 Task: Find connections with filter location Gangākher with filter topic #Startuplife with filter profile language French with filter current company Xoriant with filter school Institute of Professional Education and Research (IPER), Bhopal with filter industry Health and Human Services with filter service category Mobile Marketing with filter keywords title Artificial Intelligence Engineer
Action: Mouse moved to (605, 103)
Screenshot: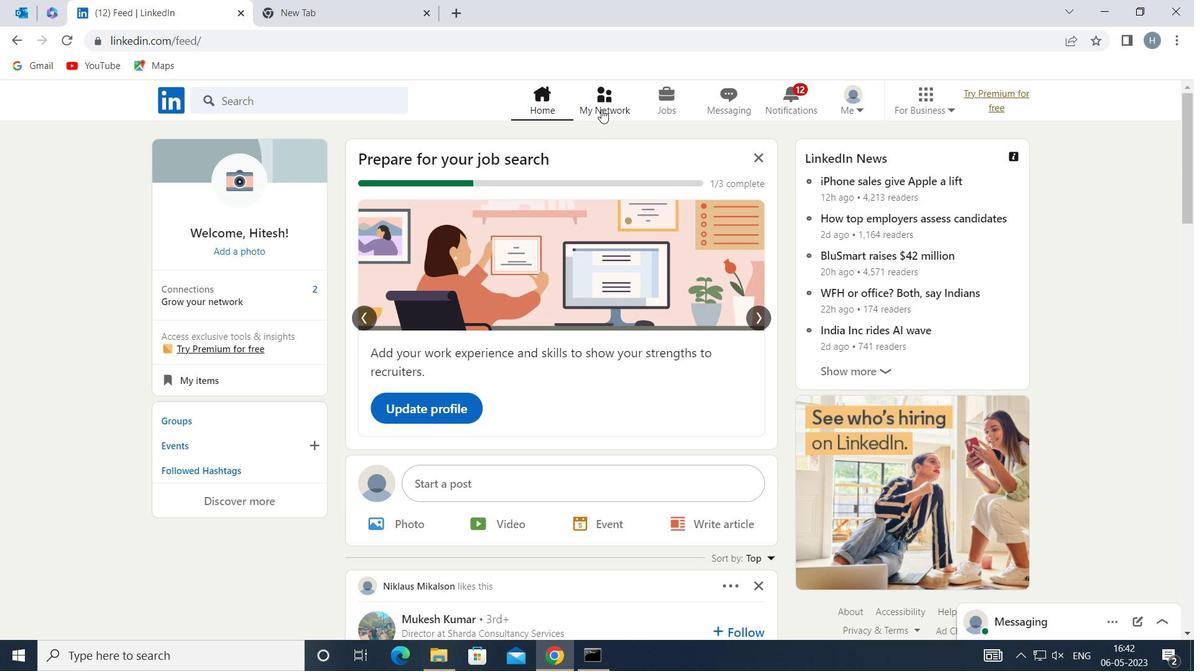 
Action: Mouse pressed left at (605, 103)
Screenshot: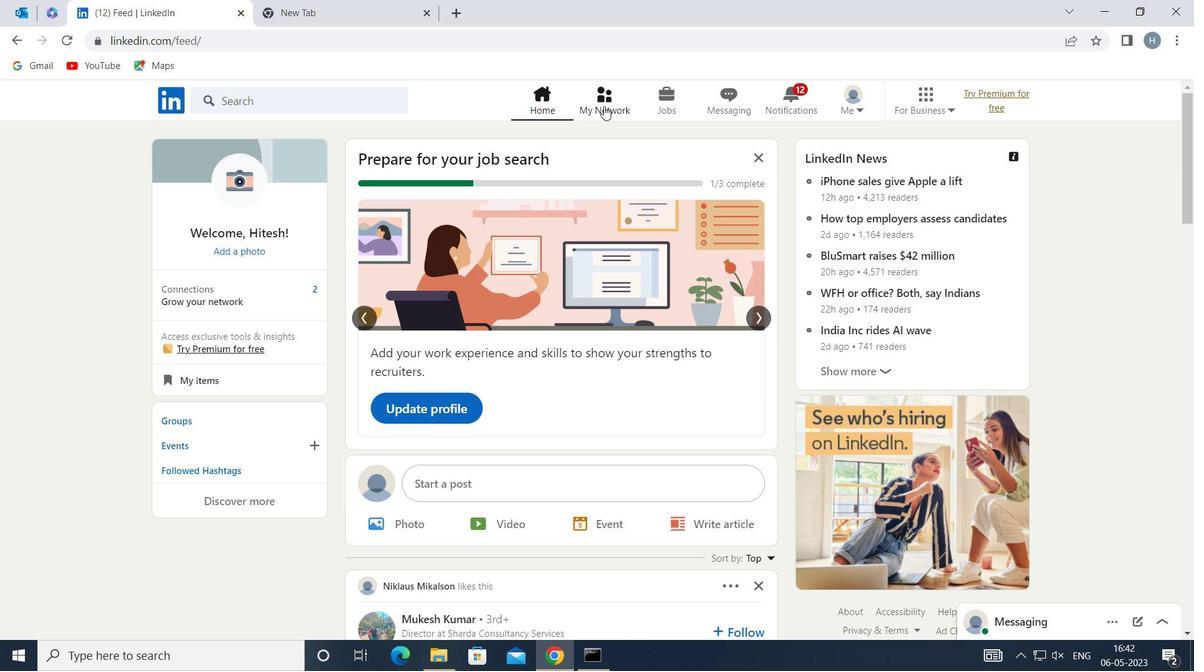 
Action: Mouse moved to (332, 182)
Screenshot: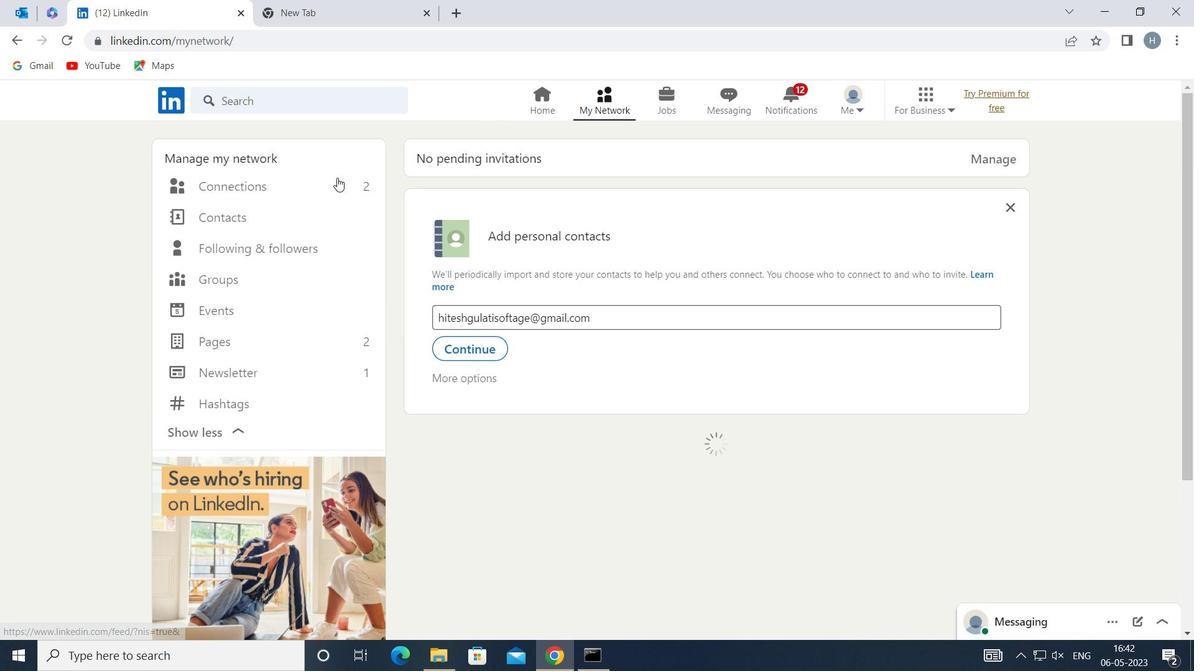 
Action: Mouse pressed left at (332, 182)
Screenshot: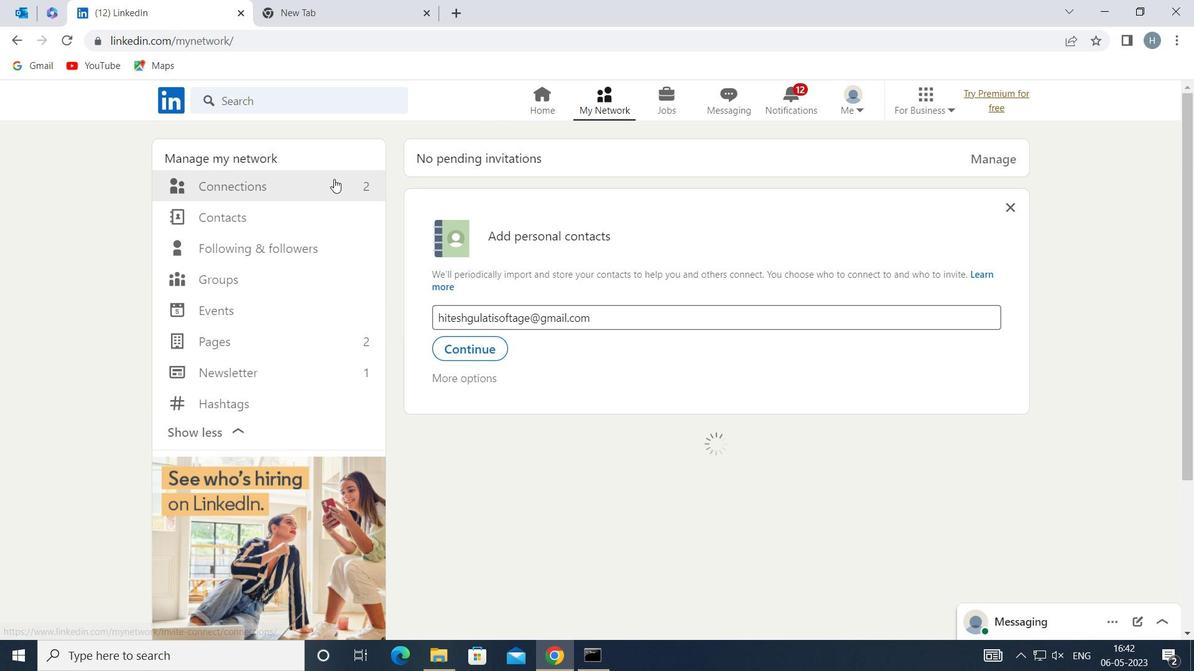 
Action: Mouse moved to (725, 187)
Screenshot: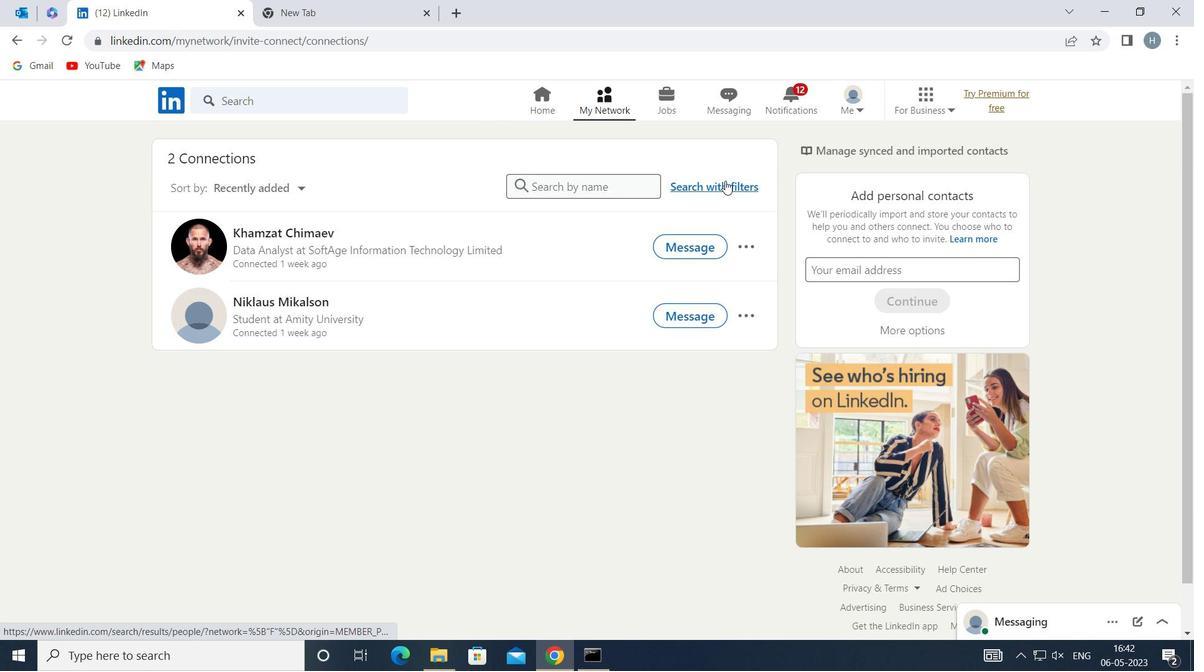 
Action: Mouse pressed left at (725, 187)
Screenshot: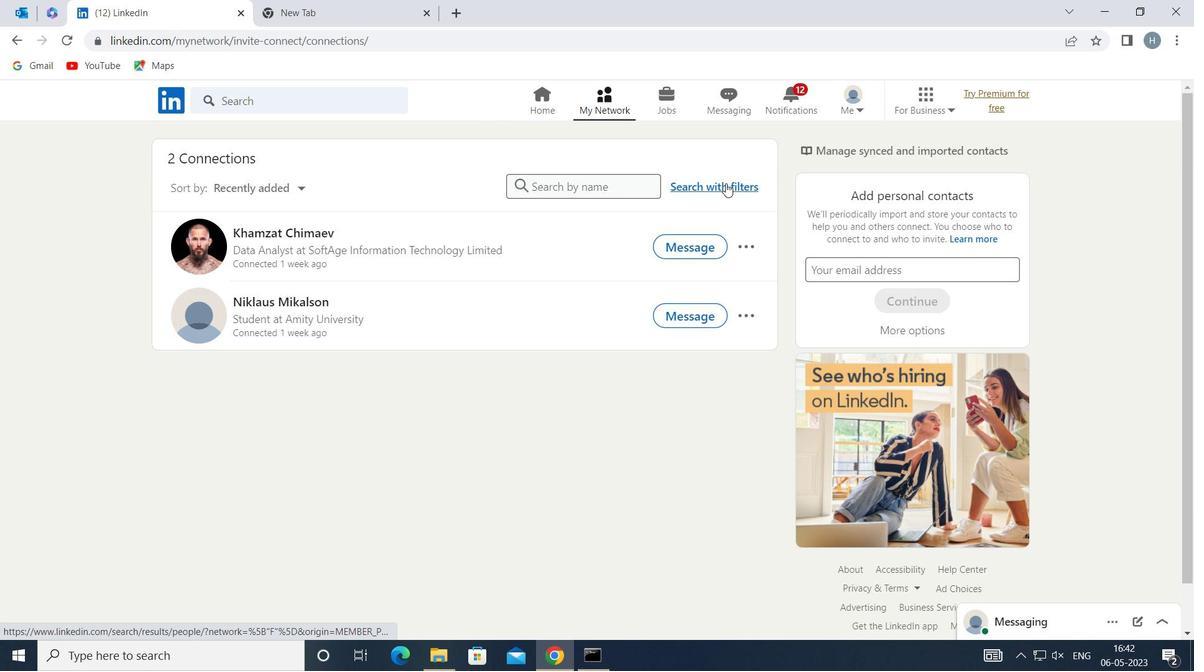 
Action: Mouse moved to (649, 143)
Screenshot: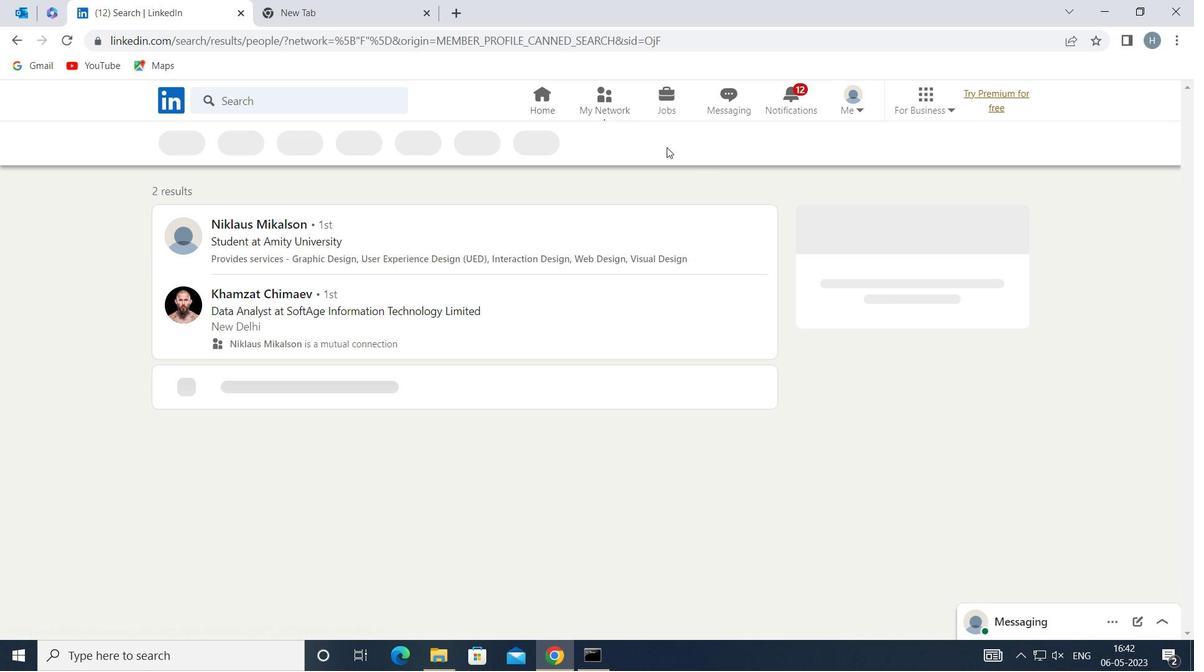 
Action: Mouse pressed left at (649, 143)
Screenshot: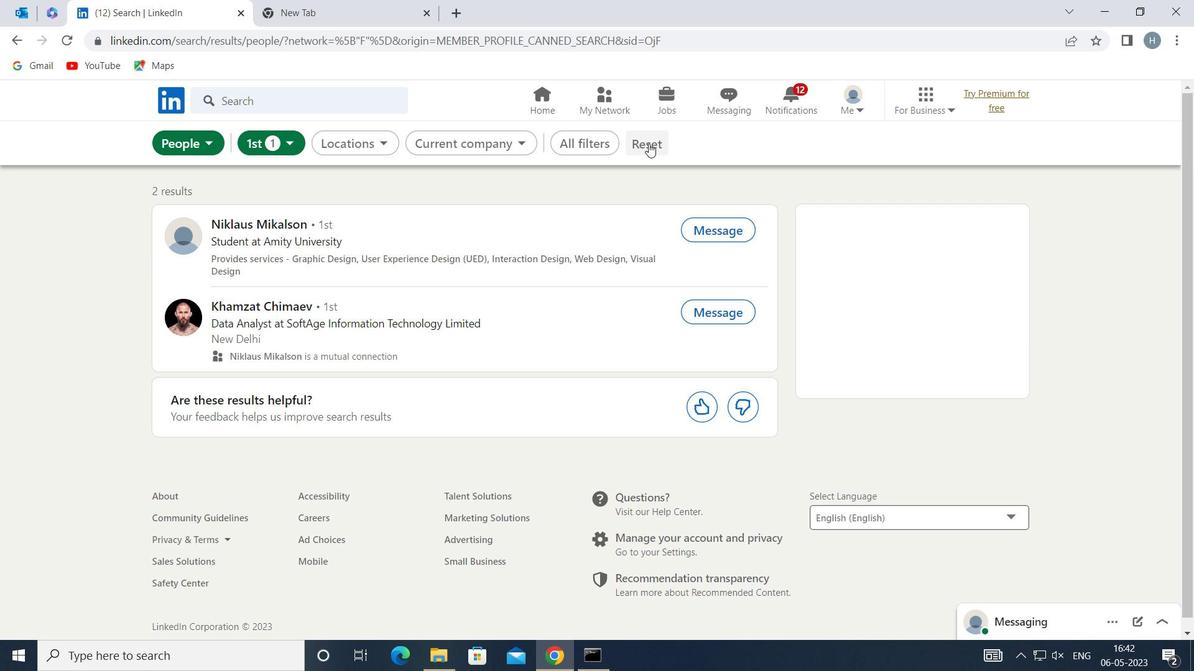 
Action: Mouse moved to (647, 141)
Screenshot: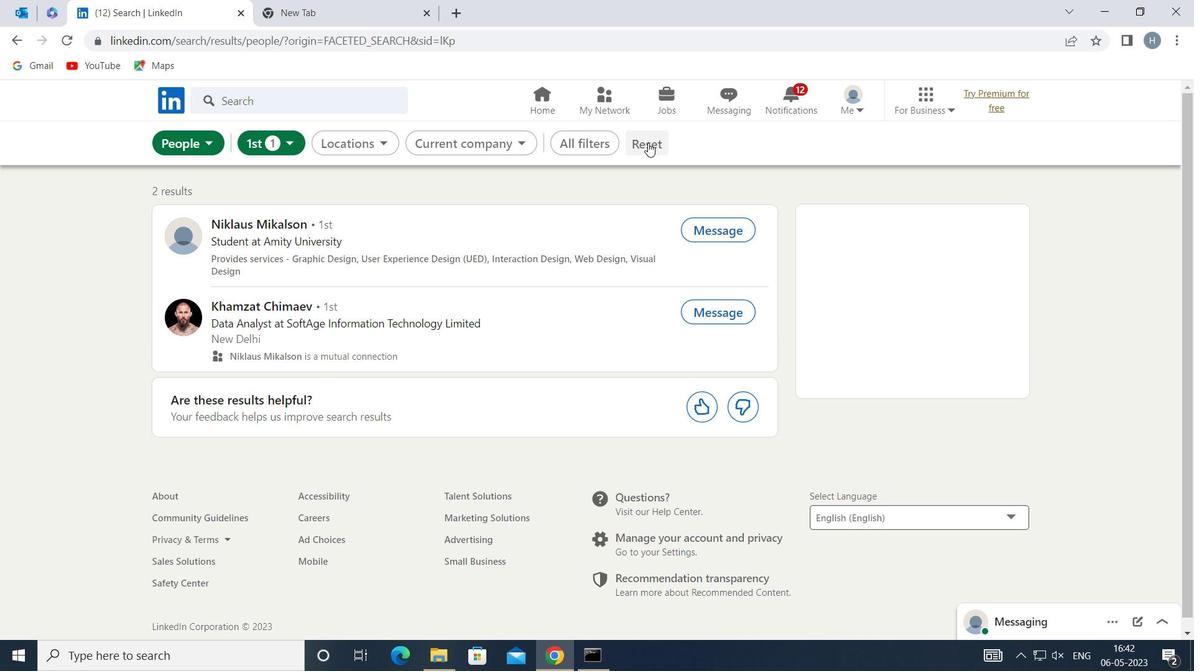 
Action: Mouse pressed left at (647, 141)
Screenshot: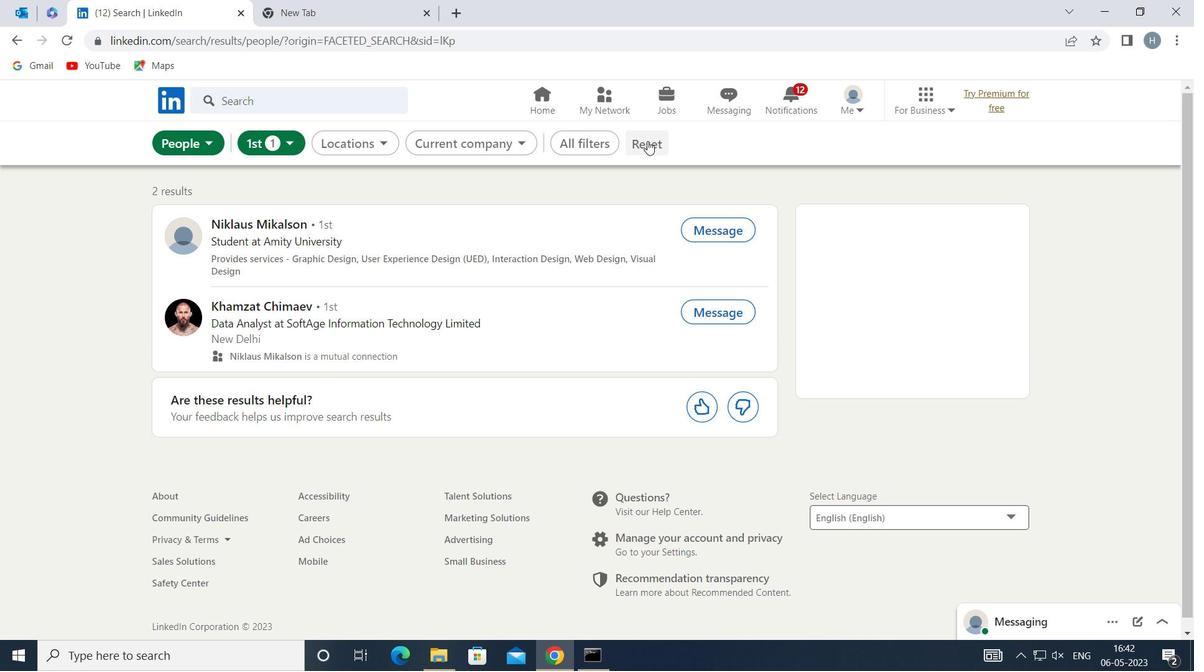 
Action: Mouse moved to (625, 140)
Screenshot: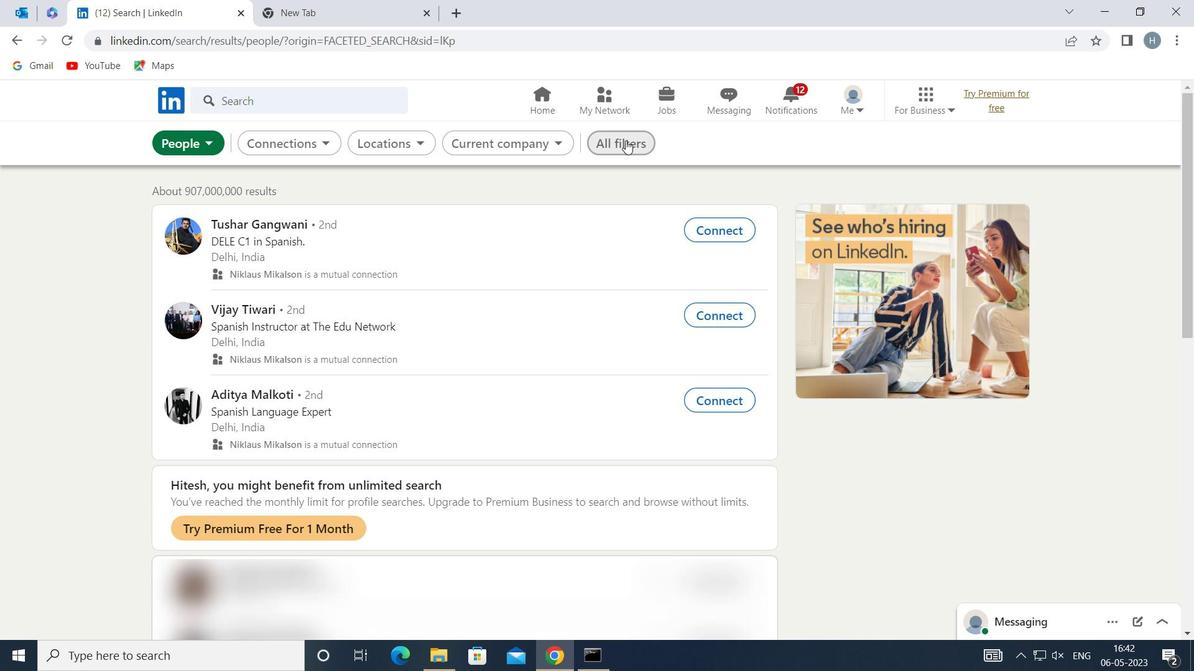 
Action: Mouse pressed left at (625, 140)
Screenshot: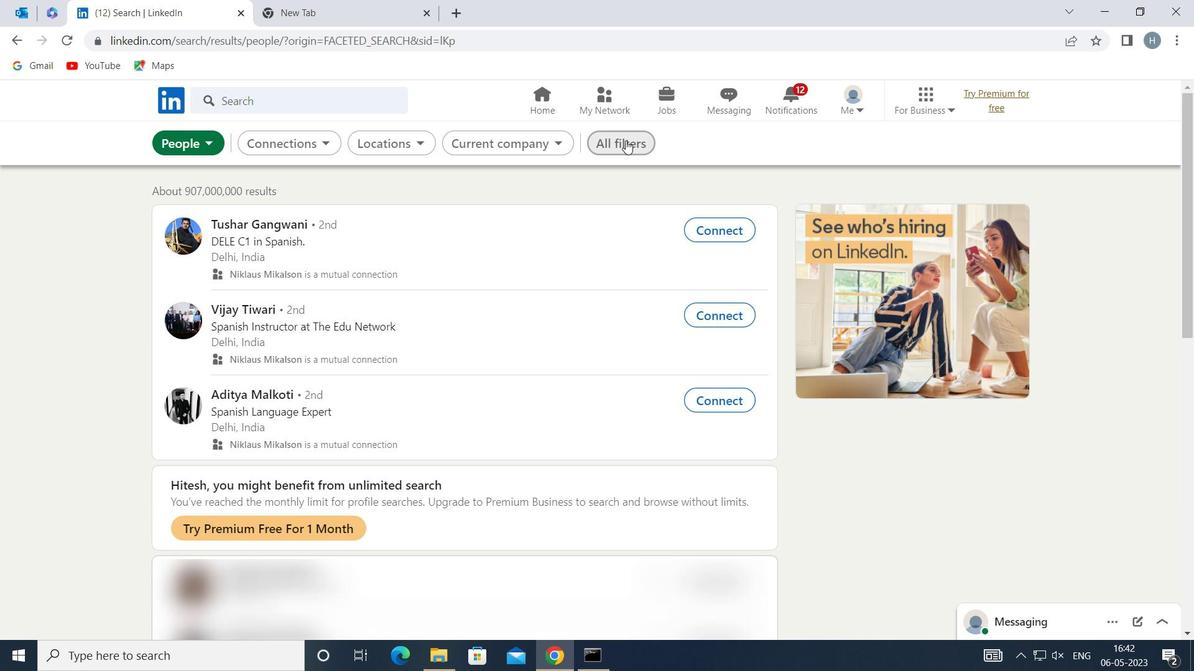 
Action: Mouse moved to (907, 289)
Screenshot: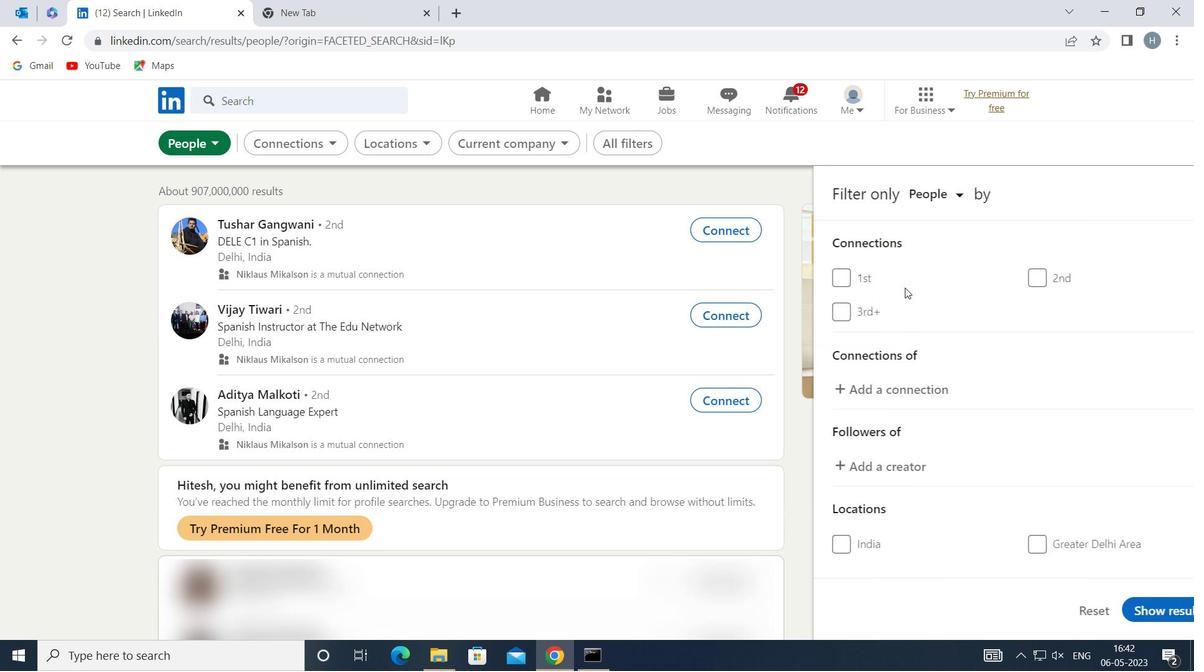 
Action: Mouse scrolled (907, 288) with delta (0, 0)
Screenshot: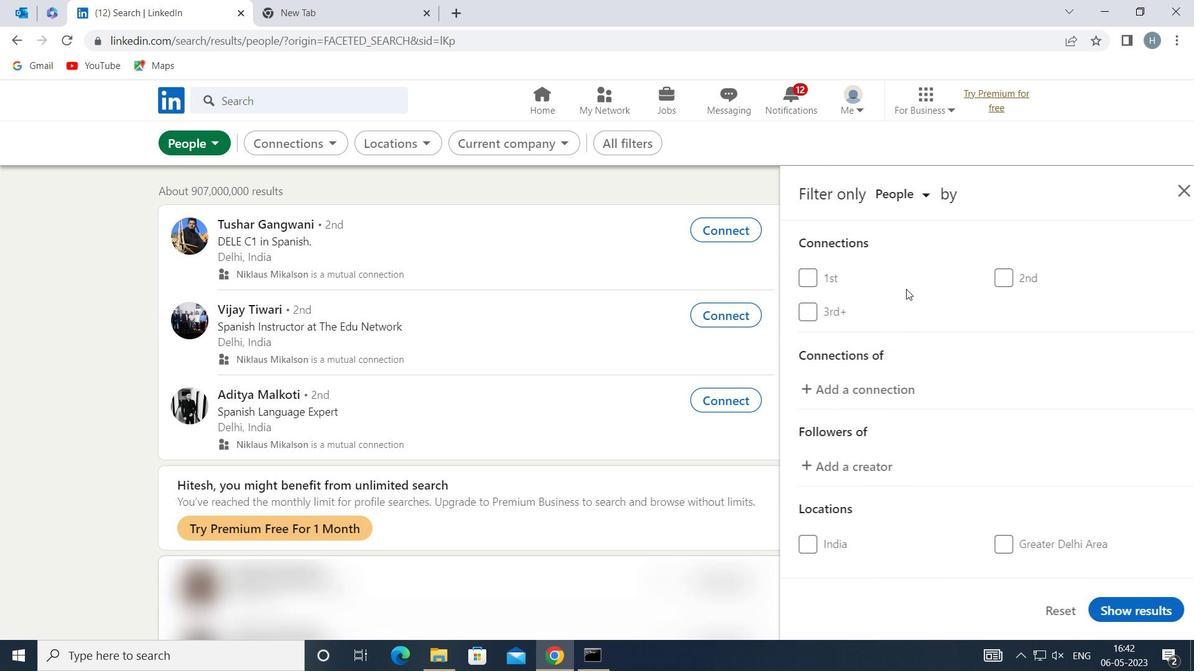 
Action: Mouse scrolled (907, 288) with delta (0, 0)
Screenshot: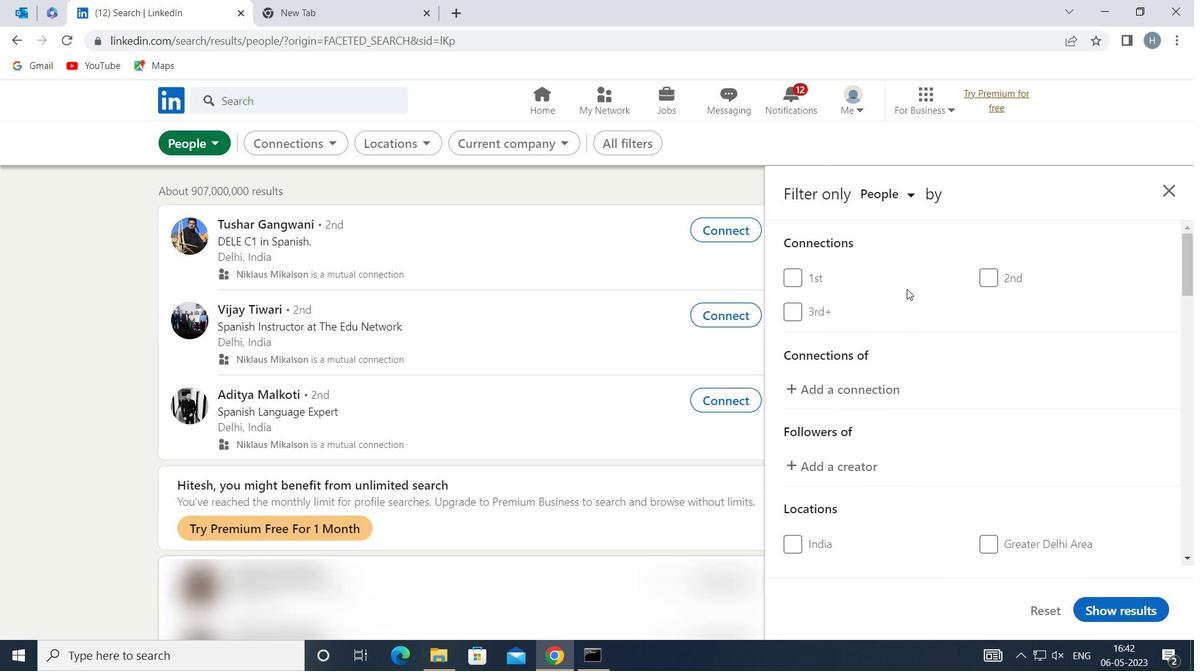 
Action: Mouse moved to (906, 292)
Screenshot: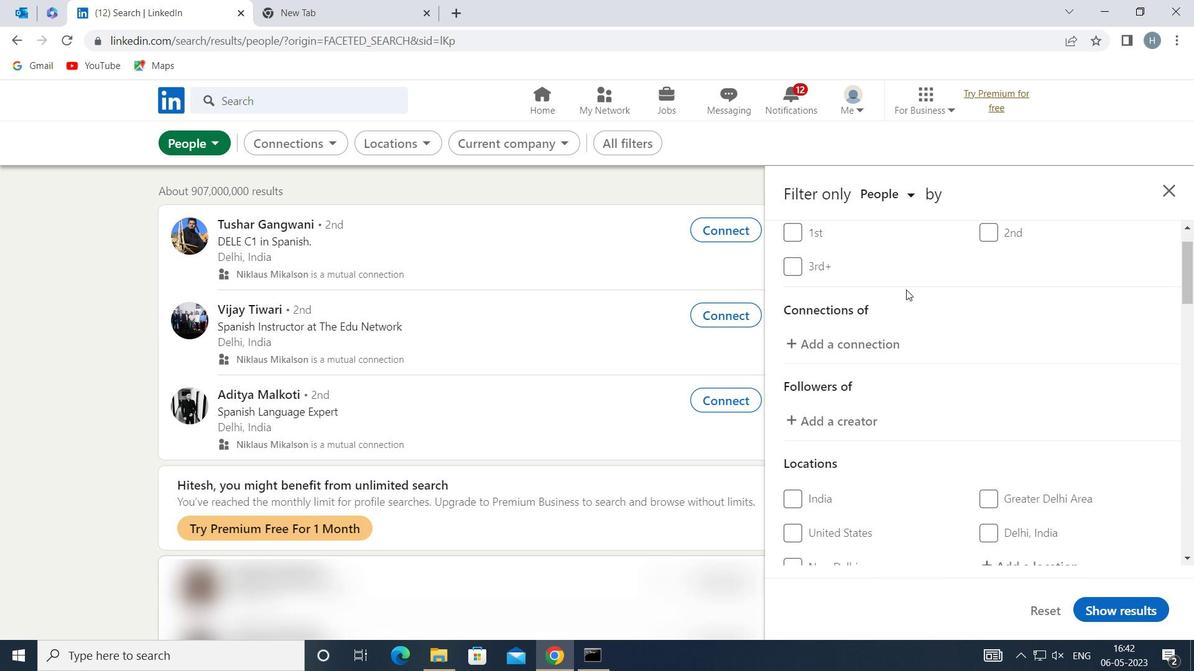 
Action: Mouse scrolled (906, 291) with delta (0, 0)
Screenshot: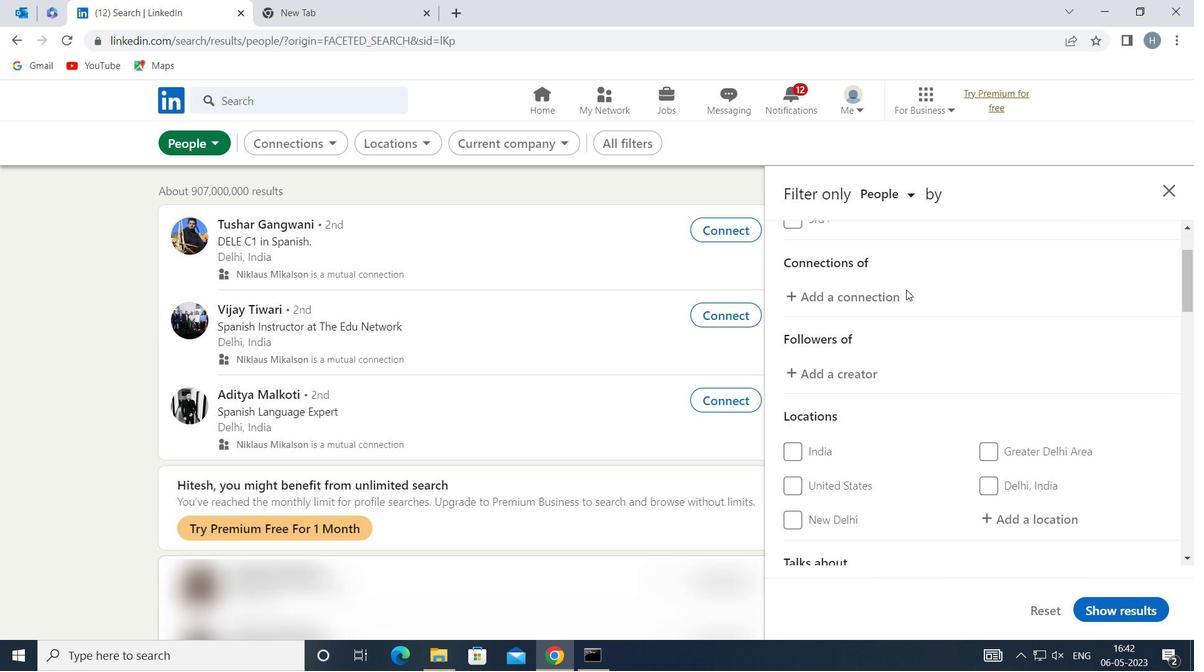 
Action: Mouse moved to (992, 382)
Screenshot: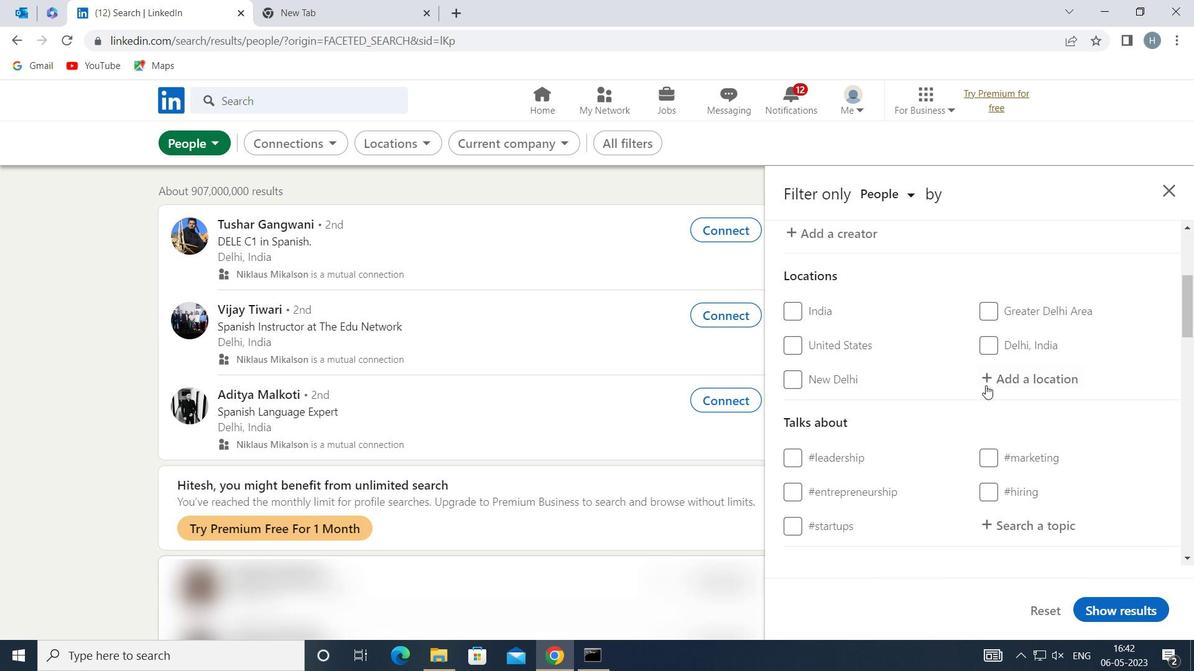 
Action: Mouse pressed left at (992, 382)
Screenshot: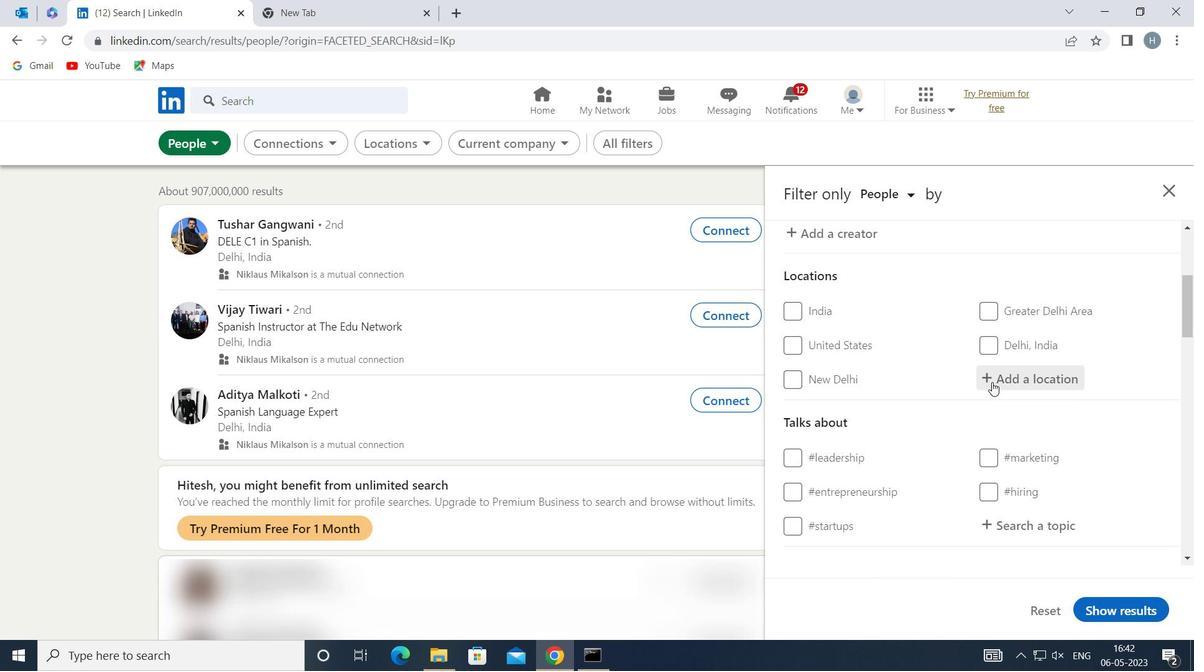 
Action: Mouse moved to (982, 383)
Screenshot: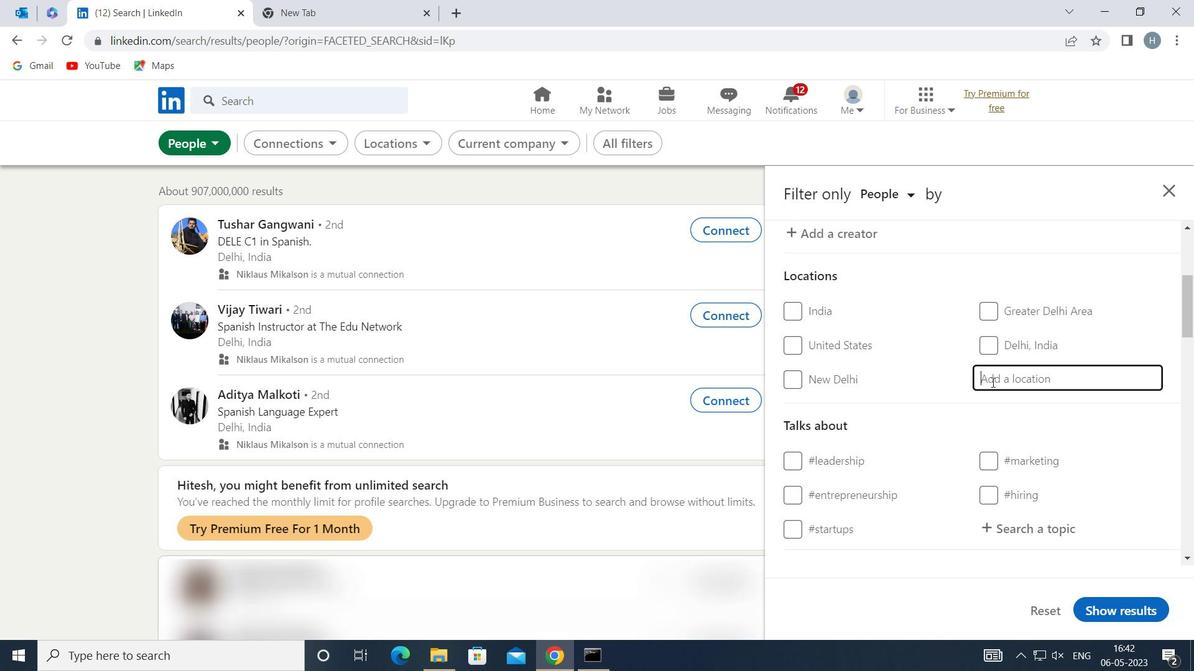 
Action: Key pressed <Key.shift>
Screenshot: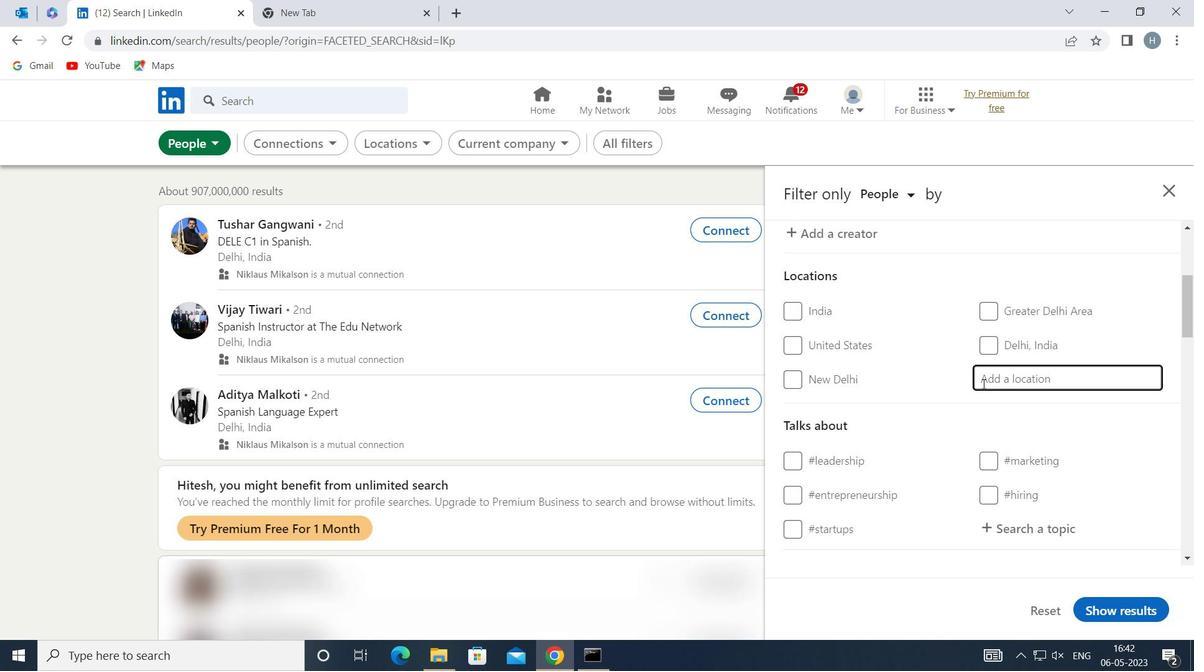 
Action: Mouse moved to (982, 383)
Screenshot: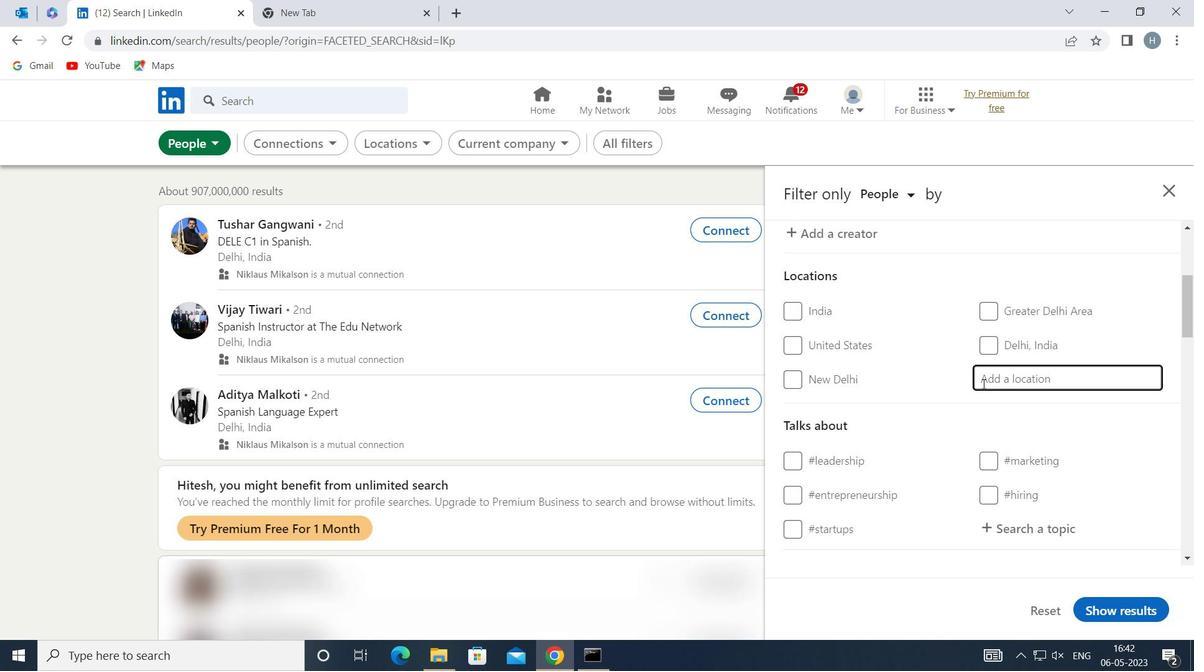 
Action: Key pressed GANGAKHER
Screenshot: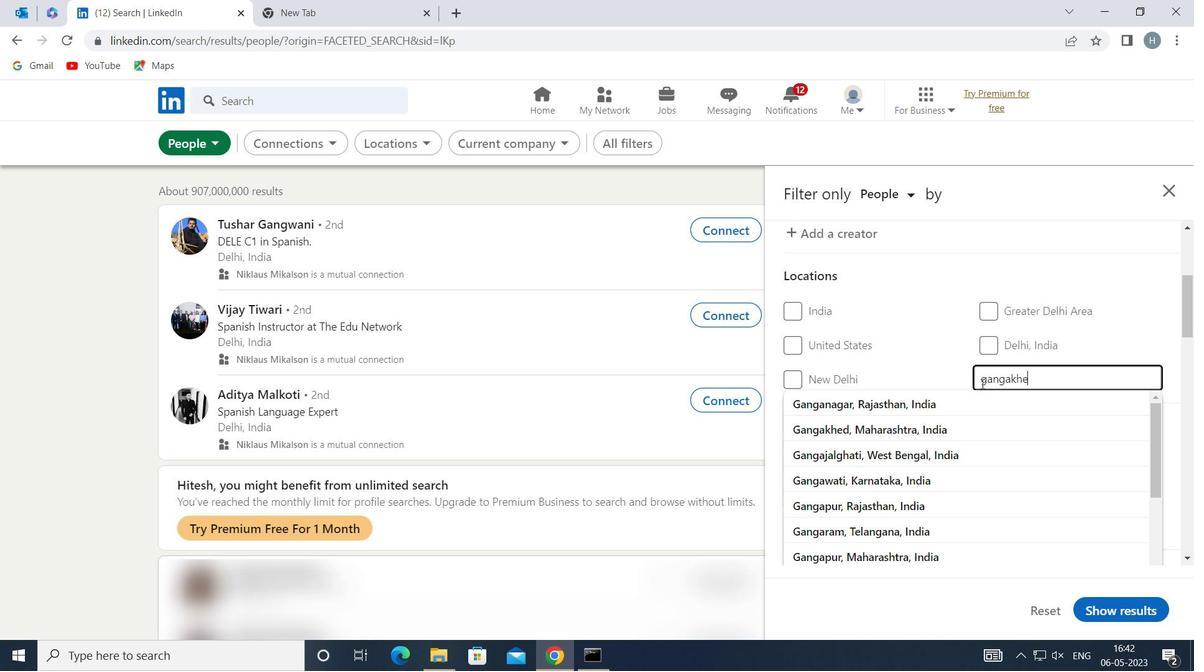 
Action: Mouse moved to (1066, 418)
Screenshot: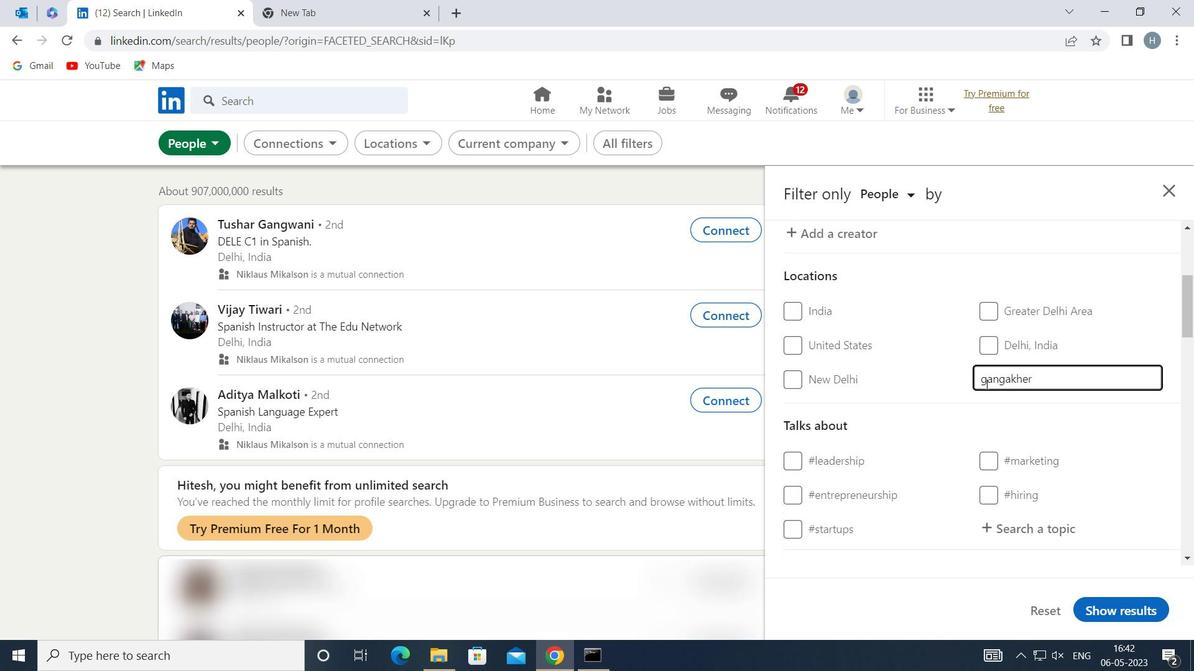 
Action: Mouse pressed left at (1066, 418)
Screenshot: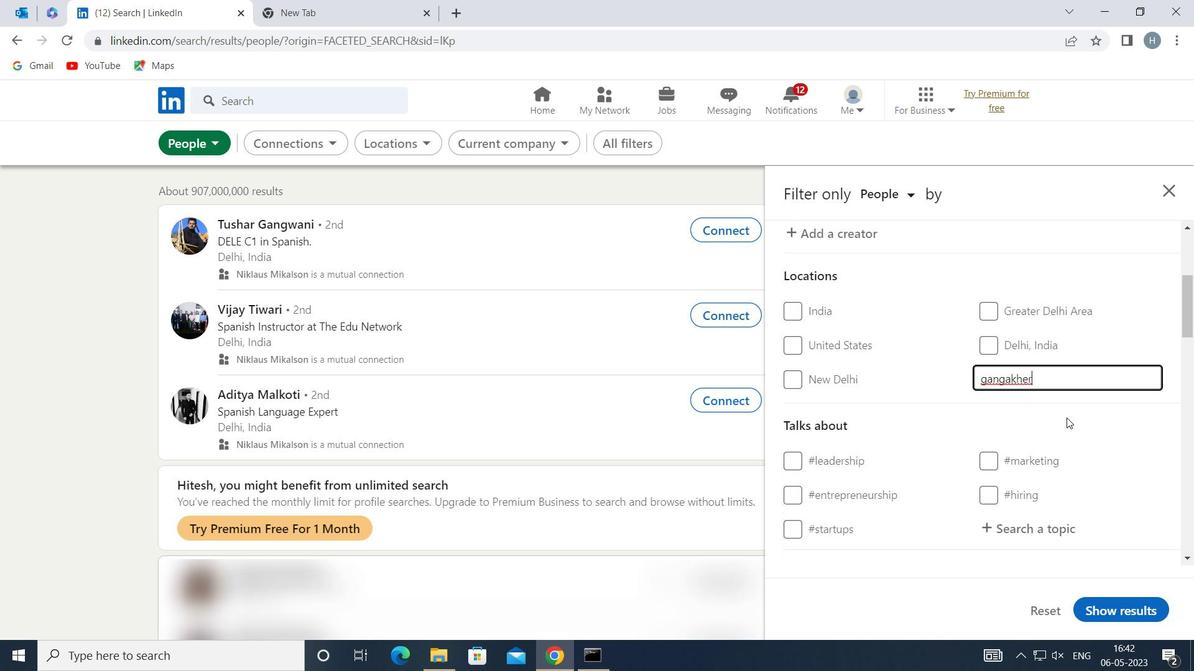 
Action: Mouse moved to (1068, 418)
Screenshot: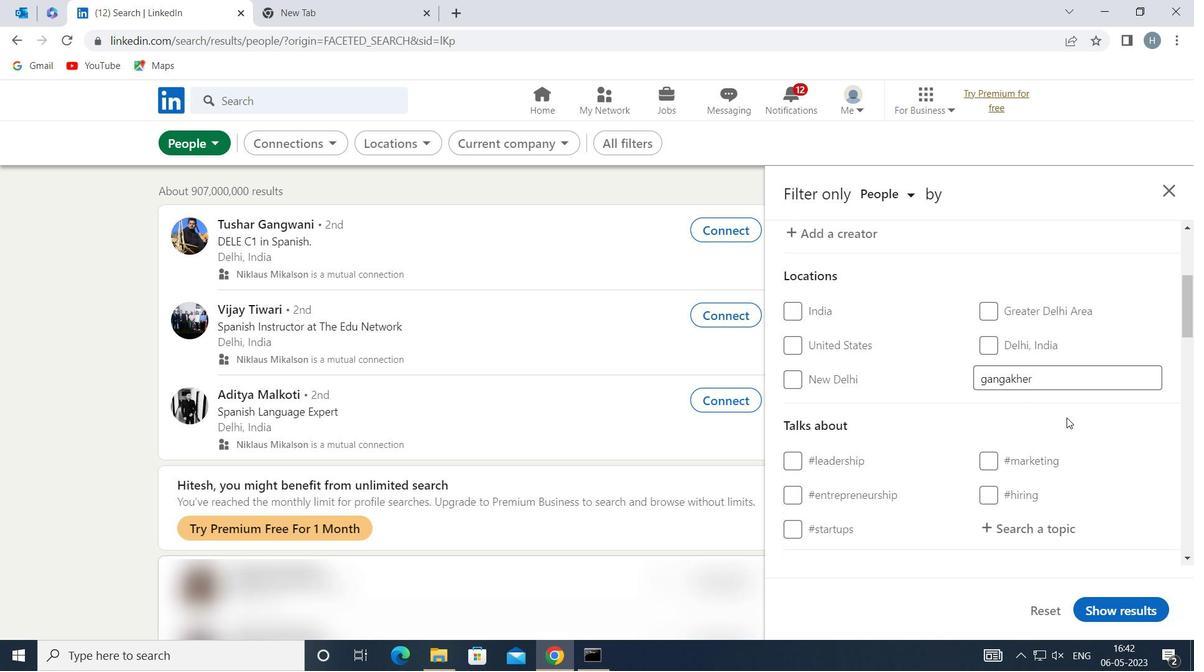 
Action: Mouse scrolled (1068, 417) with delta (0, 0)
Screenshot: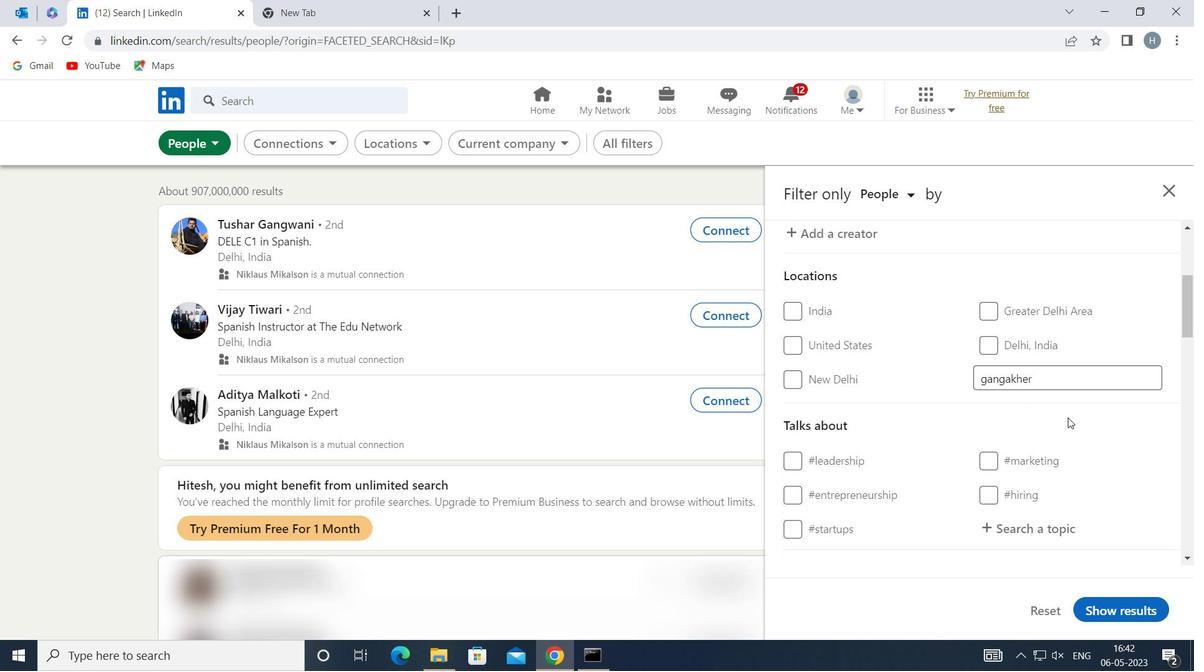 
Action: Mouse moved to (1037, 445)
Screenshot: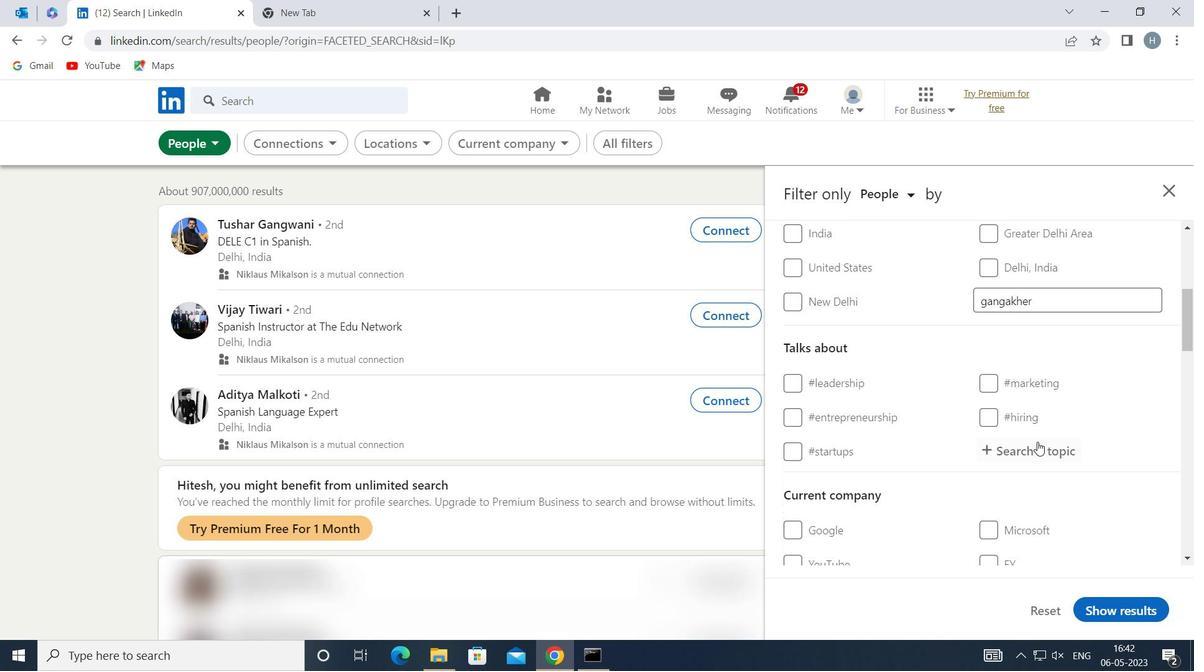 
Action: Mouse pressed left at (1037, 445)
Screenshot: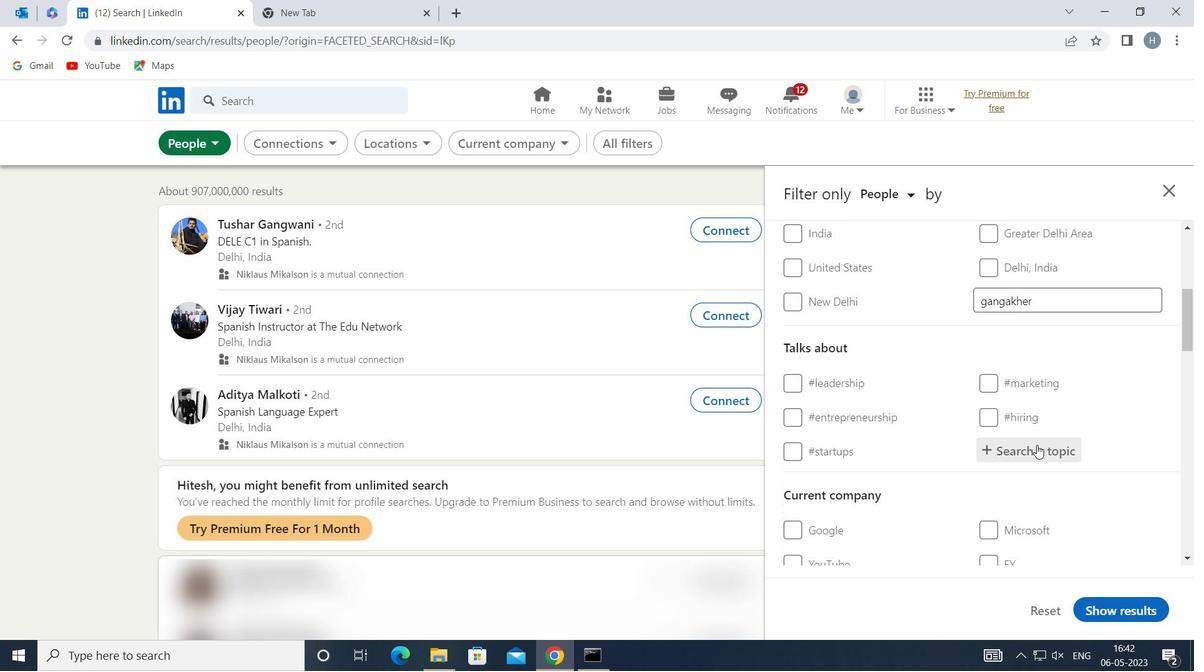 
Action: Key pressed <Key.shift>STARTUPLIFE
Screenshot: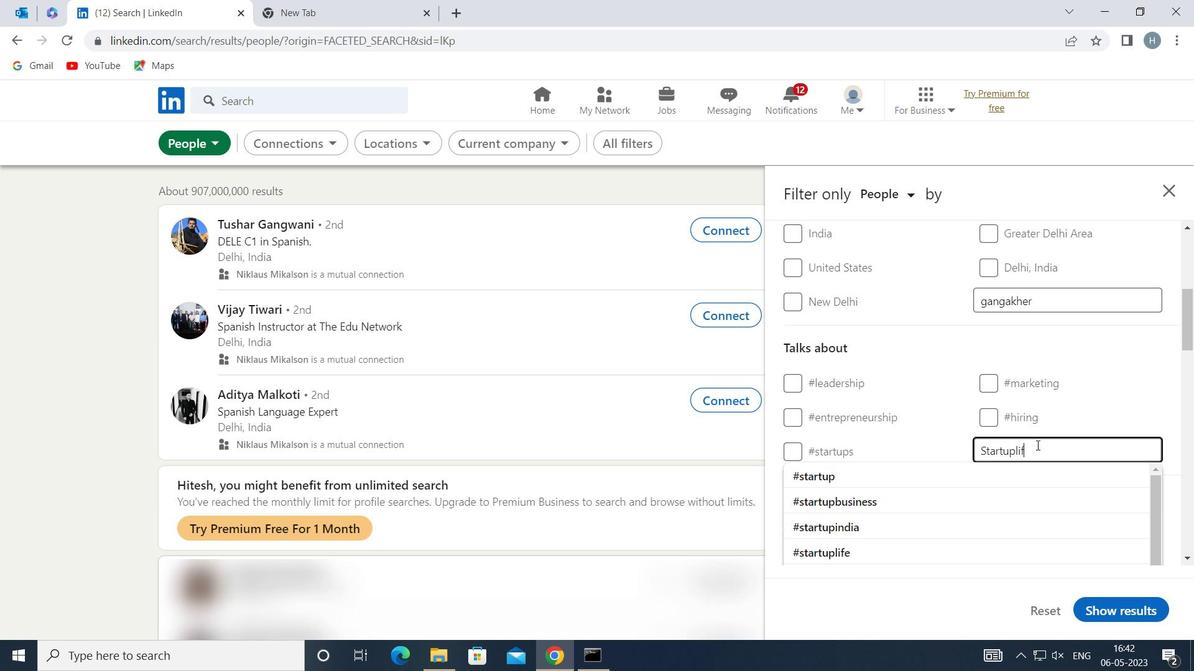 
Action: Mouse moved to (943, 472)
Screenshot: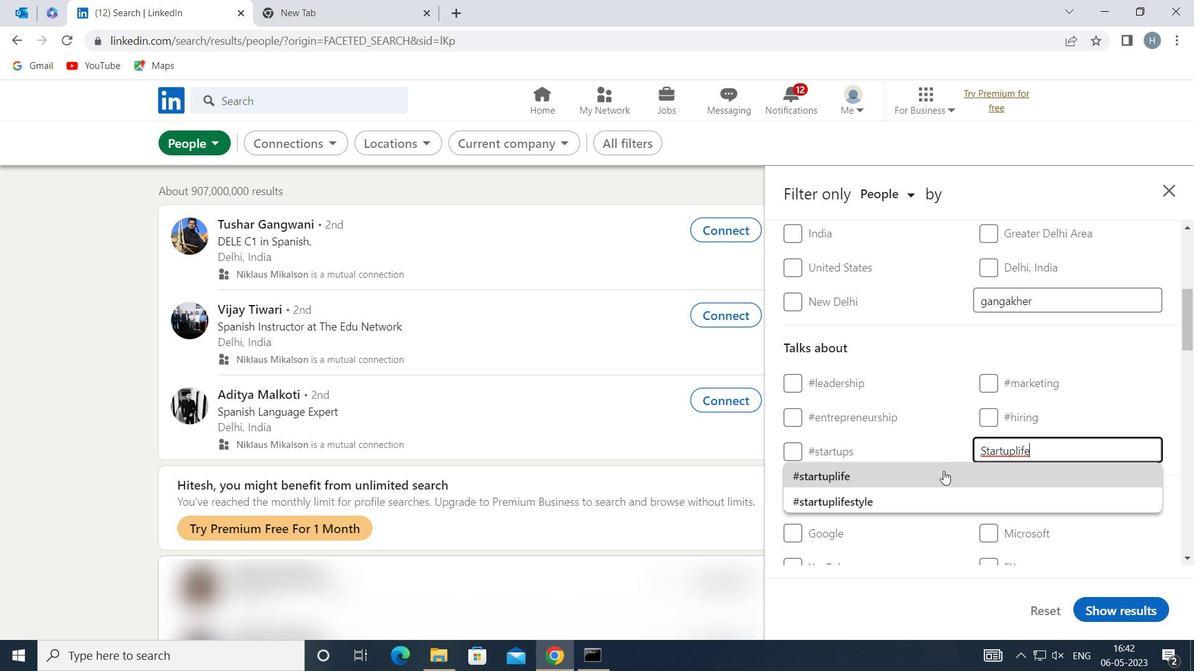 
Action: Mouse pressed left at (943, 472)
Screenshot: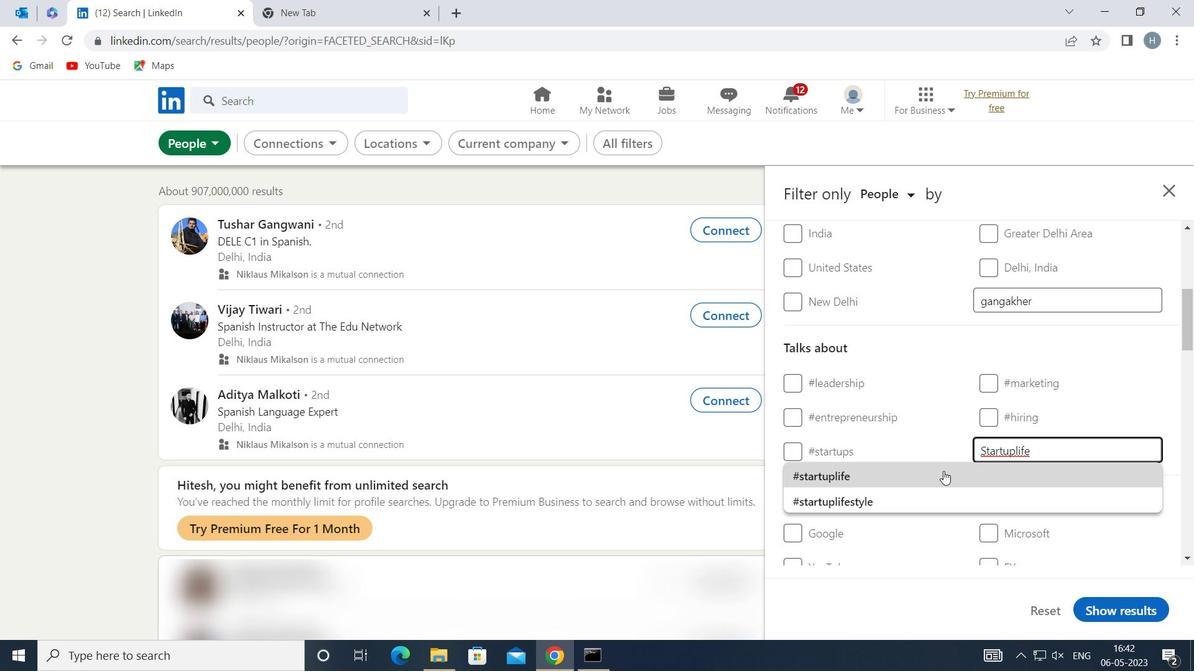 
Action: Mouse scrolled (943, 471) with delta (0, 0)
Screenshot: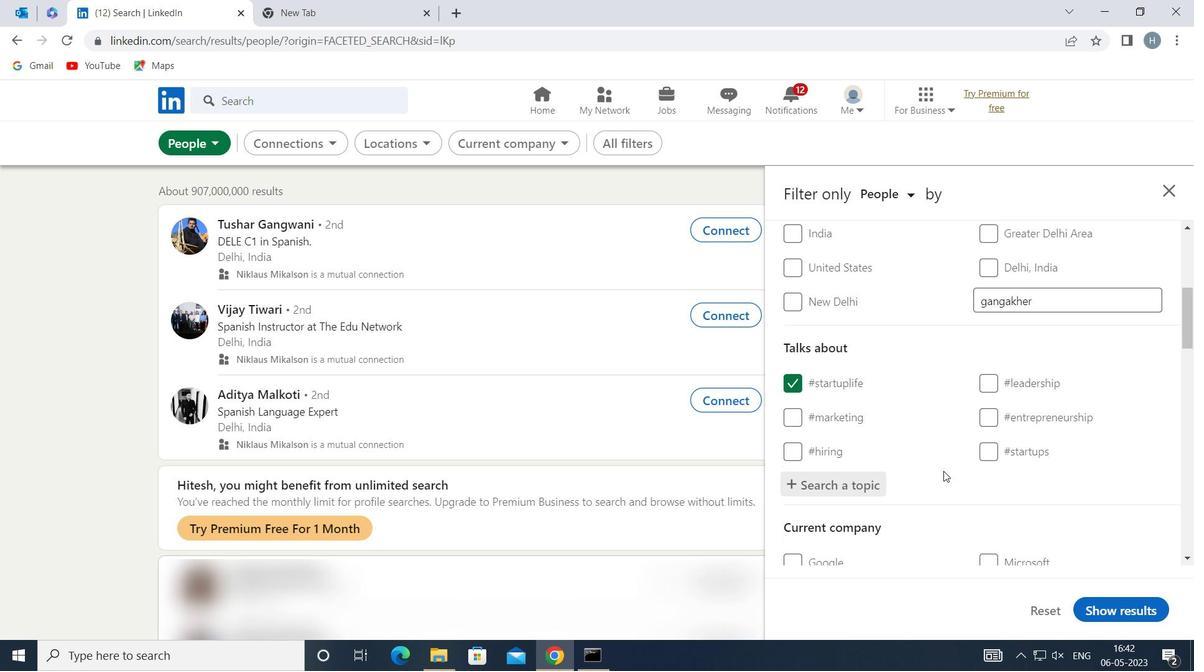 
Action: Mouse scrolled (943, 471) with delta (0, 0)
Screenshot: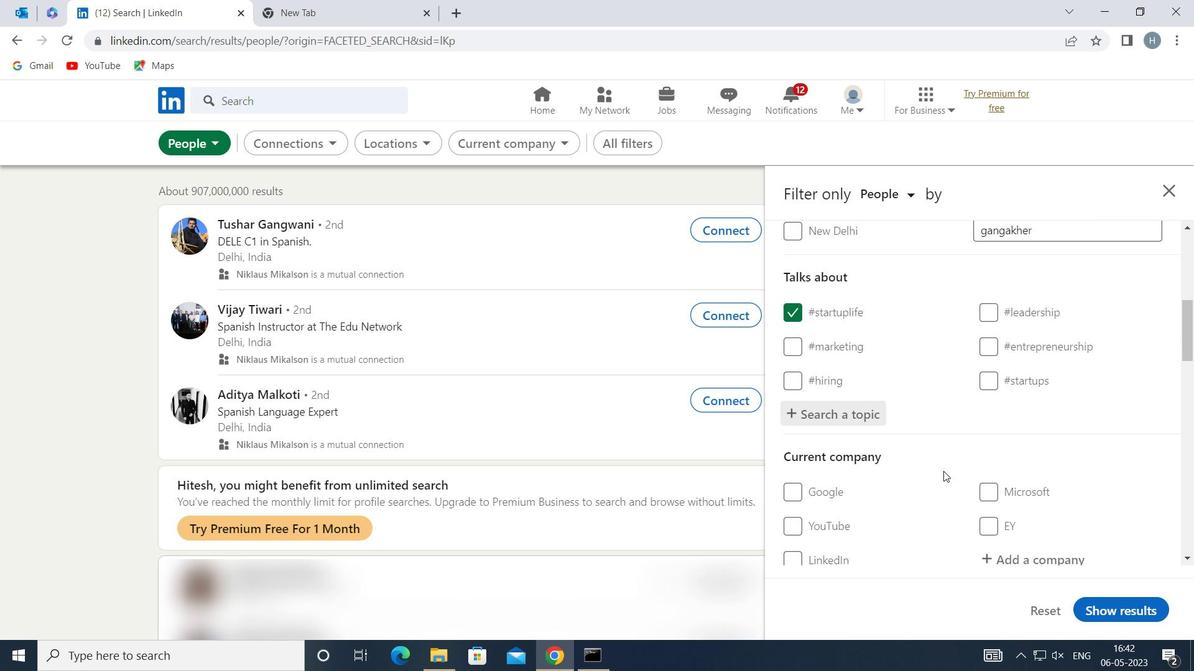 
Action: Mouse scrolled (943, 471) with delta (0, 0)
Screenshot: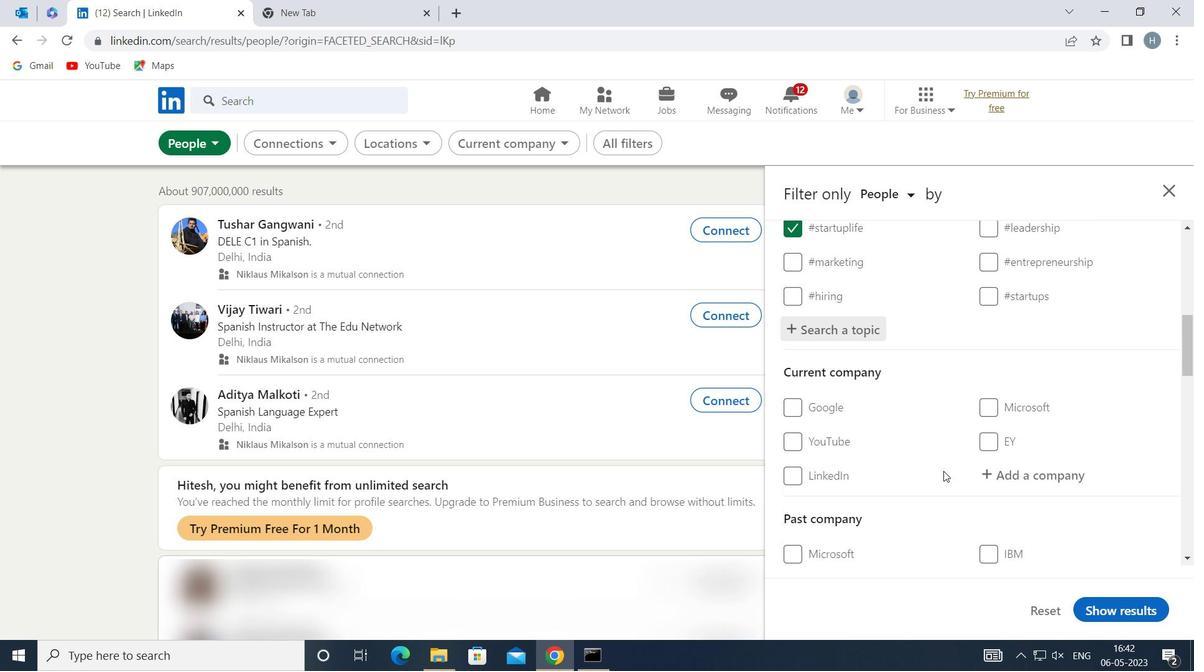 
Action: Mouse scrolled (943, 471) with delta (0, 0)
Screenshot: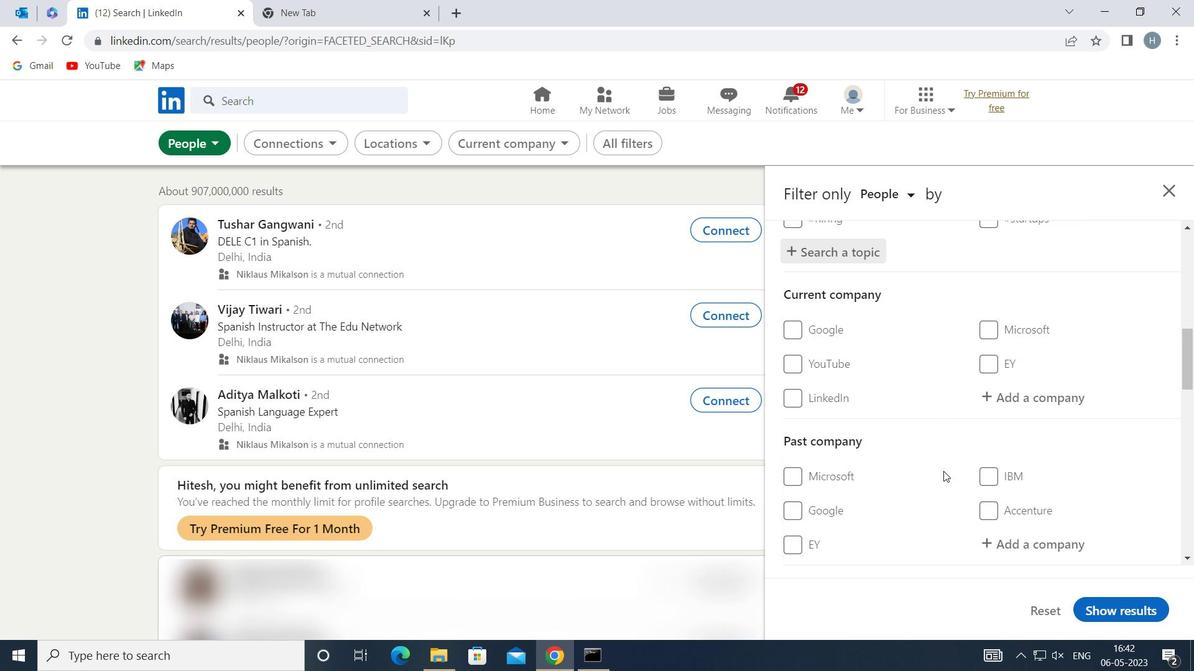 
Action: Mouse scrolled (943, 471) with delta (0, 0)
Screenshot: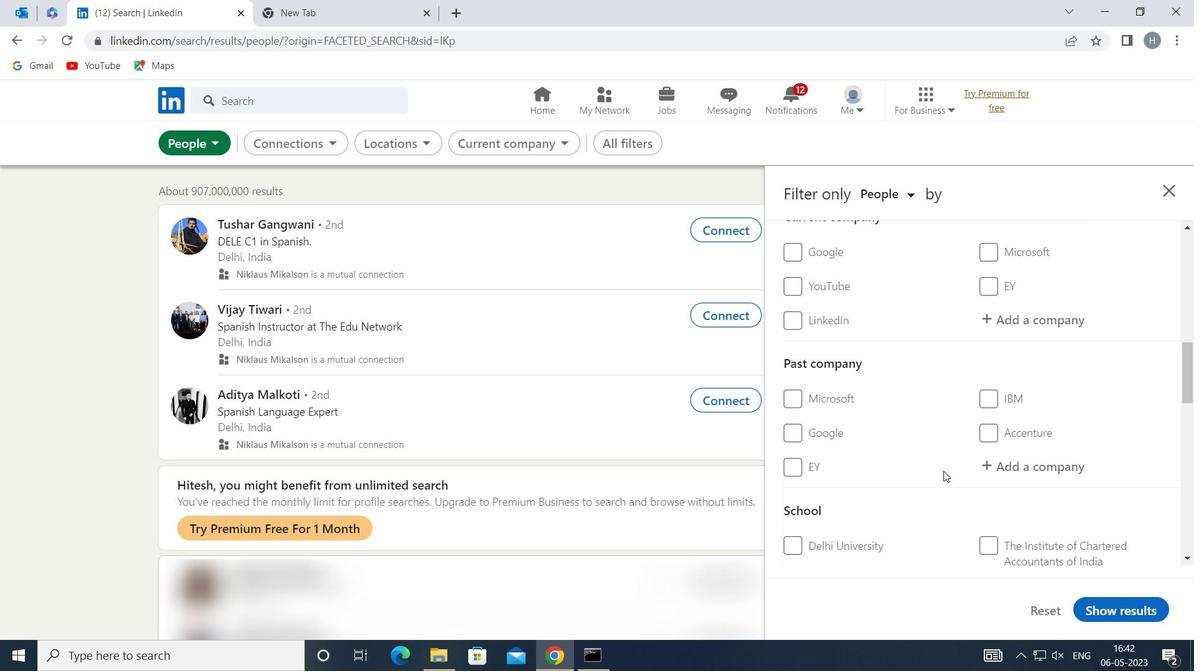 
Action: Mouse scrolled (943, 471) with delta (0, 0)
Screenshot: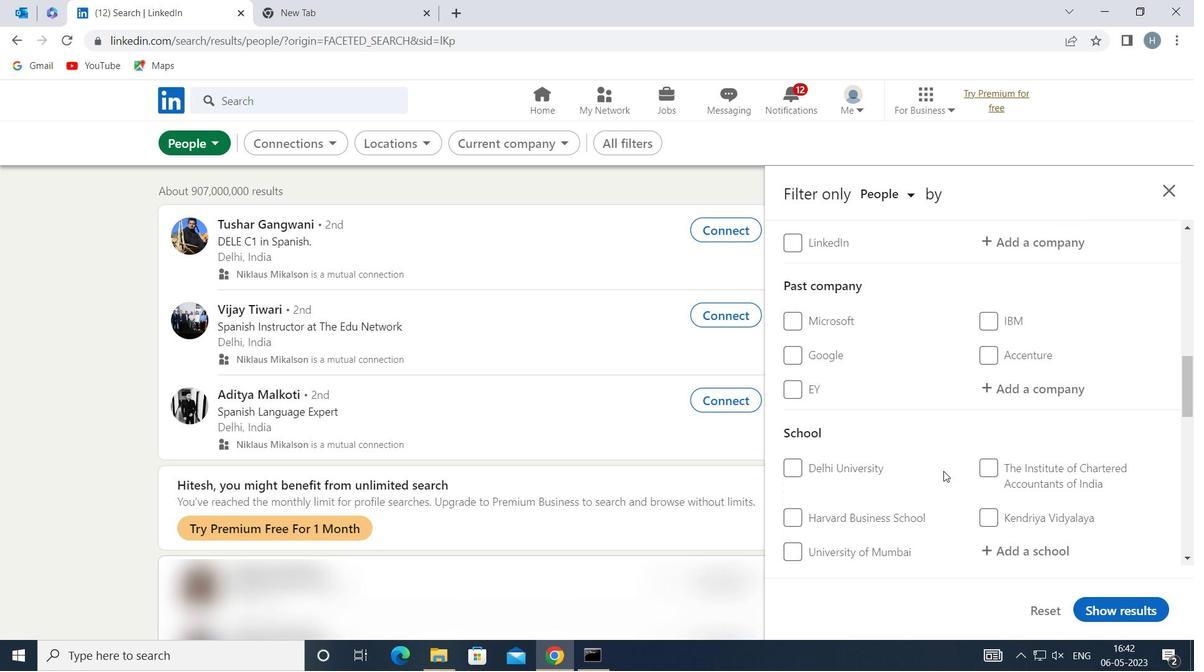 
Action: Mouse scrolled (943, 471) with delta (0, 0)
Screenshot: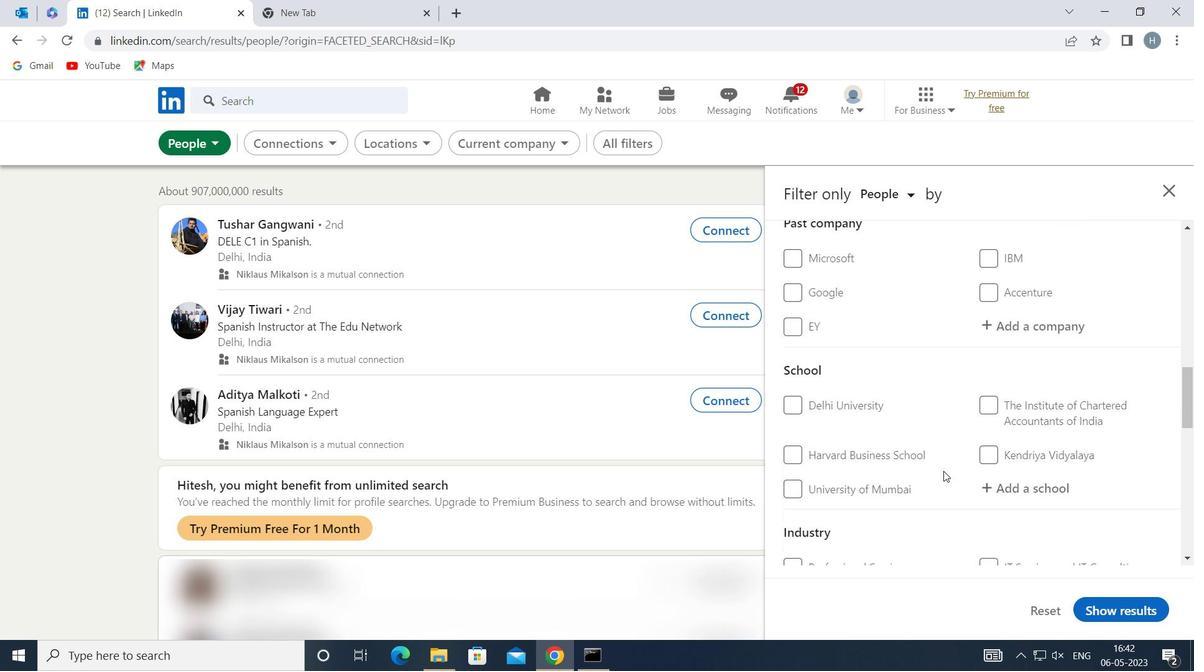 
Action: Mouse scrolled (943, 471) with delta (0, 0)
Screenshot: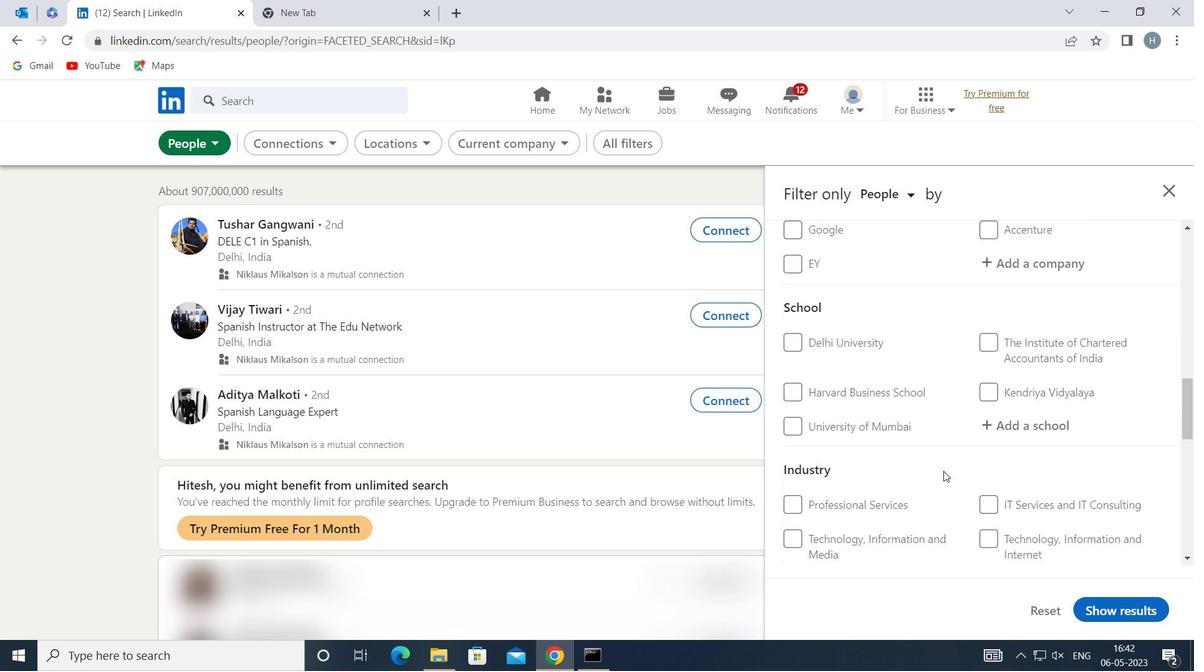 
Action: Mouse scrolled (943, 471) with delta (0, 0)
Screenshot: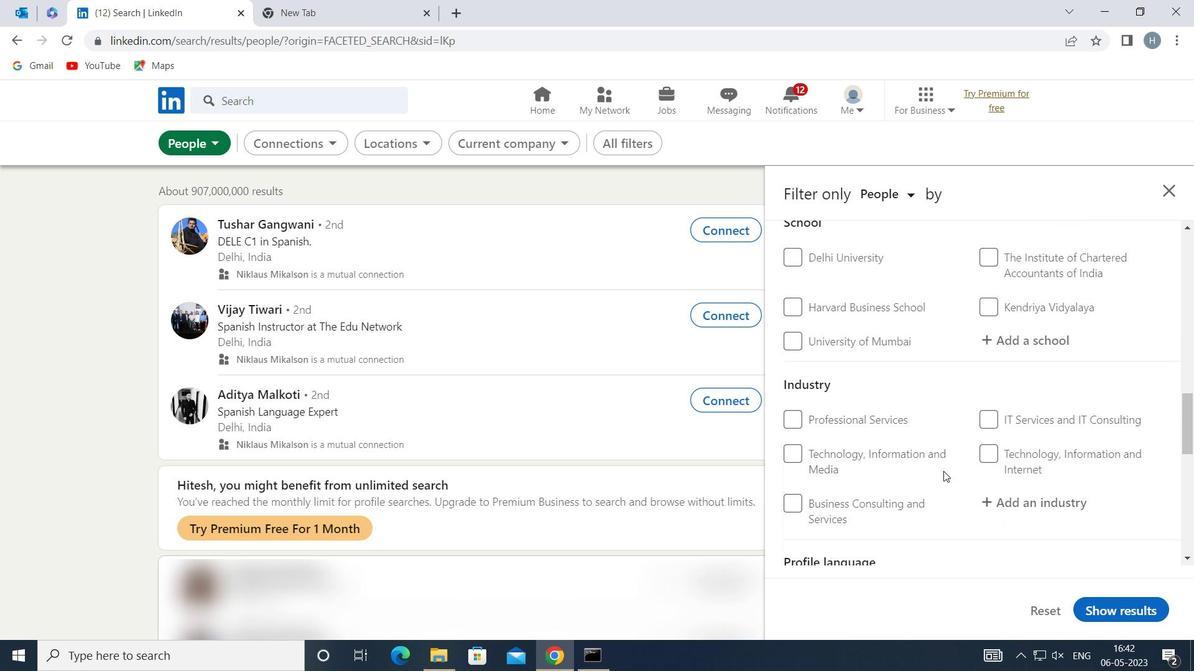 
Action: Mouse moved to (987, 491)
Screenshot: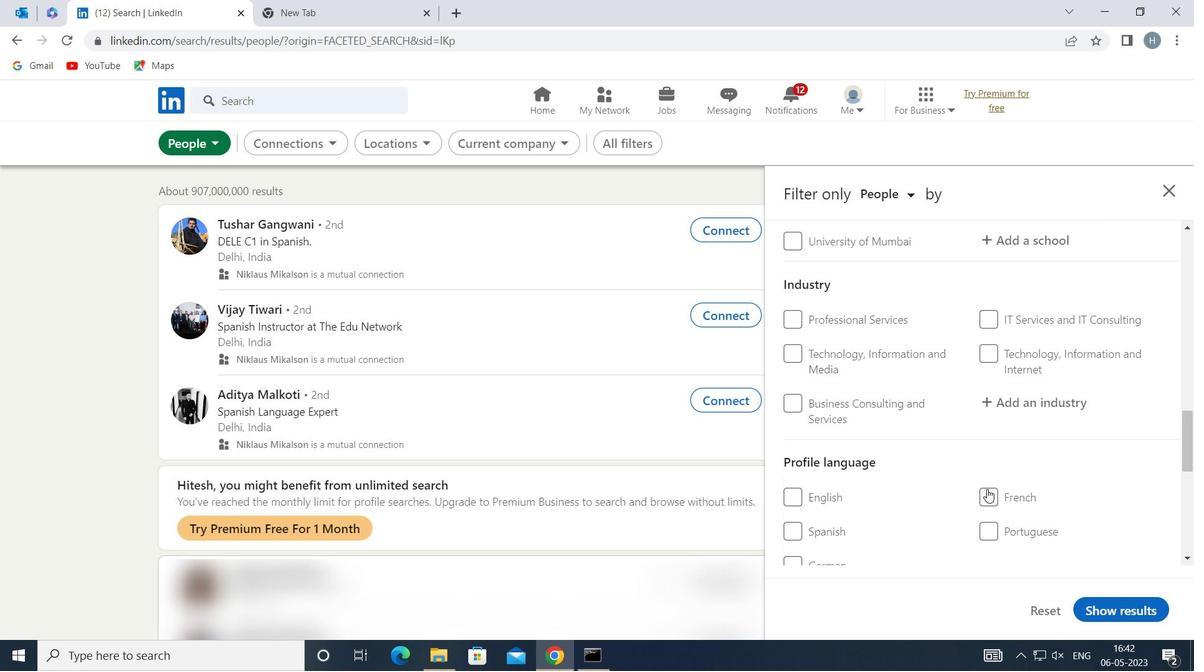 
Action: Mouse pressed left at (987, 491)
Screenshot: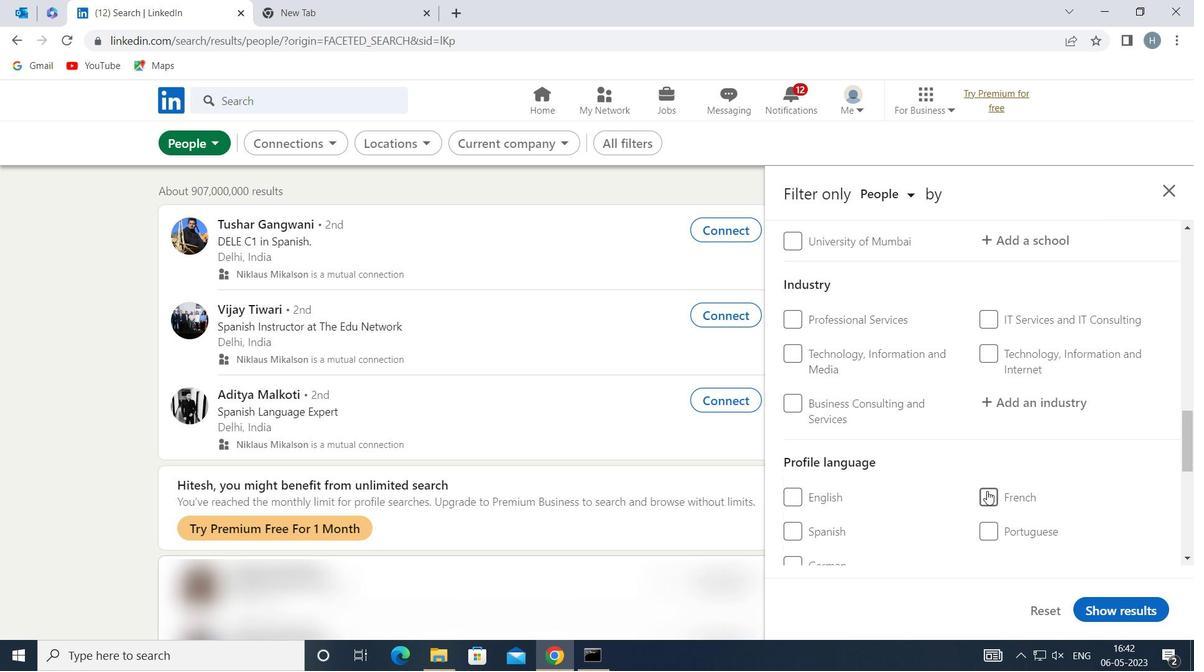 
Action: Mouse moved to (936, 500)
Screenshot: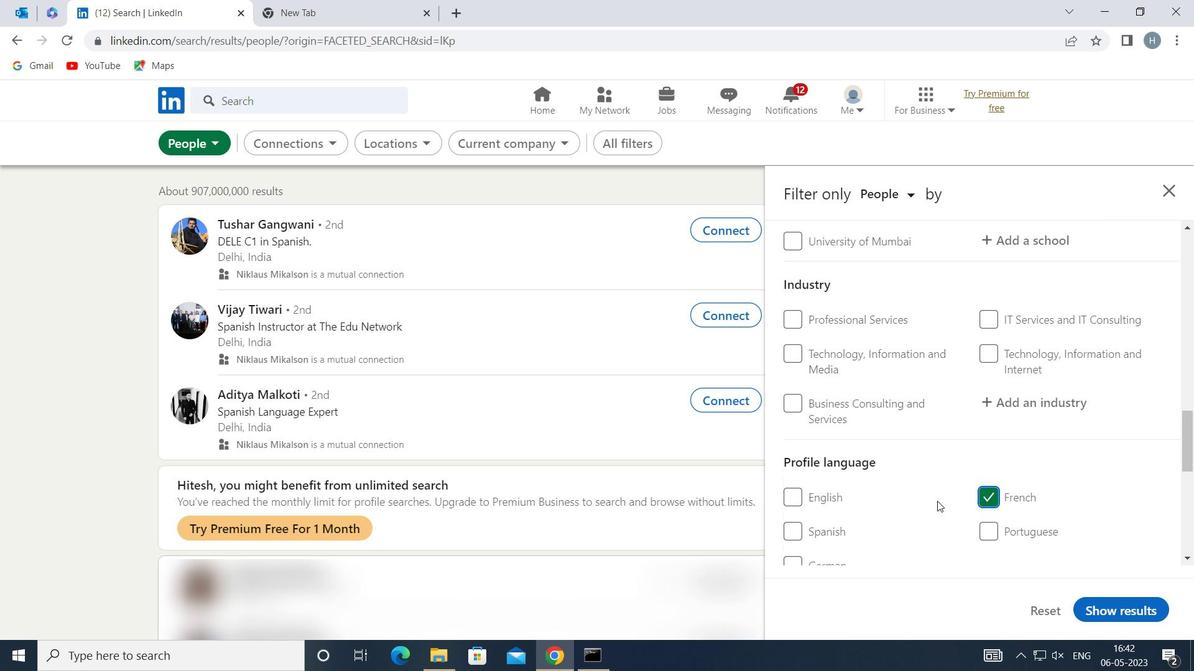 
Action: Mouse scrolled (936, 501) with delta (0, 0)
Screenshot: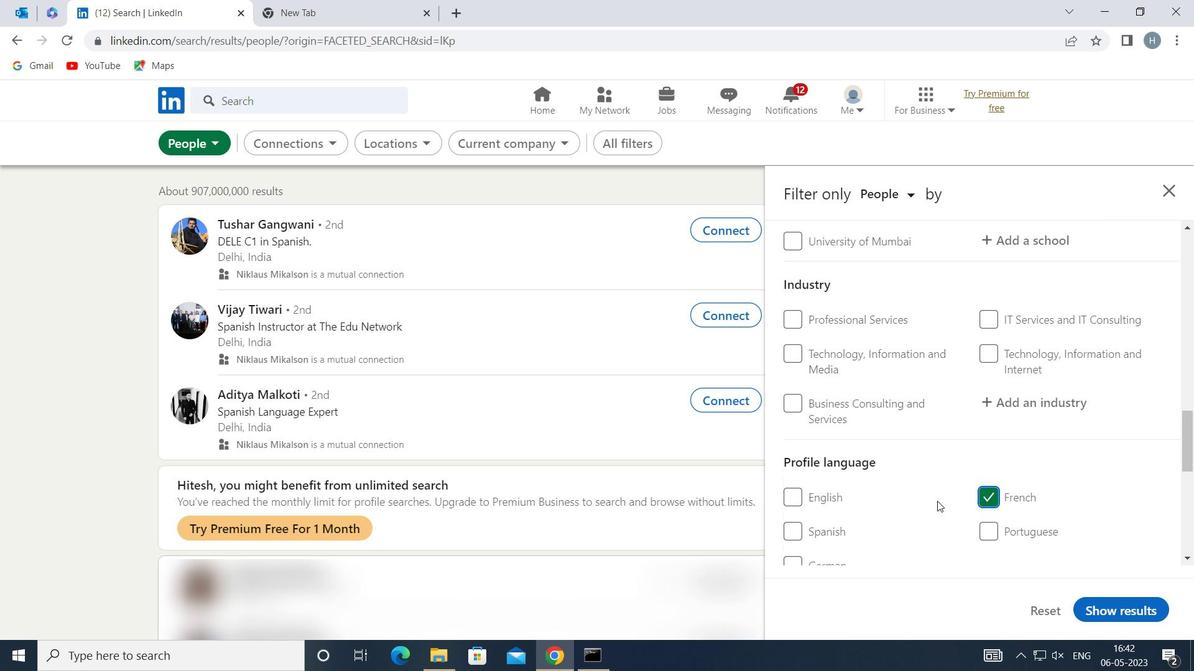 
Action: Mouse moved to (936, 500)
Screenshot: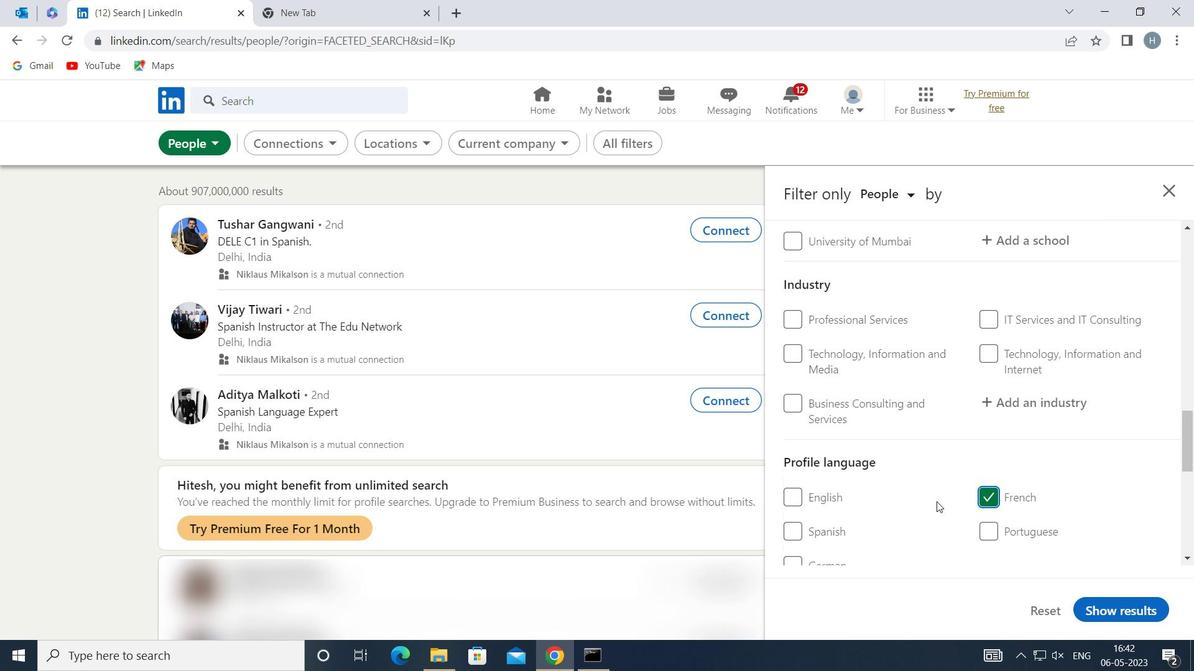 
Action: Mouse scrolled (936, 501) with delta (0, 0)
Screenshot: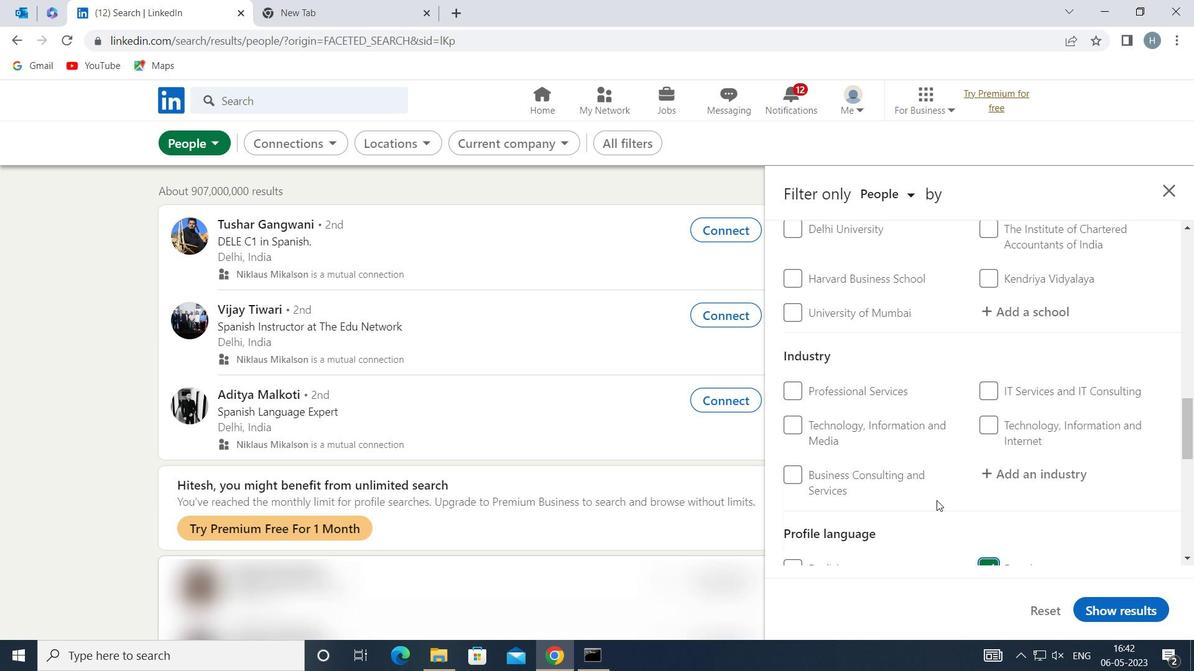 
Action: Mouse scrolled (936, 501) with delta (0, 0)
Screenshot: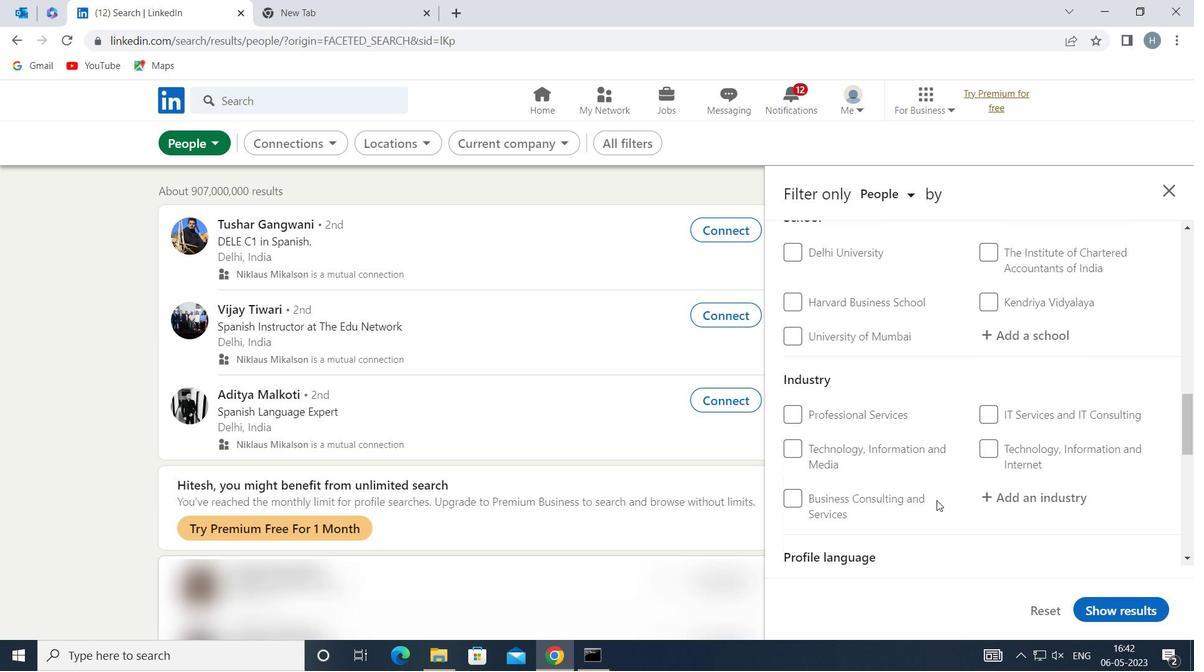 
Action: Mouse scrolled (936, 501) with delta (0, 0)
Screenshot: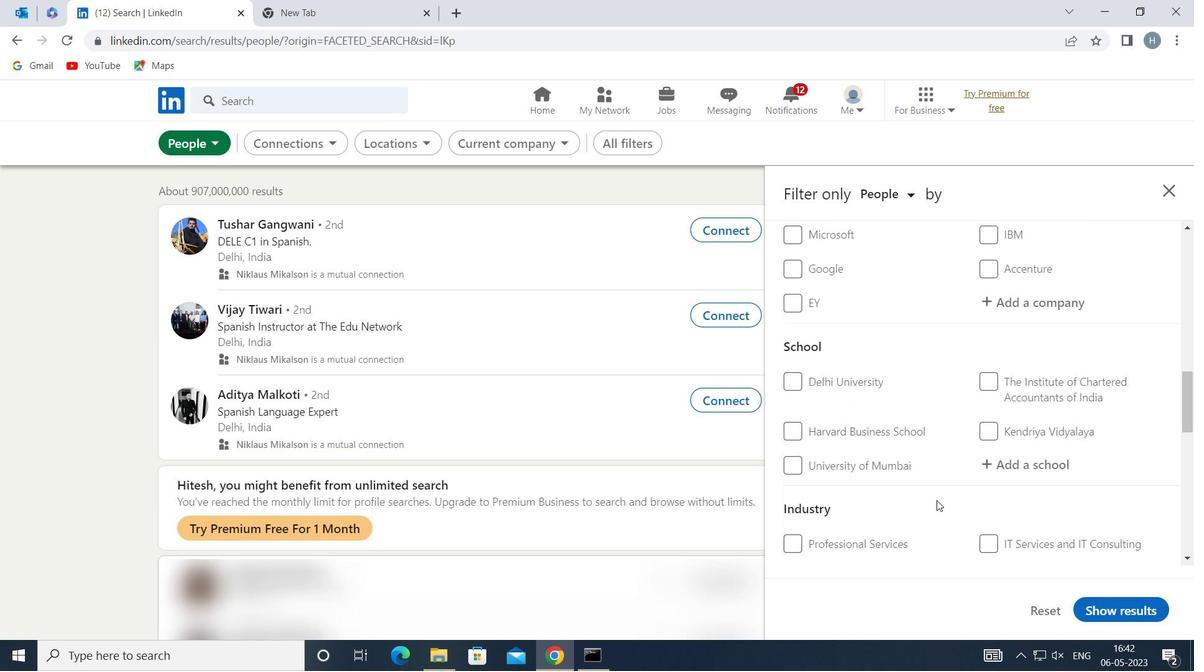 
Action: Mouse scrolled (936, 501) with delta (0, 0)
Screenshot: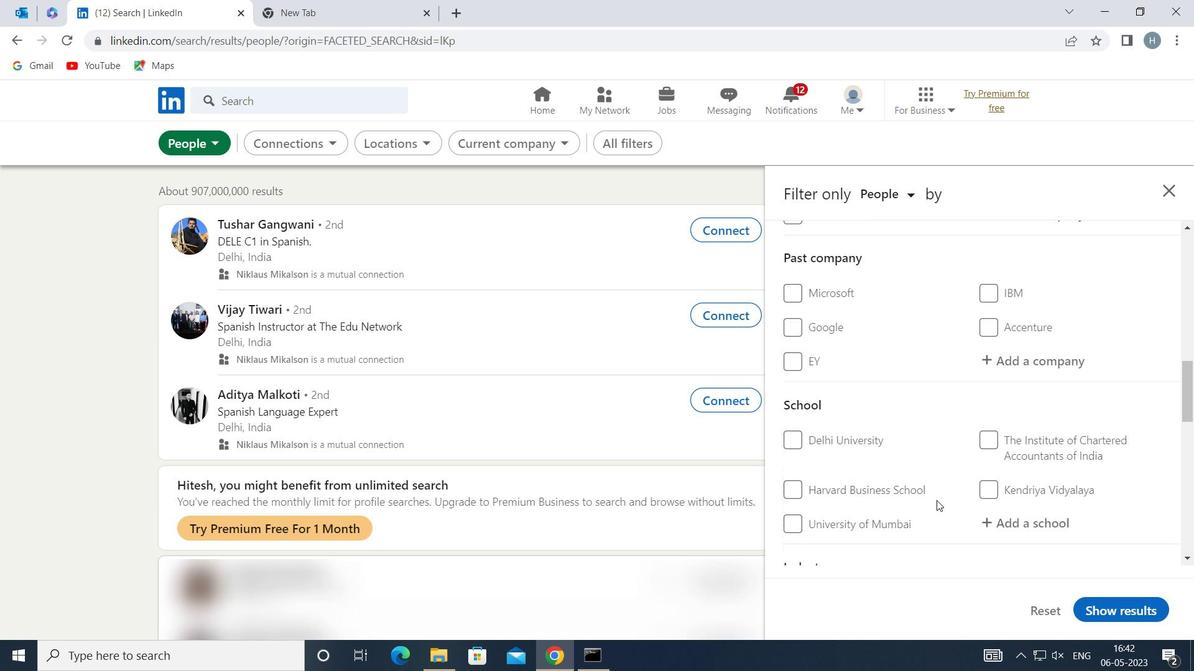 
Action: Mouse scrolled (936, 501) with delta (0, 0)
Screenshot: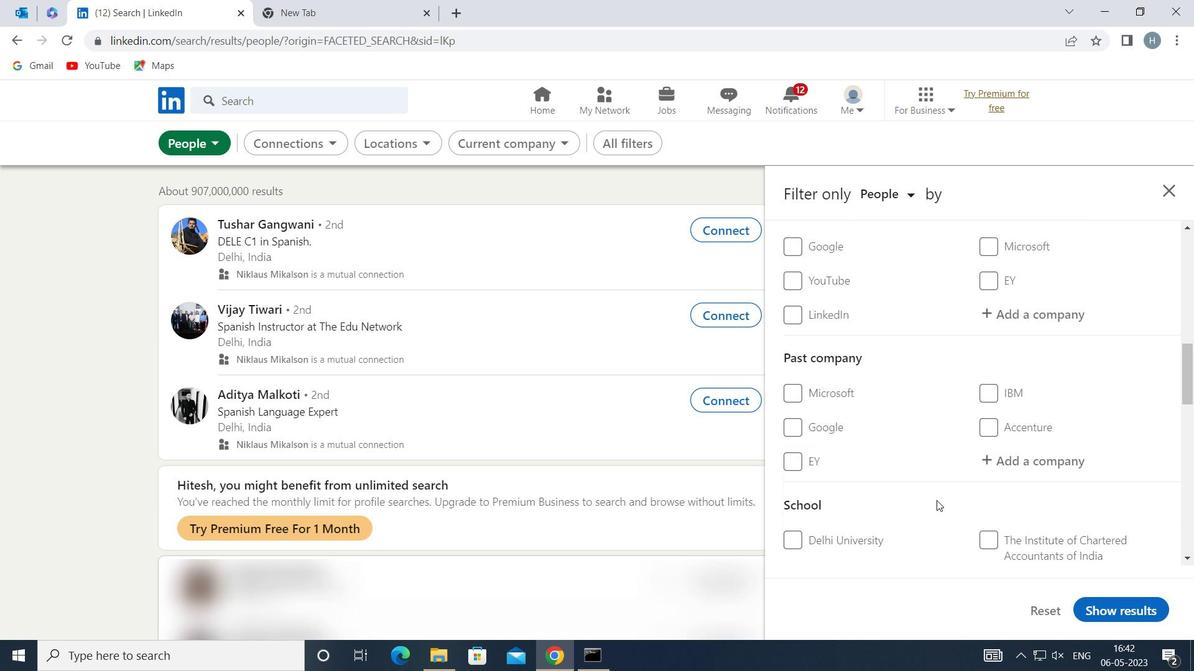 
Action: Mouse moved to (1043, 395)
Screenshot: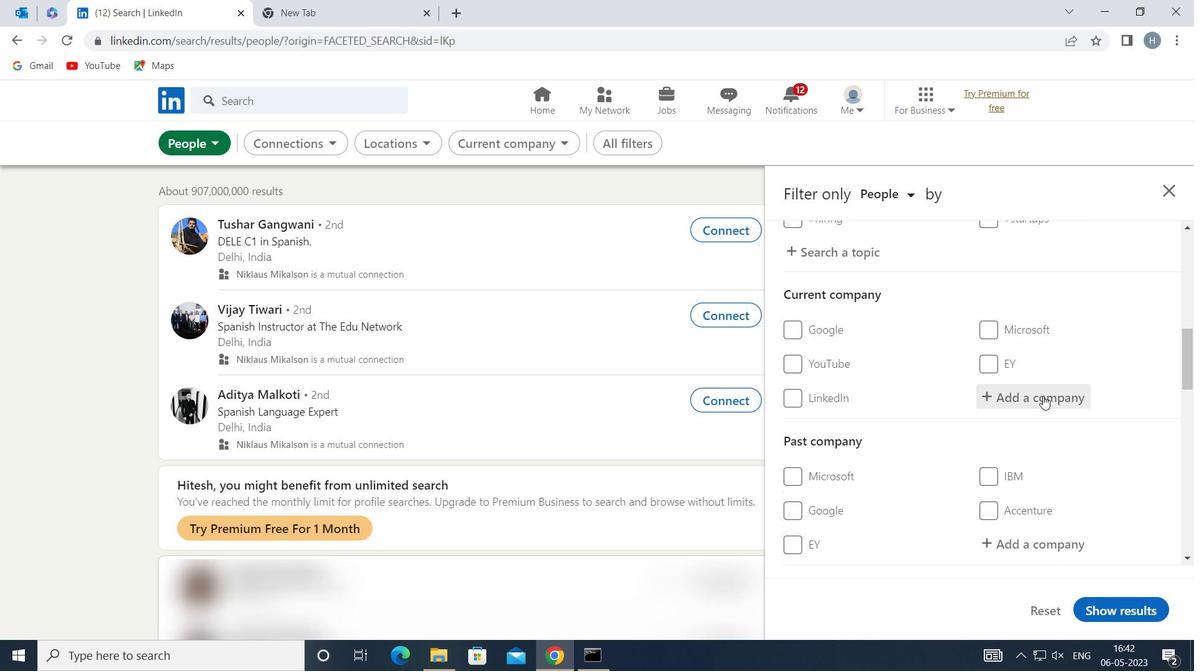
Action: Mouse pressed left at (1043, 395)
Screenshot: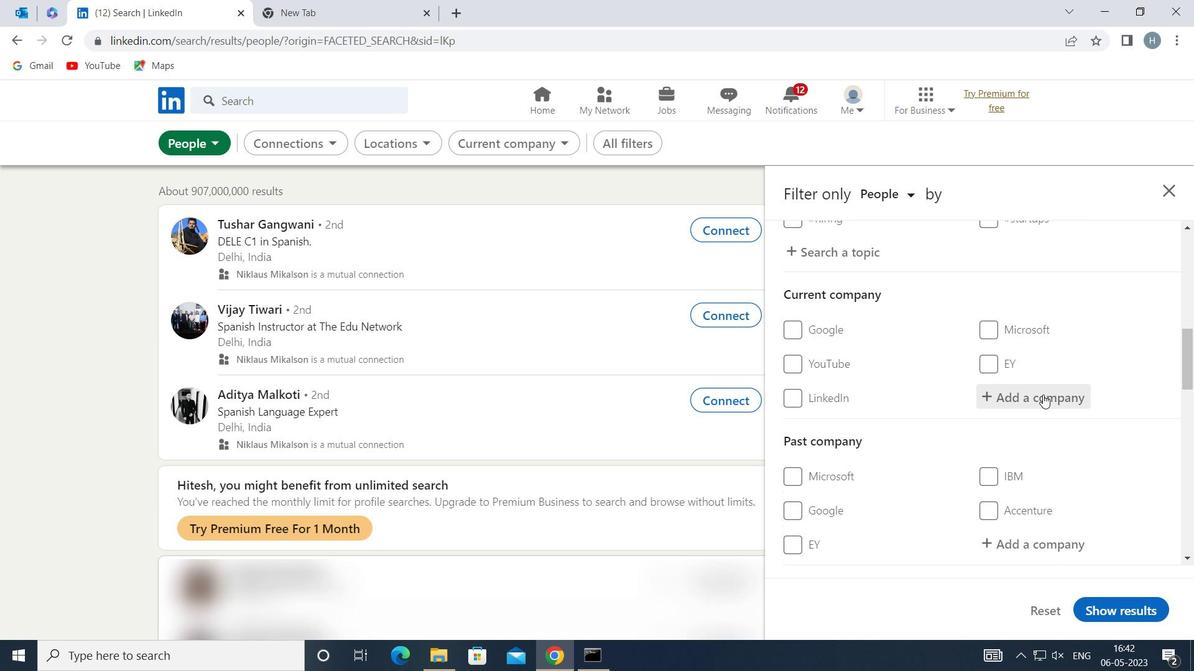 
Action: Mouse moved to (1043, 395)
Screenshot: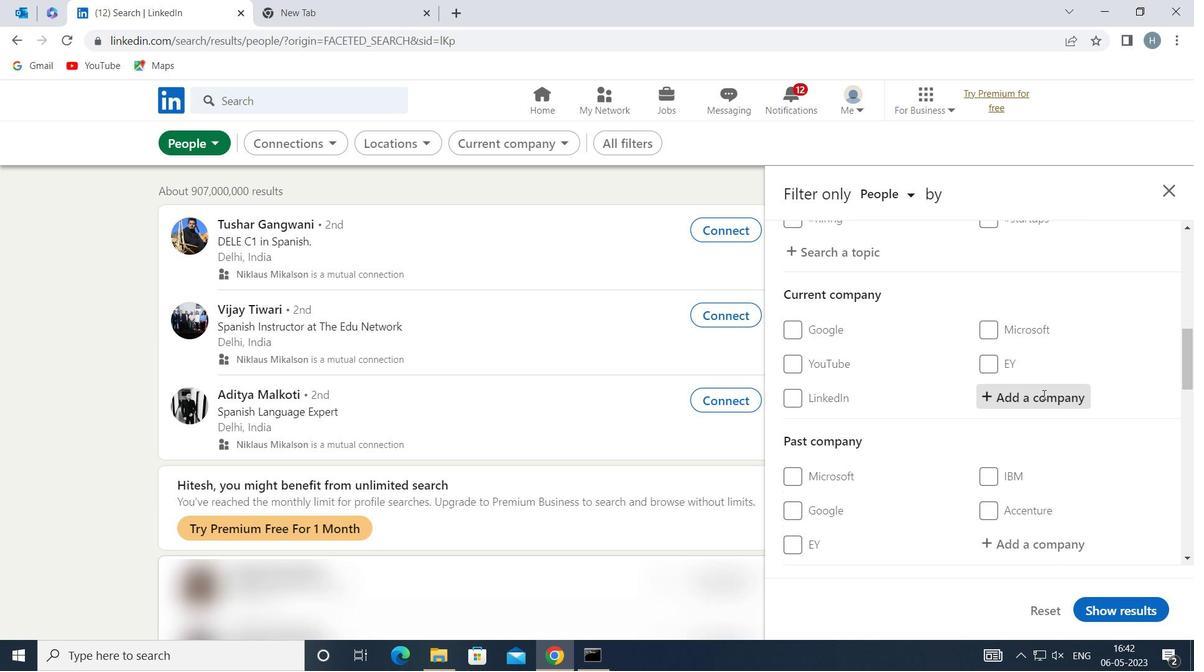 
Action: Key pressed <Key.shift>XORIANT
Screenshot: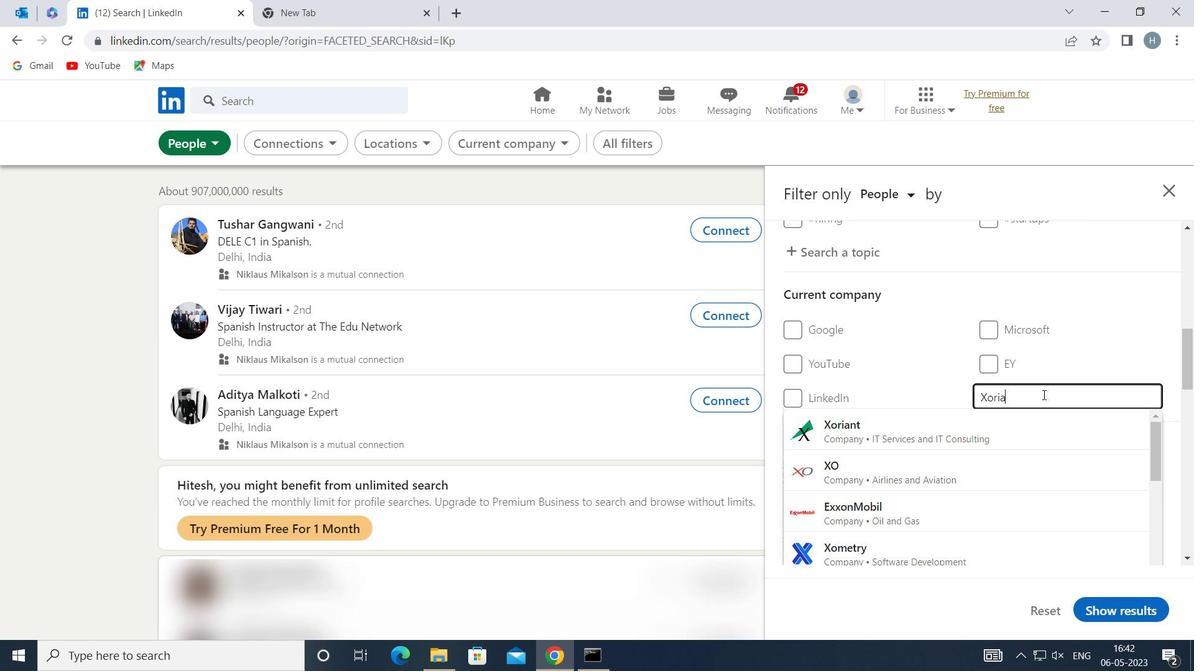 
Action: Mouse moved to (967, 430)
Screenshot: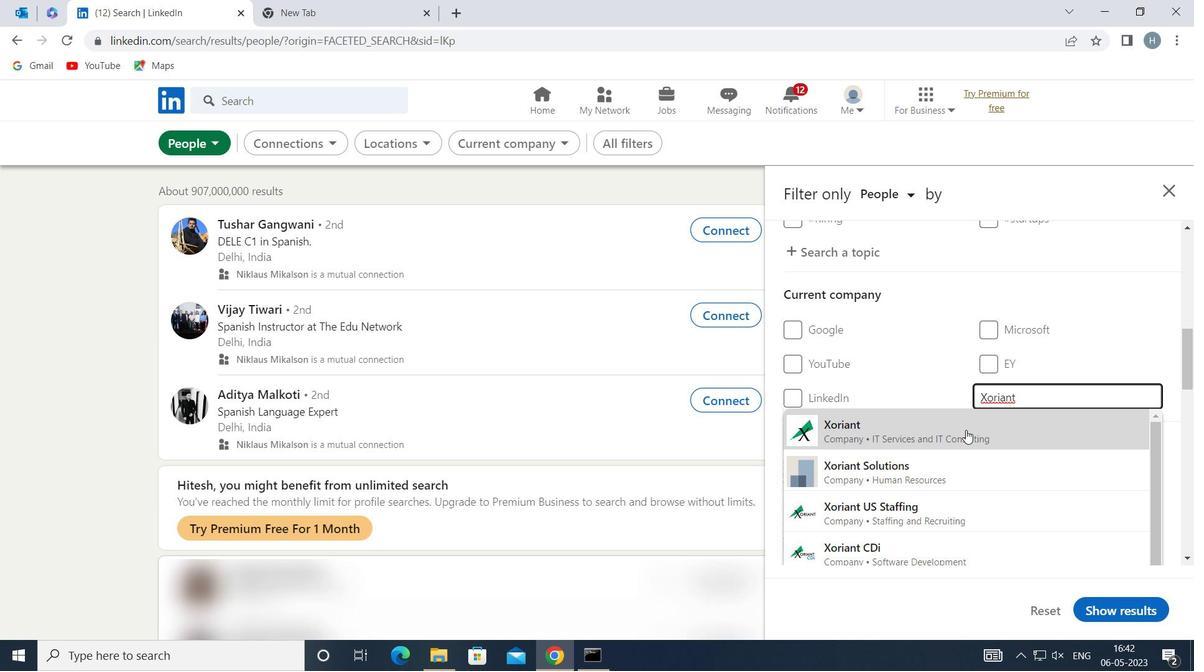 
Action: Mouse pressed left at (967, 430)
Screenshot: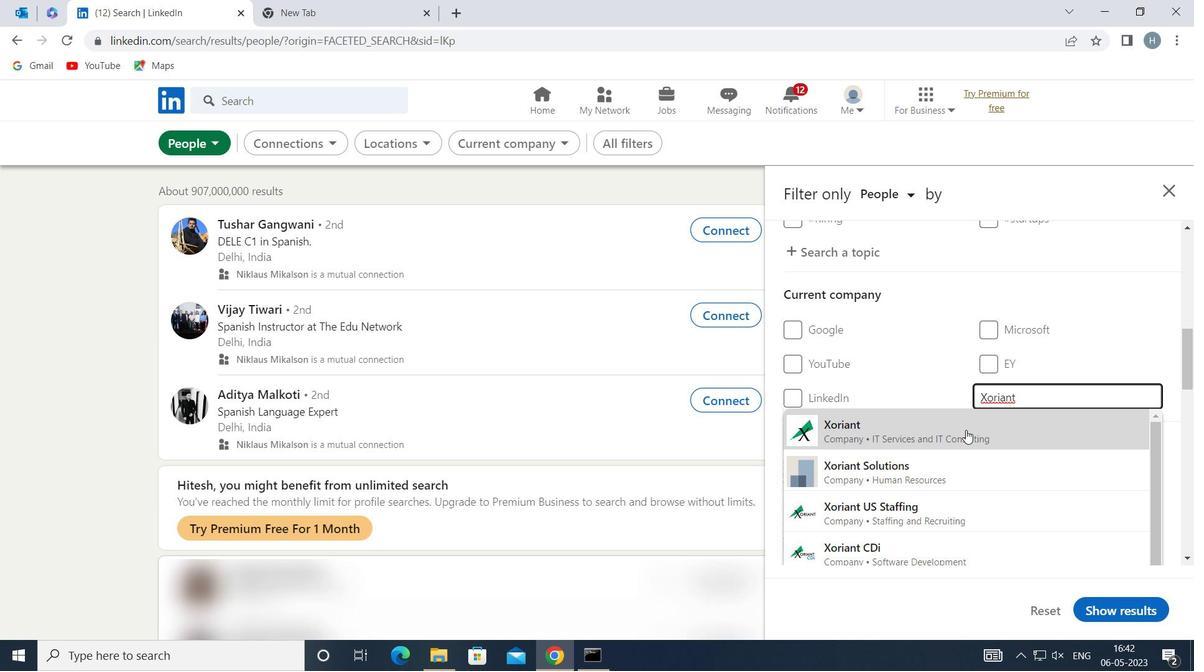 
Action: Mouse moved to (921, 426)
Screenshot: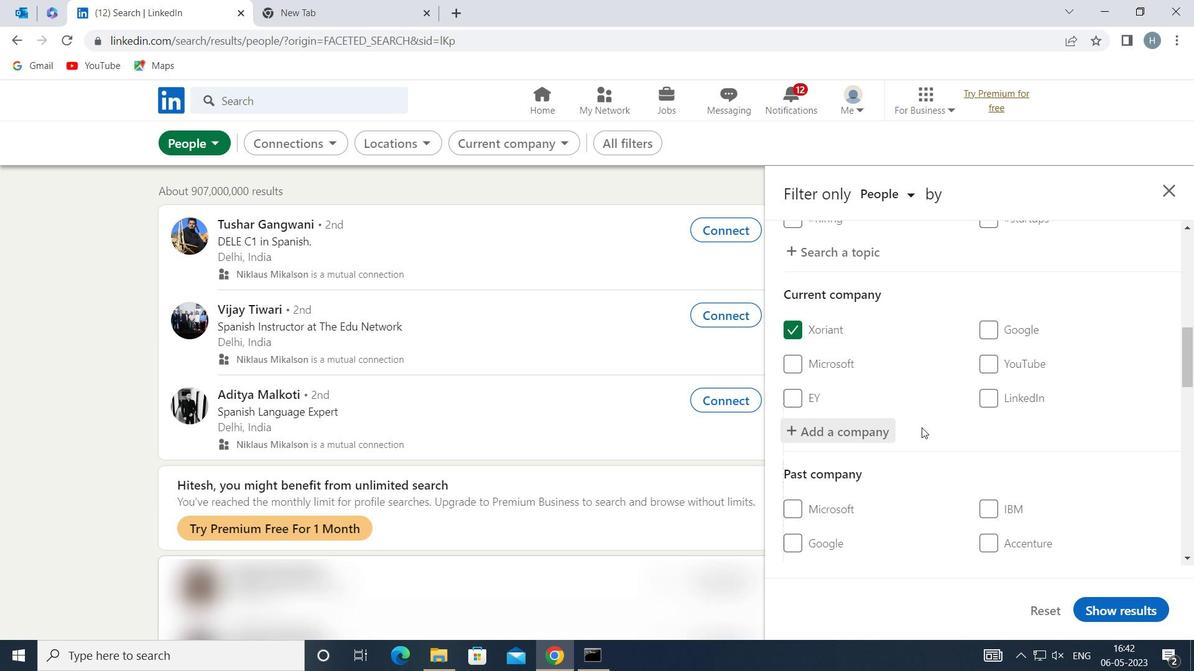 
Action: Mouse scrolled (921, 425) with delta (0, 0)
Screenshot: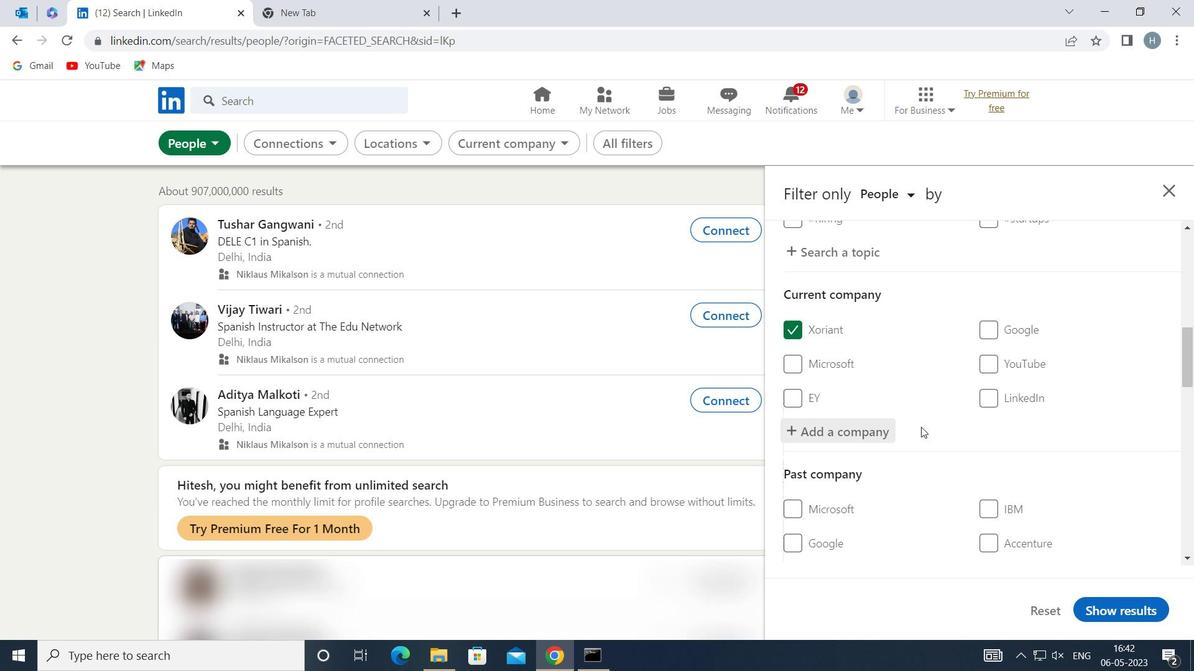 
Action: Mouse moved to (921, 422)
Screenshot: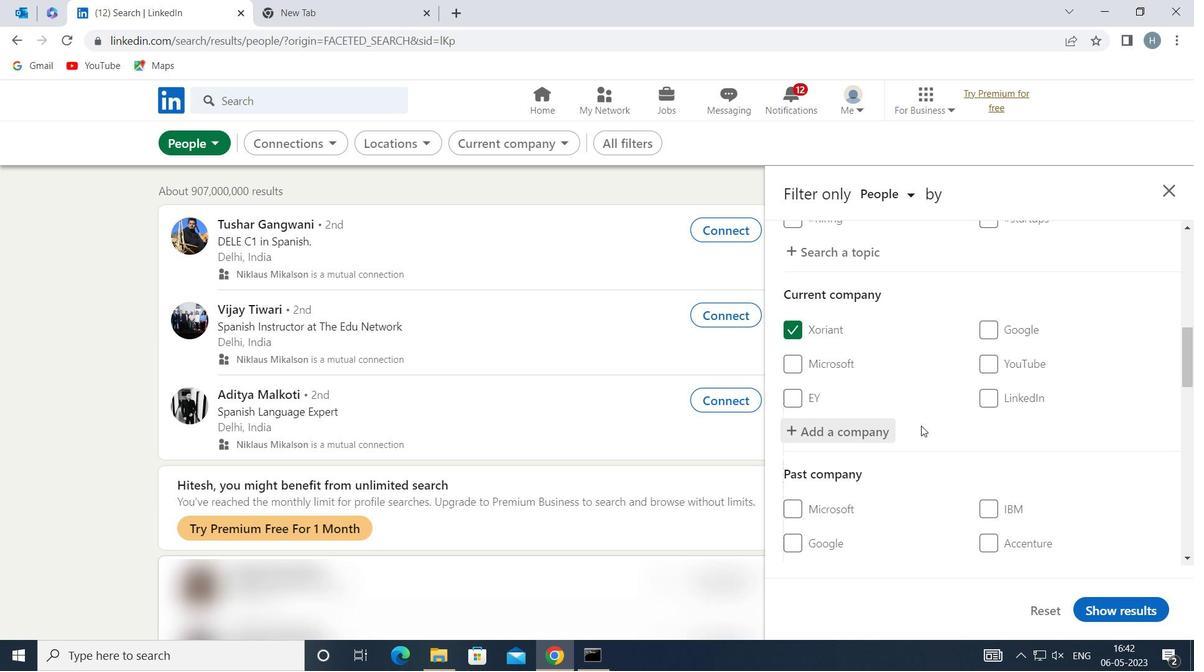 
Action: Mouse scrolled (921, 421) with delta (0, 0)
Screenshot: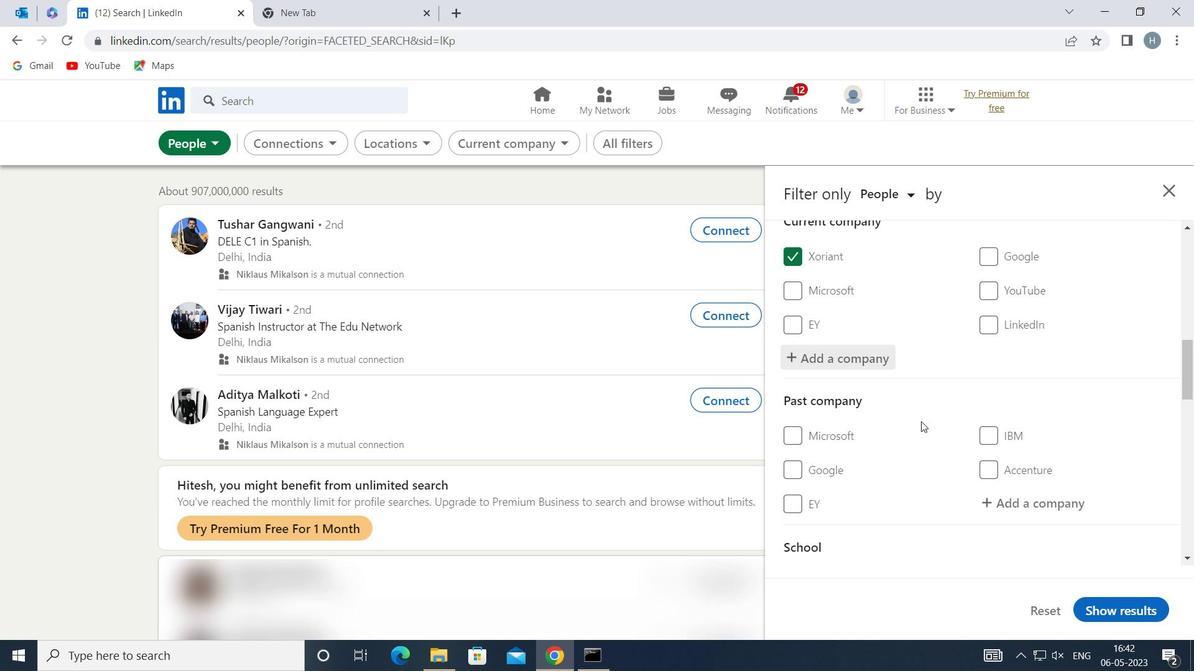 
Action: Mouse moved to (921, 421)
Screenshot: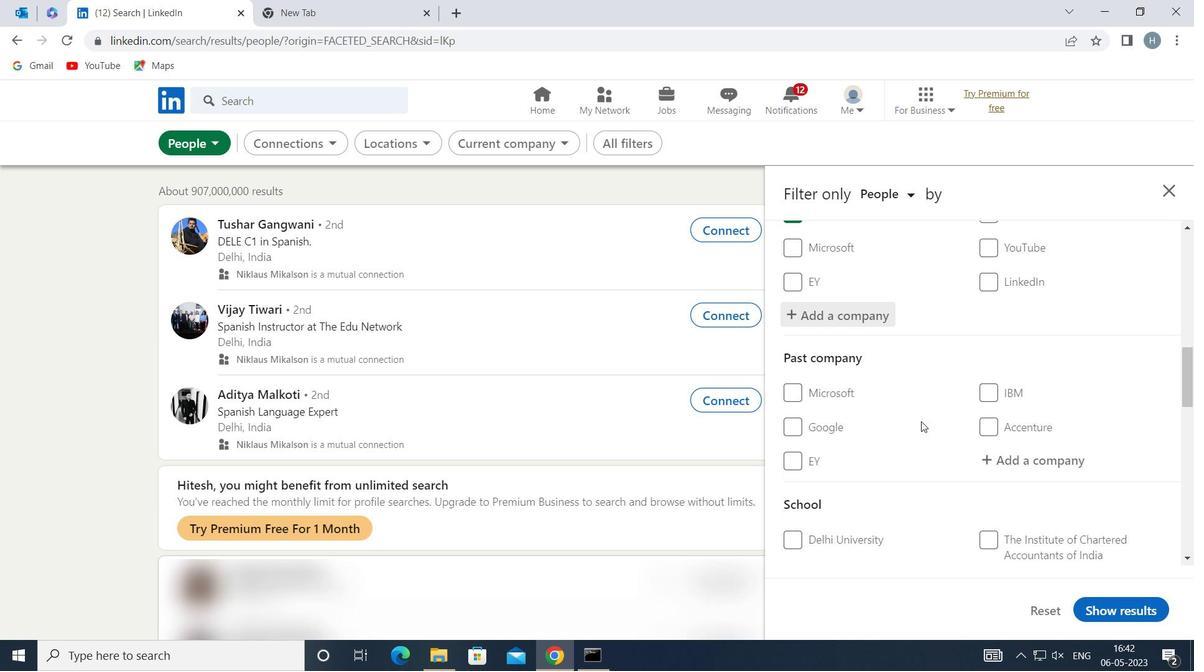 
Action: Mouse scrolled (921, 420) with delta (0, 0)
Screenshot: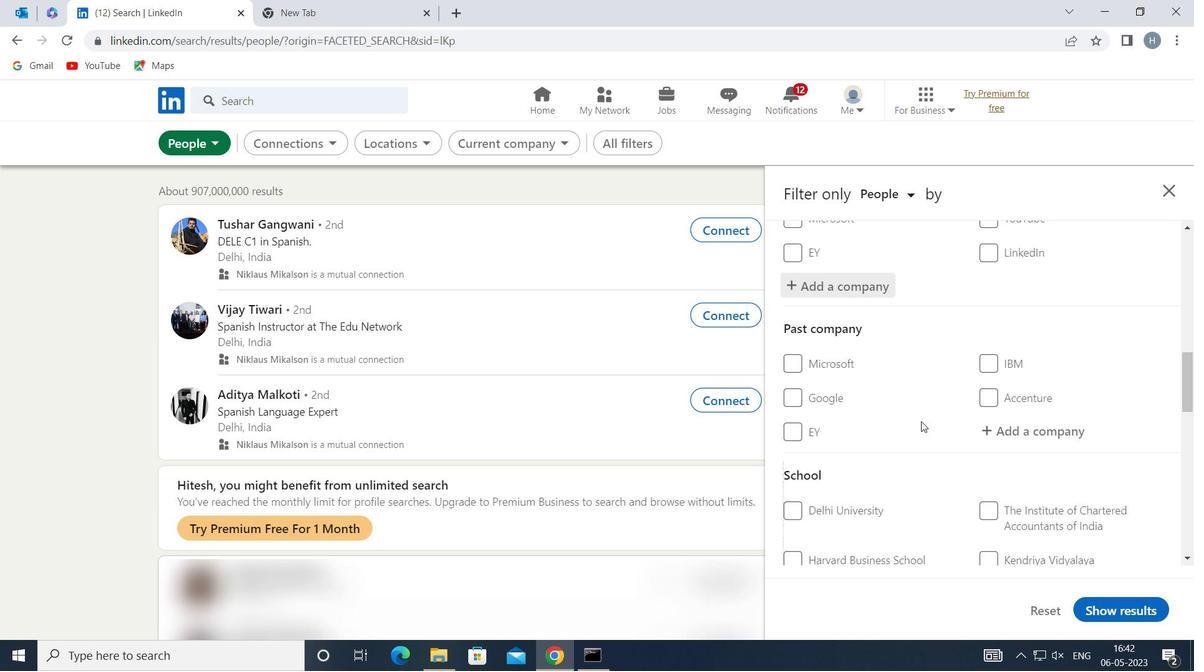
Action: Mouse moved to (1028, 507)
Screenshot: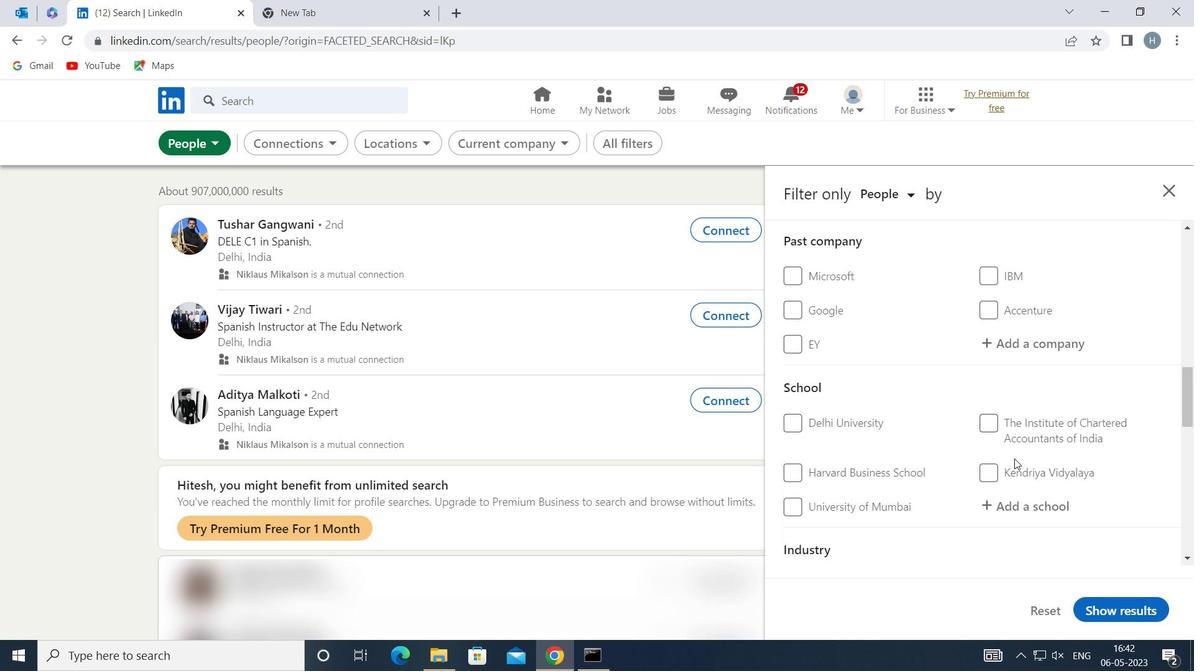 
Action: Mouse pressed left at (1028, 507)
Screenshot: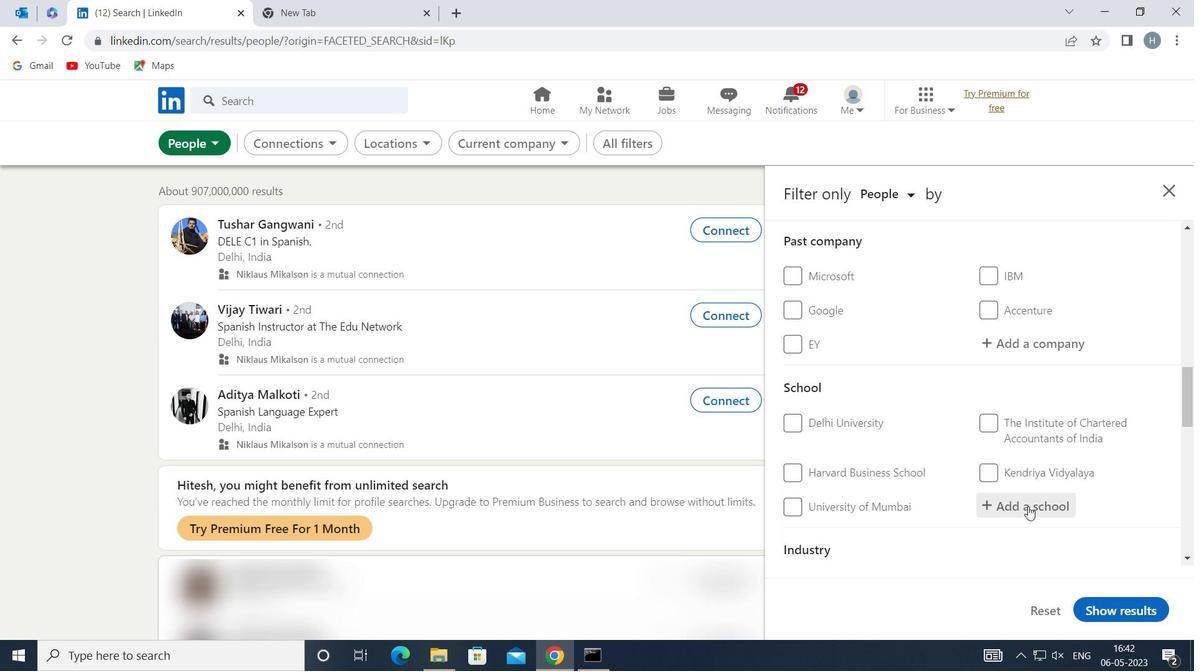 
Action: Key pressed <Key.shift>INSTITUTE<Key.space>OF<Key.space><Key.shift>PROFESSIONAL<Key.space>
Screenshot: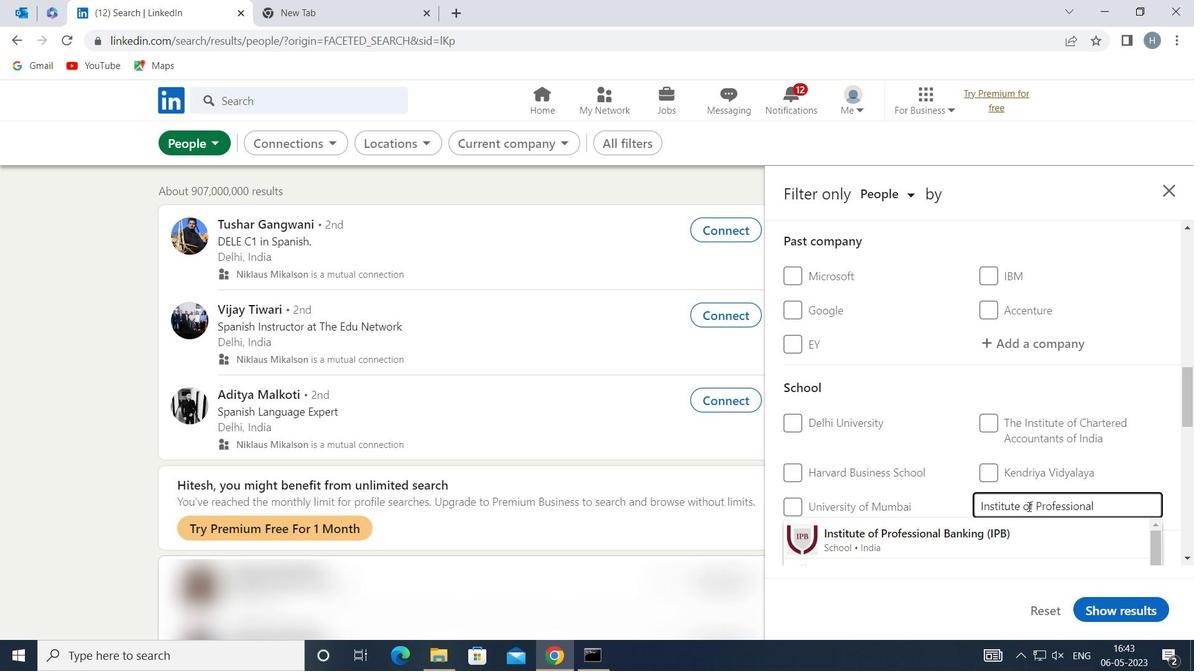 
Action: Mouse moved to (1014, 527)
Screenshot: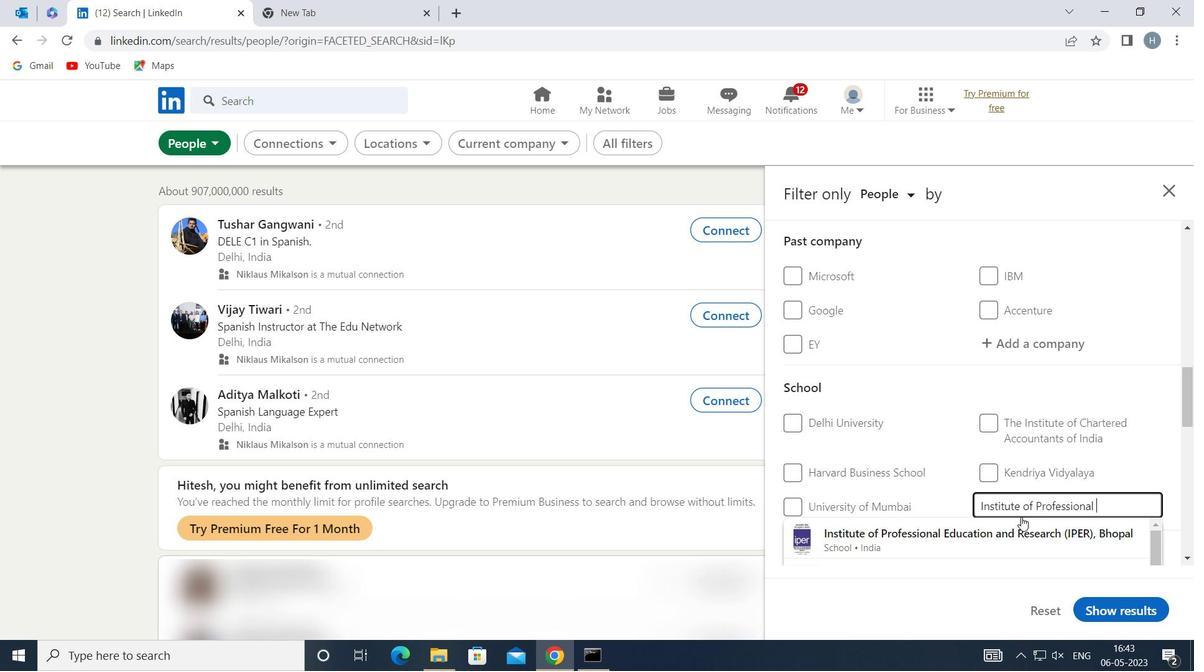 
Action: Mouse pressed left at (1014, 527)
Screenshot: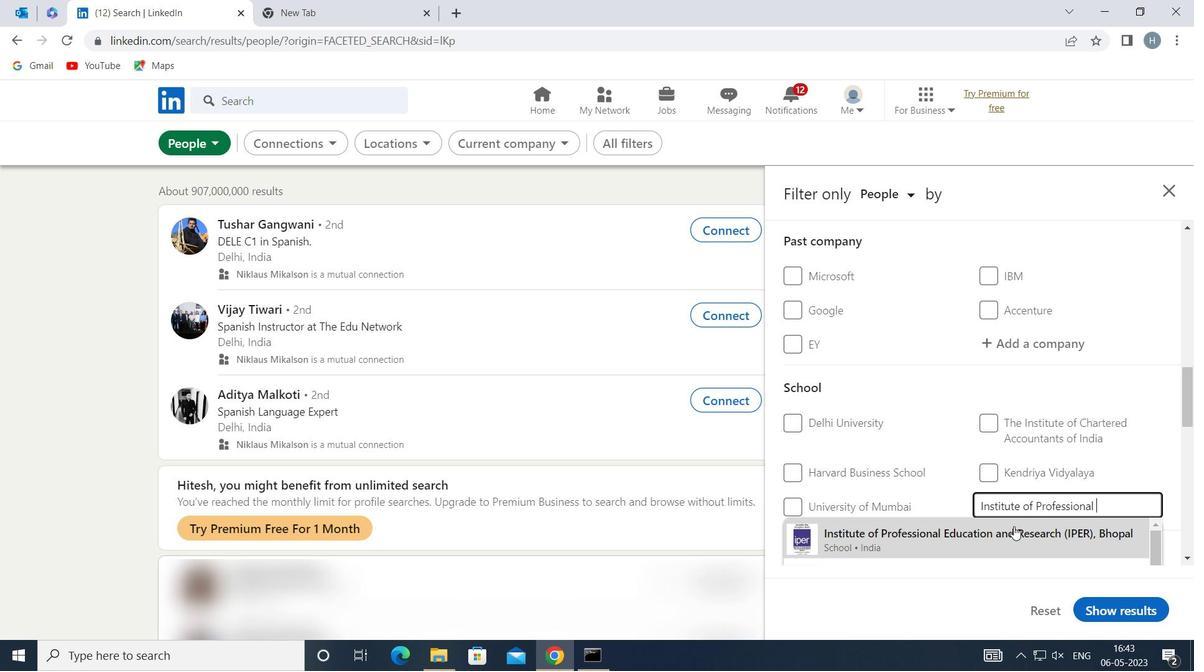 
Action: Mouse moved to (988, 454)
Screenshot: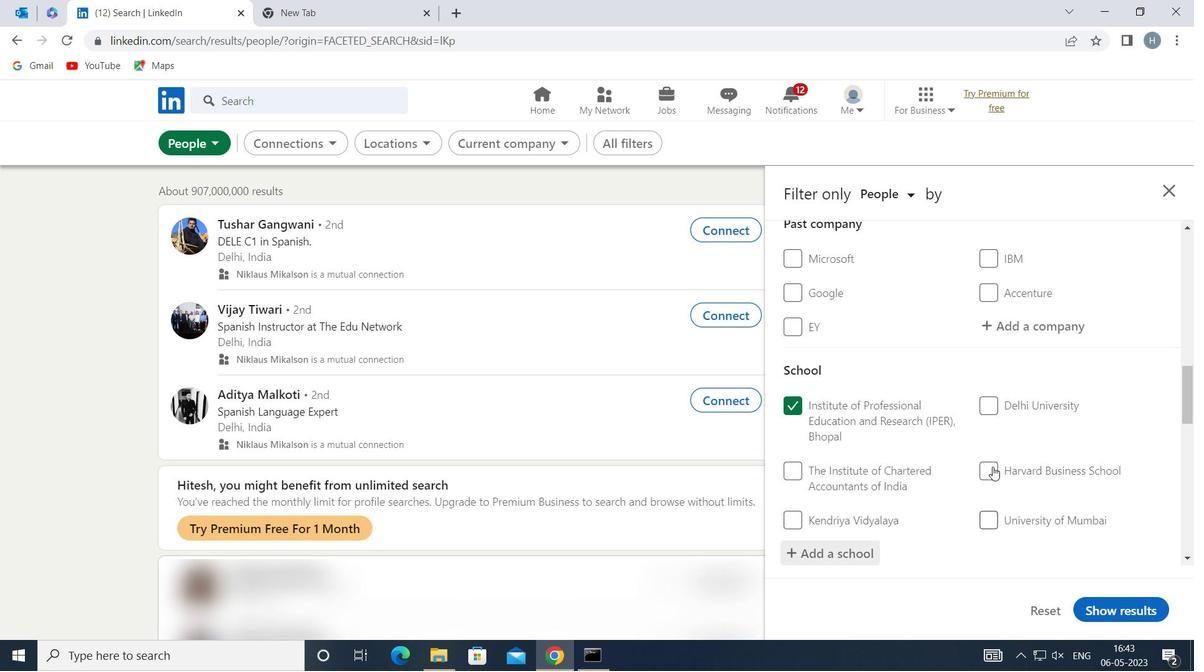 
Action: Mouse scrolled (988, 453) with delta (0, 0)
Screenshot: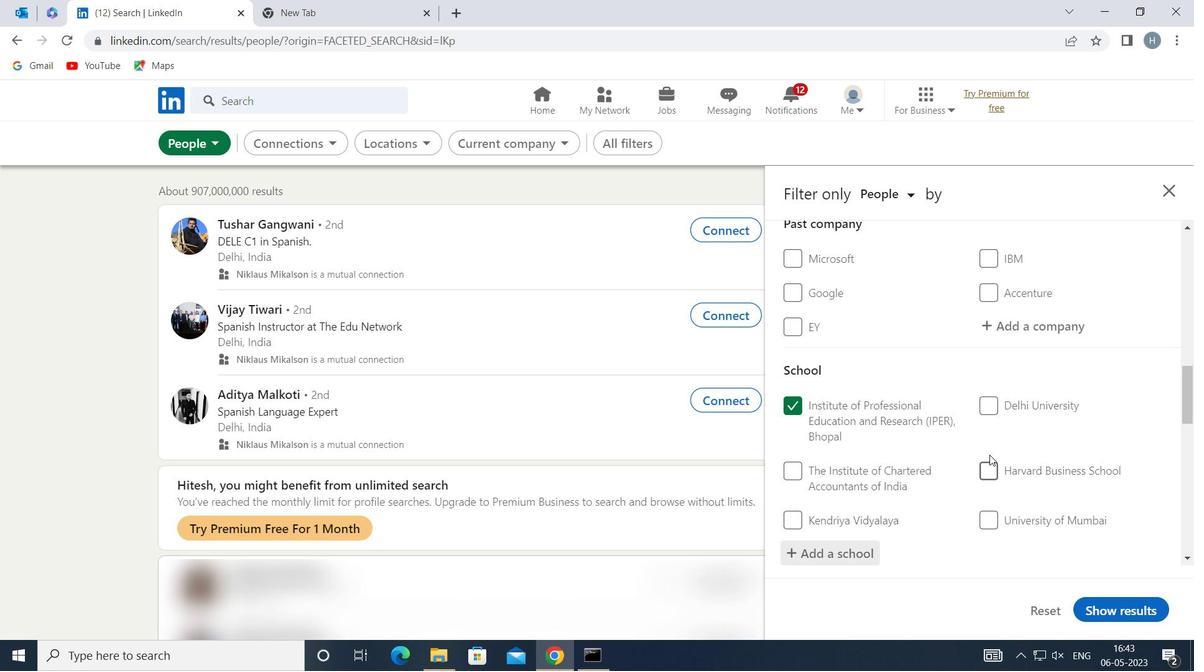 
Action: Mouse moved to (987, 450)
Screenshot: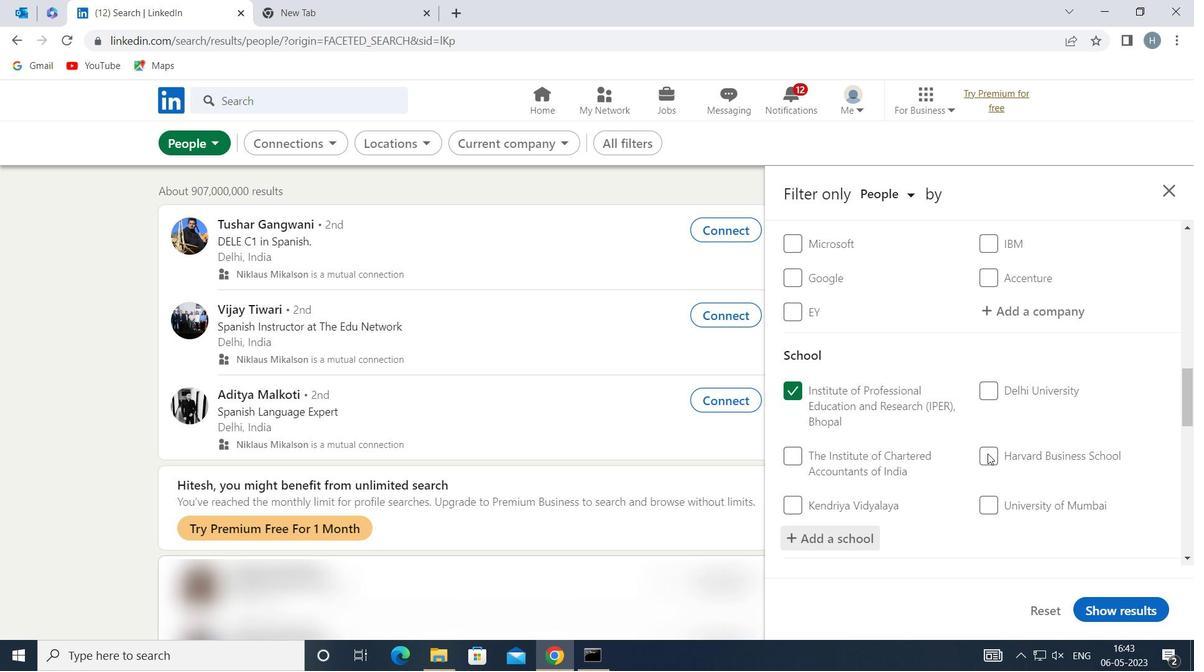 
Action: Mouse scrolled (987, 449) with delta (0, 0)
Screenshot: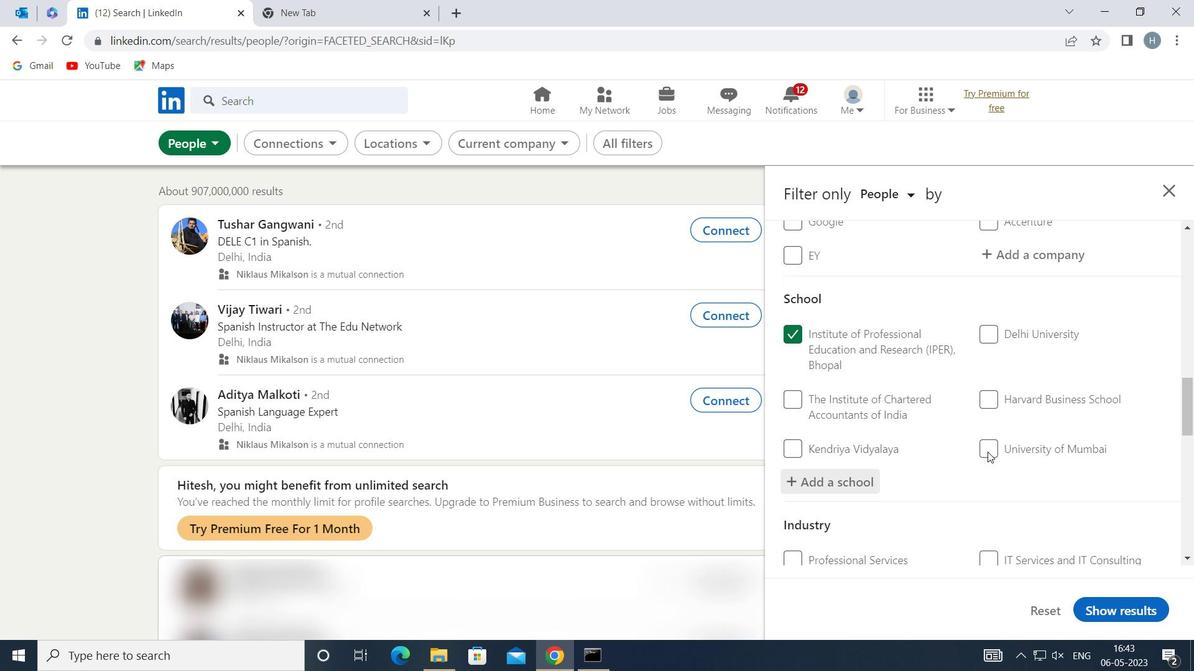 
Action: Mouse scrolled (987, 449) with delta (0, 0)
Screenshot: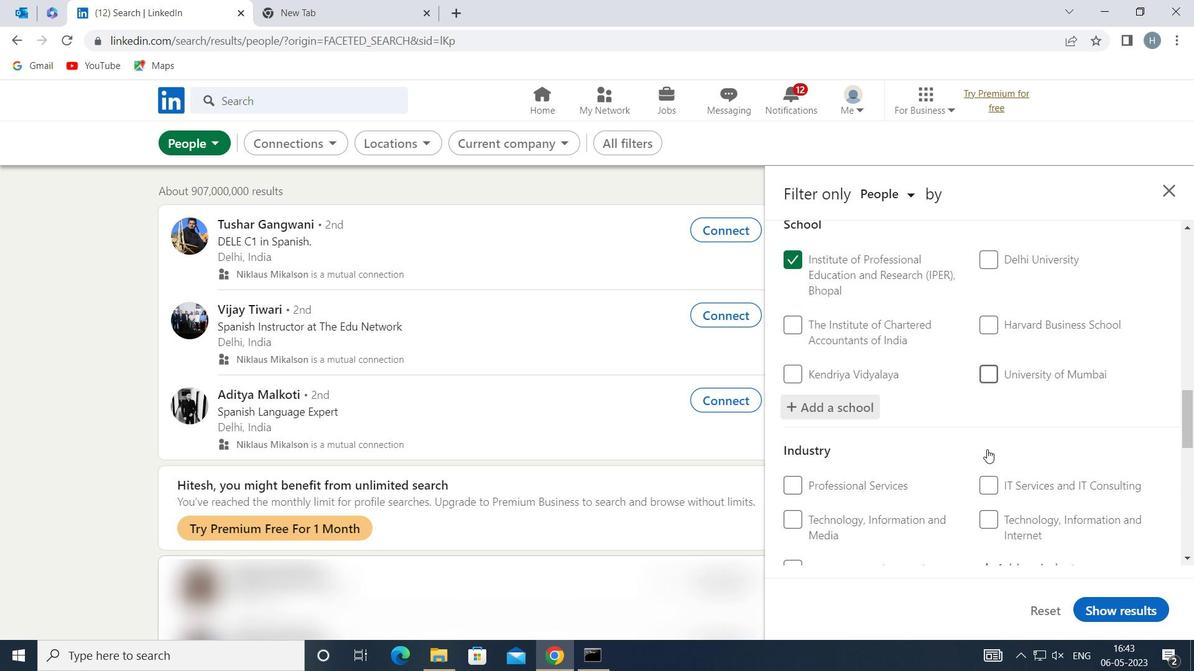 
Action: Mouse moved to (1022, 474)
Screenshot: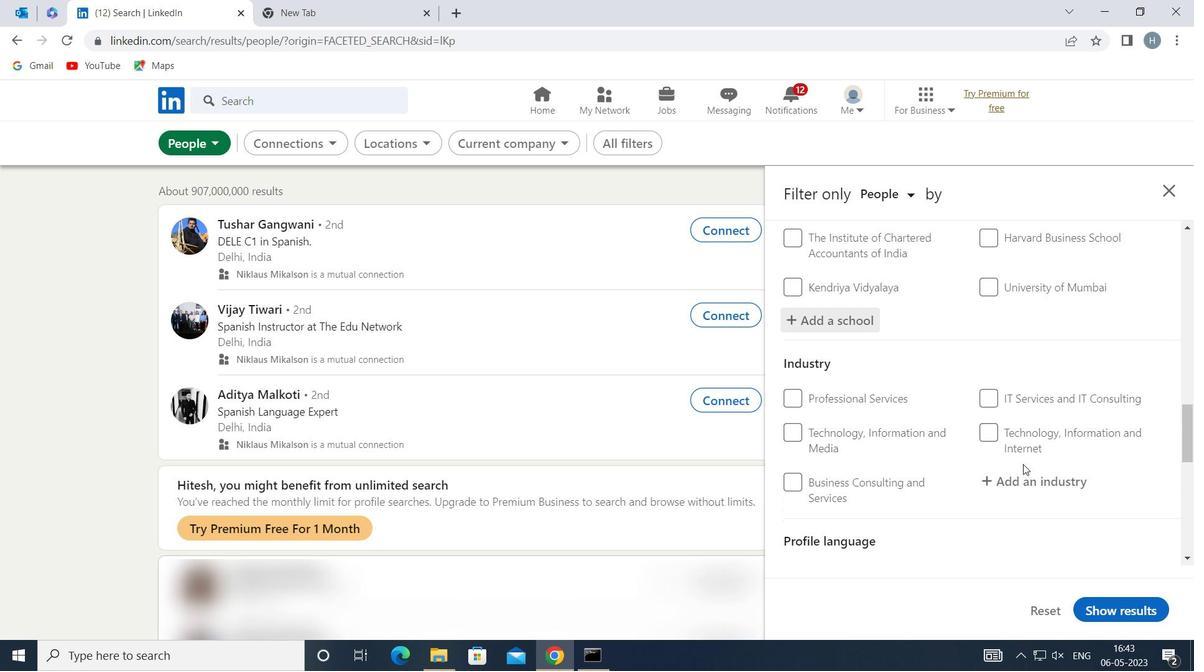 
Action: Mouse pressed left at (1022, 474)
Screenshot: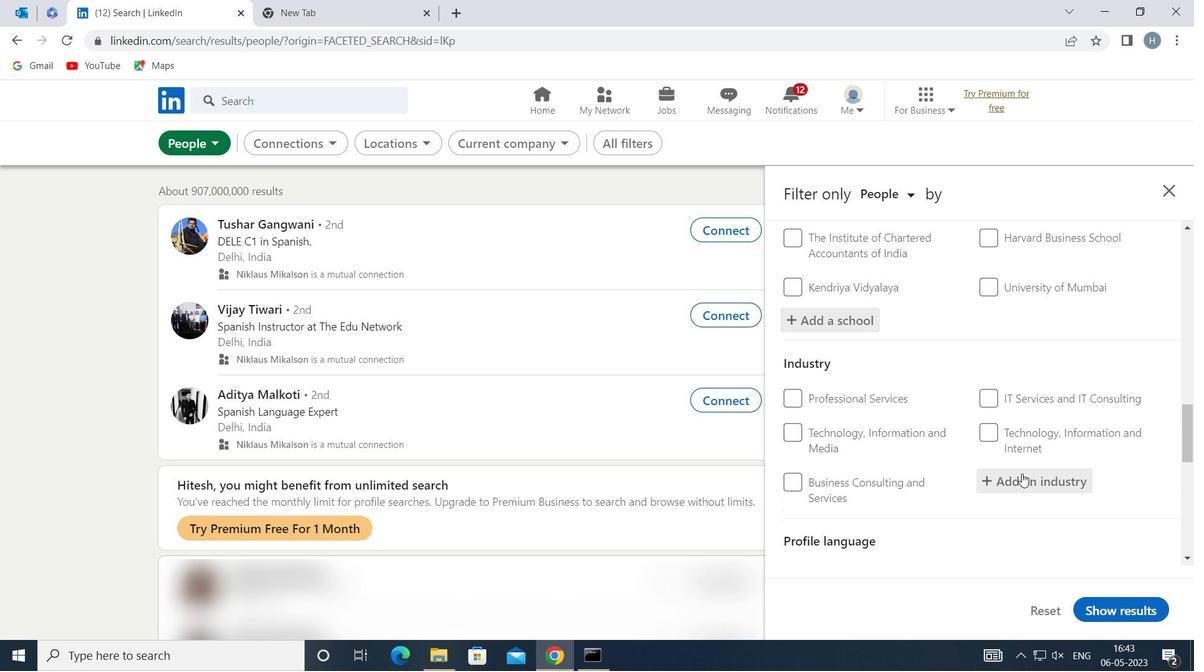 
Action: Mouse moved to (1025, 473)
Screenshot: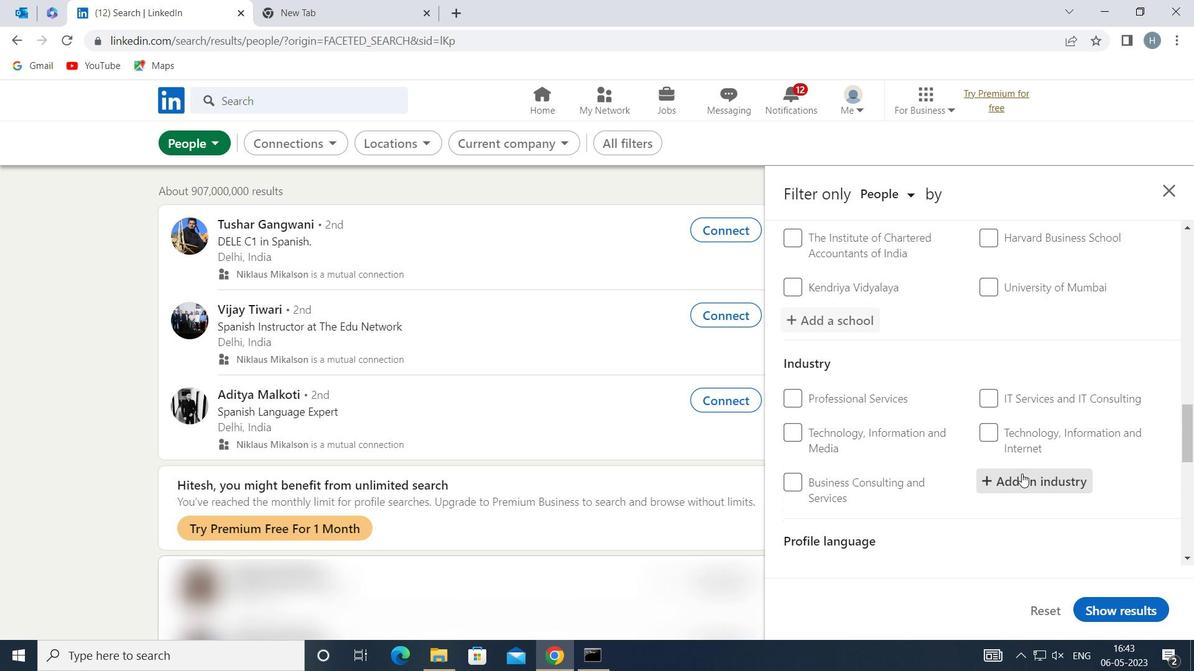 
Action: Key pressed <Key.shift>HEALTH<Key.space><Key.shift>SER
Screenshot: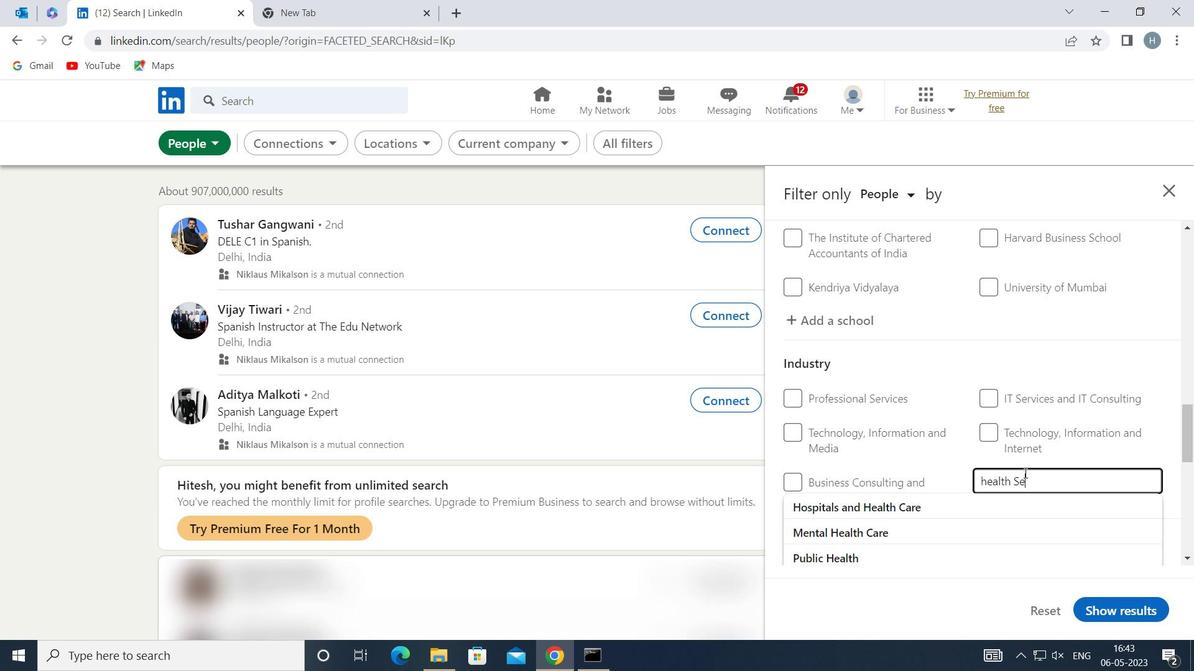
Action: Mouse moved to (977, 502)
Screenshot: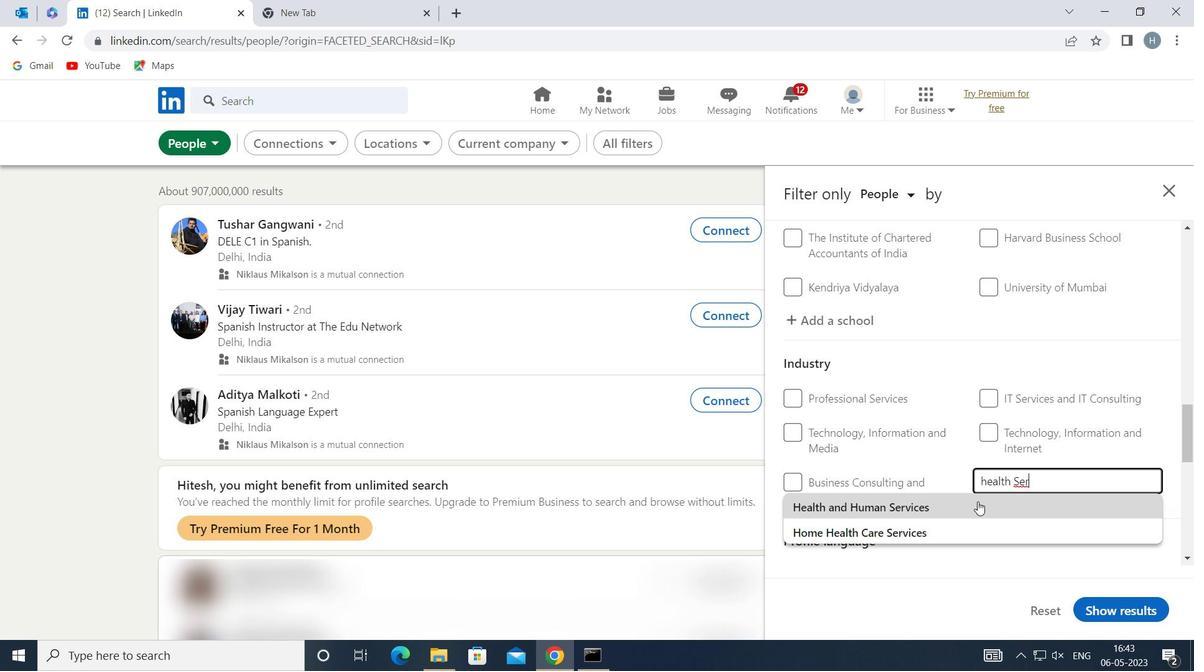 
Action: Key pressed <Key.backspace><Key.backspace><Key.backspace>AND<Key.space><Key.shift>HUMAN
Screenshot: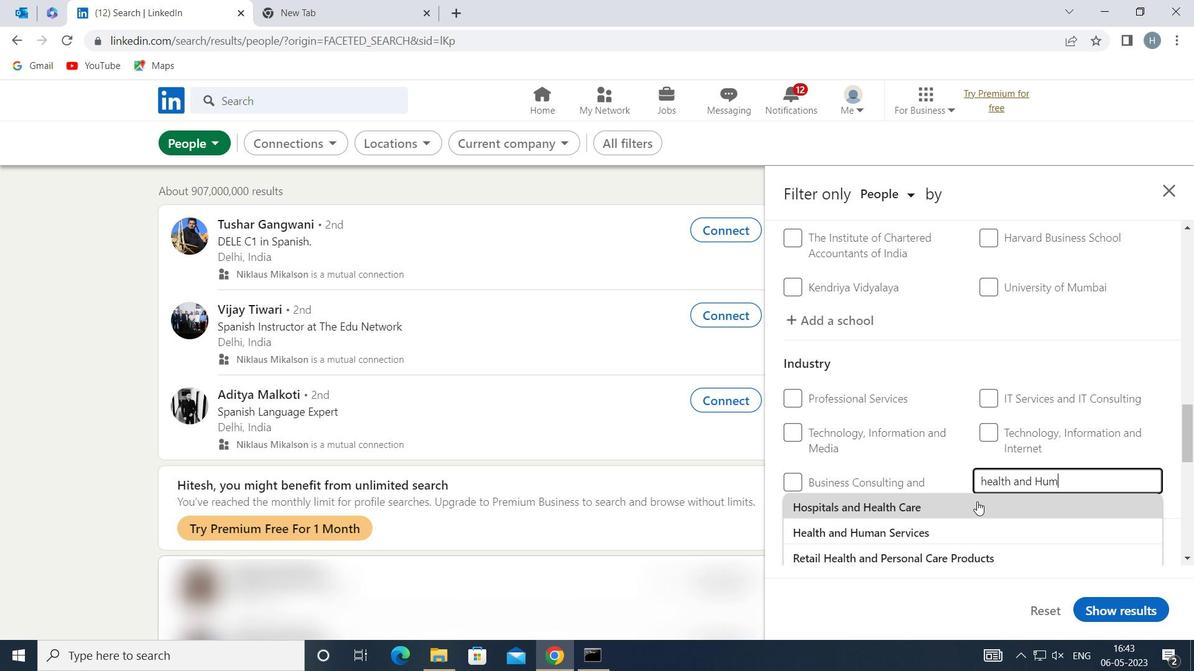 
Action: Mouse moved to (989, 503)
Screenshot: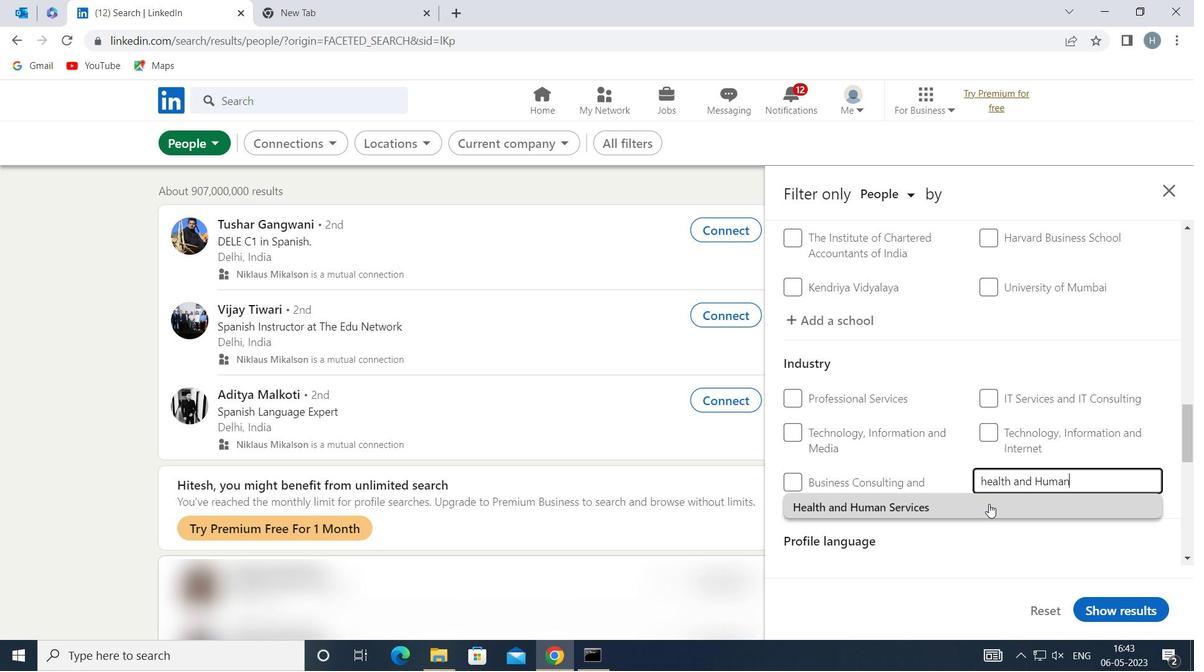 
Action: Mouse pressed left at (989, 503)
Screenshot: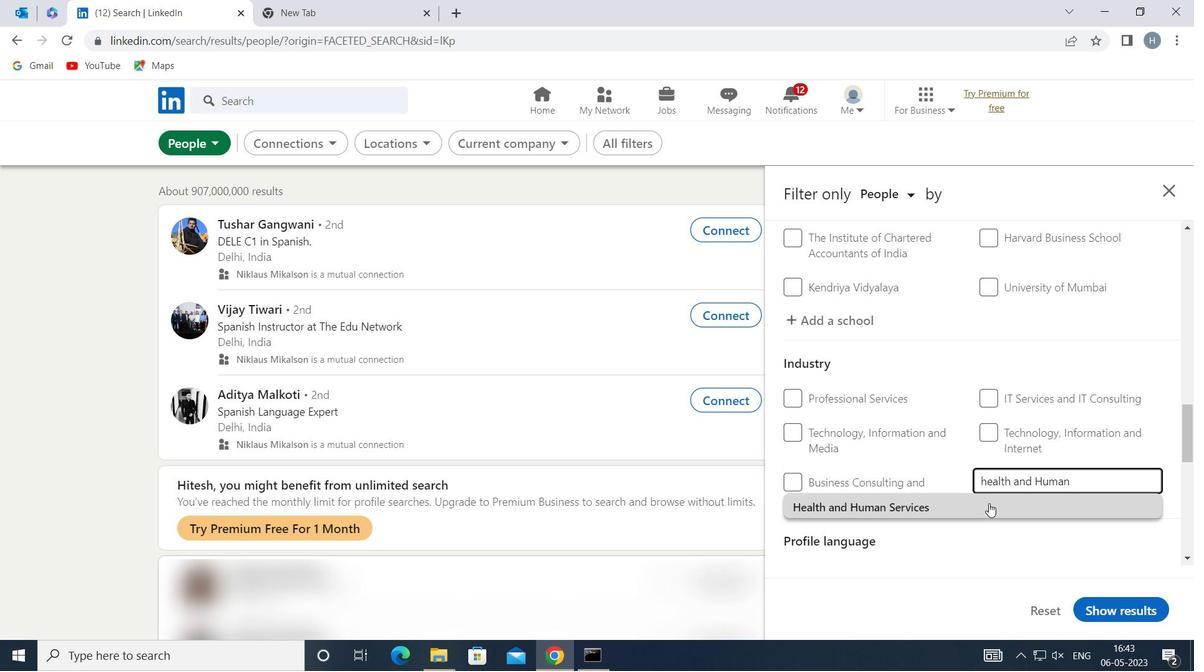 
Action: Mouse moved to (959, 481)
Screenshot: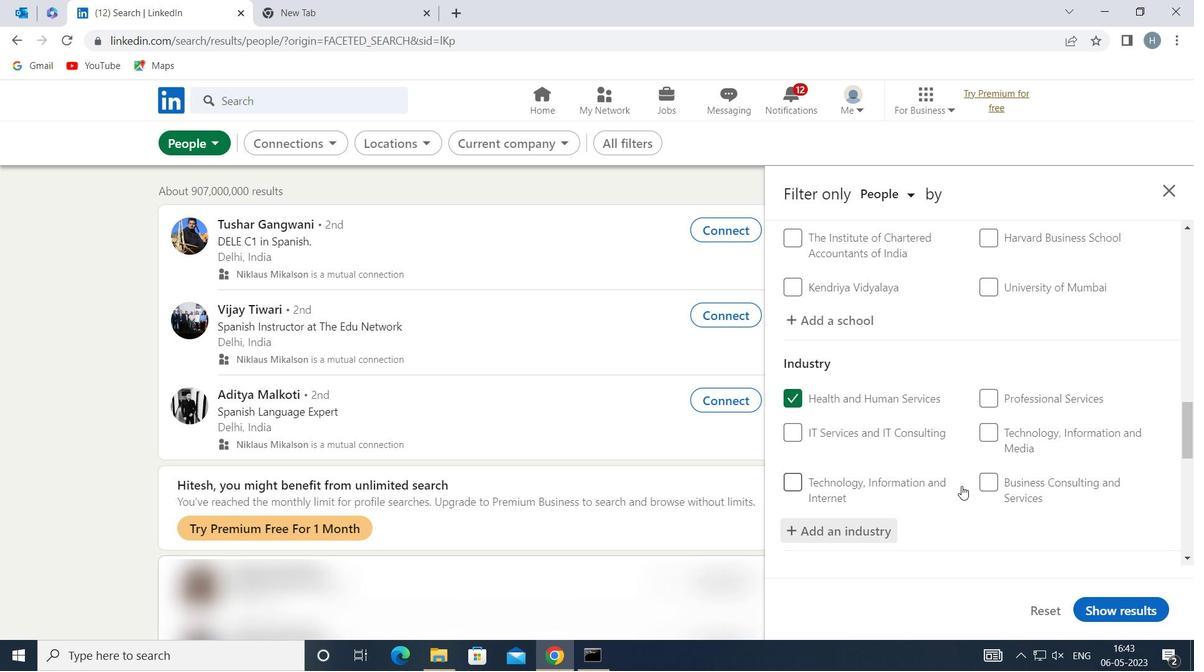 
Action: Mouse scrolled (959, 480) with delta (0, 0)
Screenshot: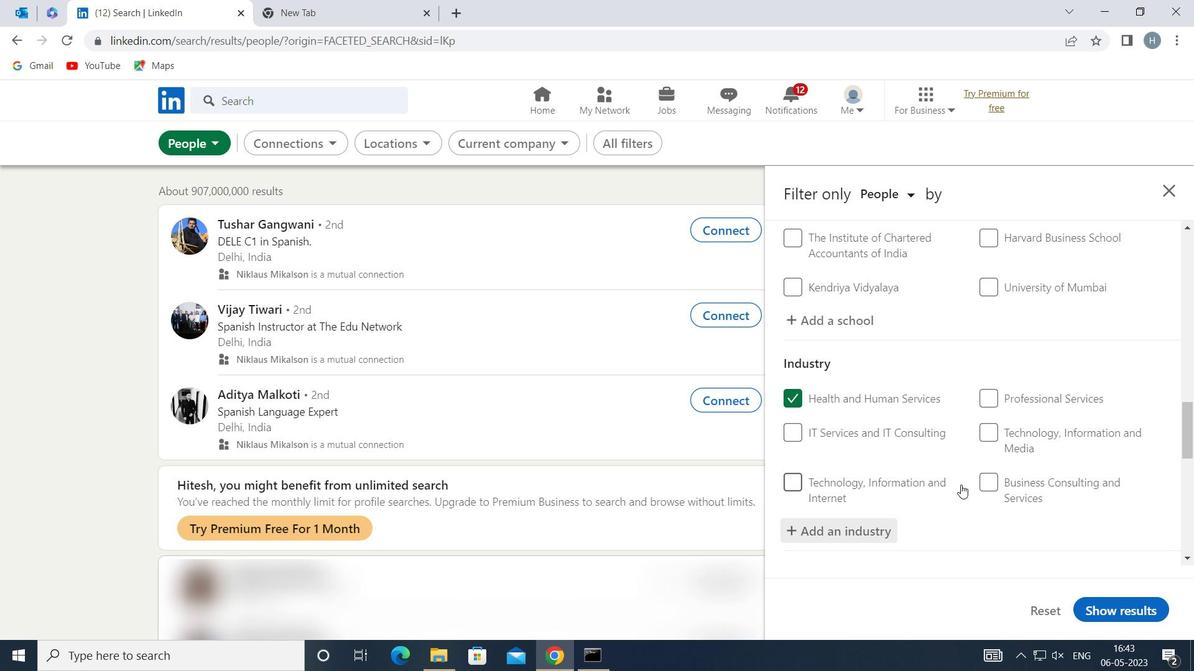 
Action: Mouse moved to (959, 481)
Screenshot: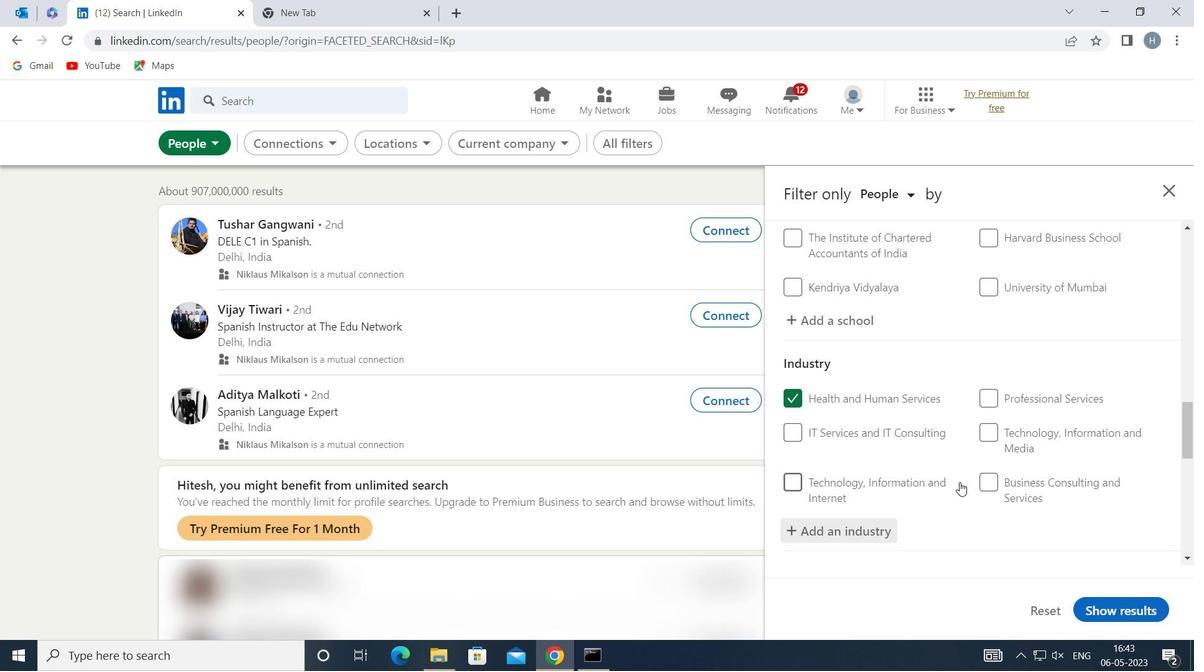 
Action: Mouse scrolled (959, 480) with delta (0, 0)
Screenshot: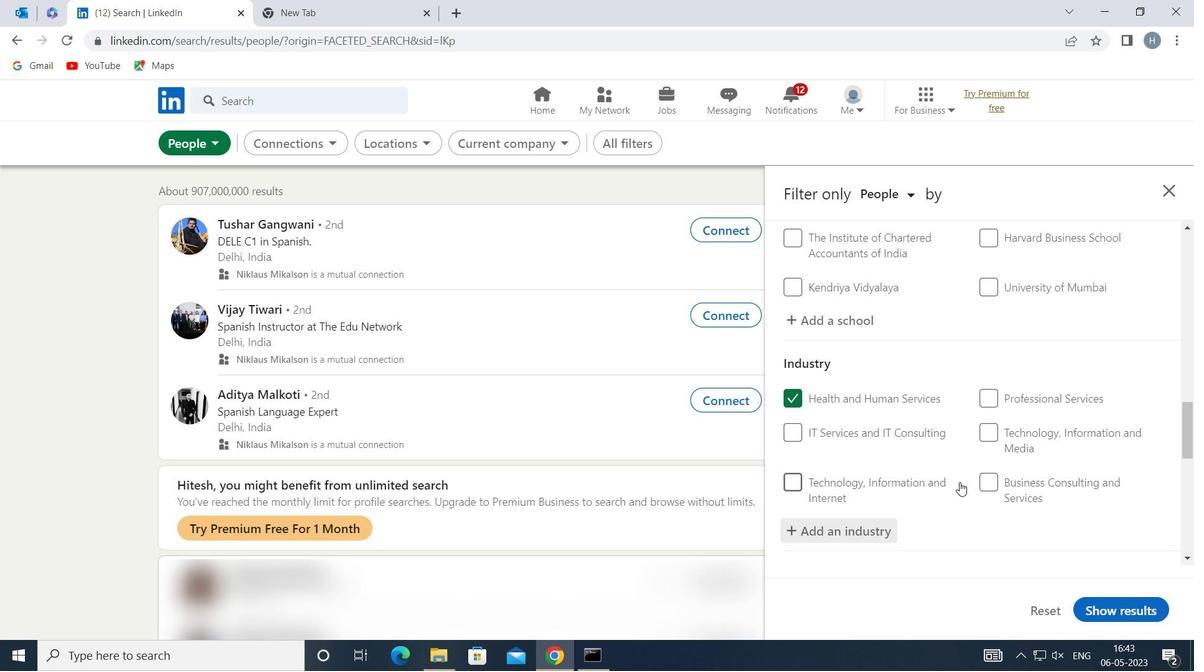 
Action: Mouse moved to (956, 477)
Screenshot: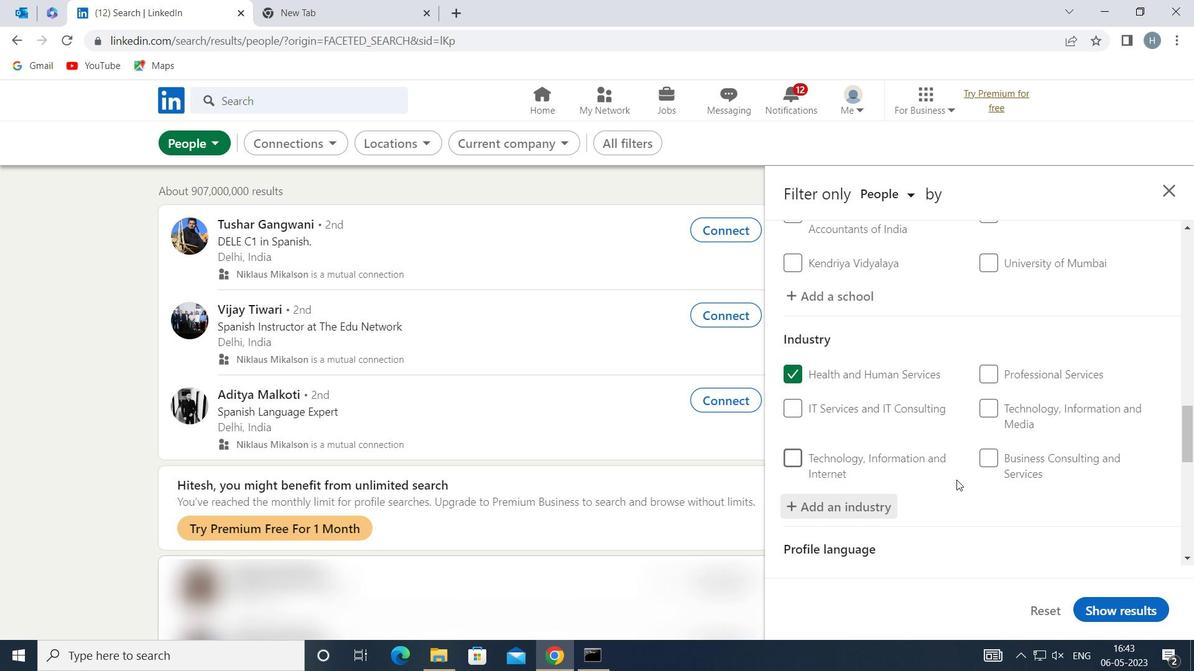 
Action: Mouse scrolled (956, 476) with delta (0, 0)
Screenshot: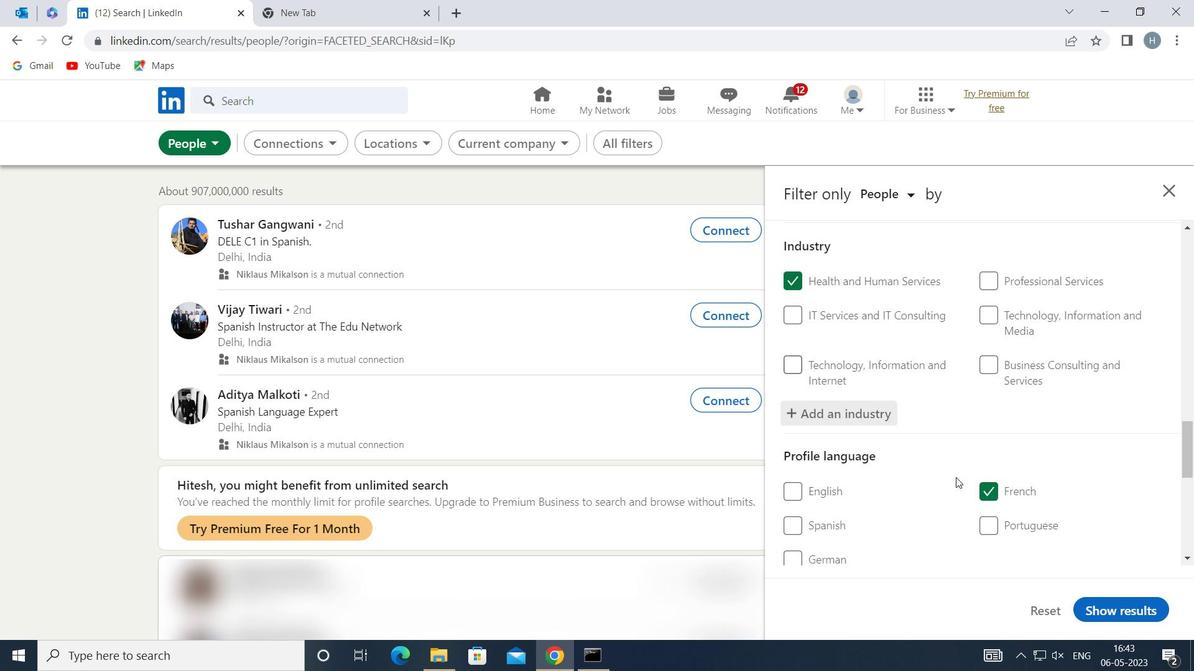 
Action: Mouse moved to (956, 476)
Screenshot: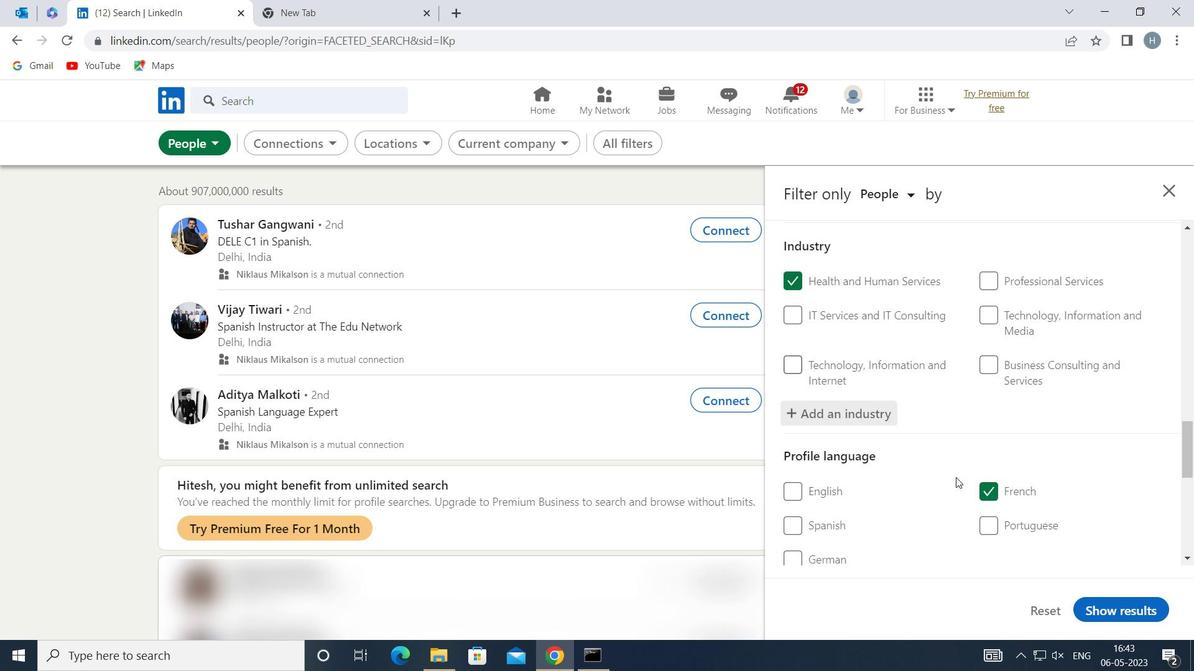
Action: Mouse scrolled (956, 475) with delta (0, 0)
Screenshot: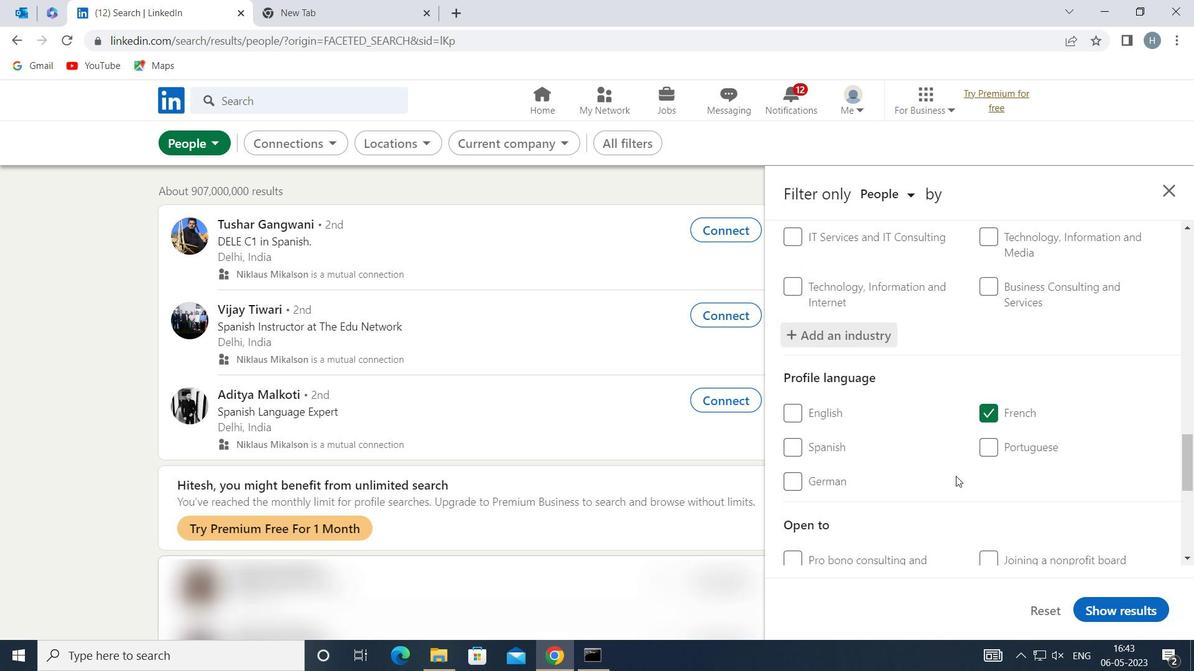 
Action: Mouse scrolled (956, 475) with delta (0, 0)
Screenshot: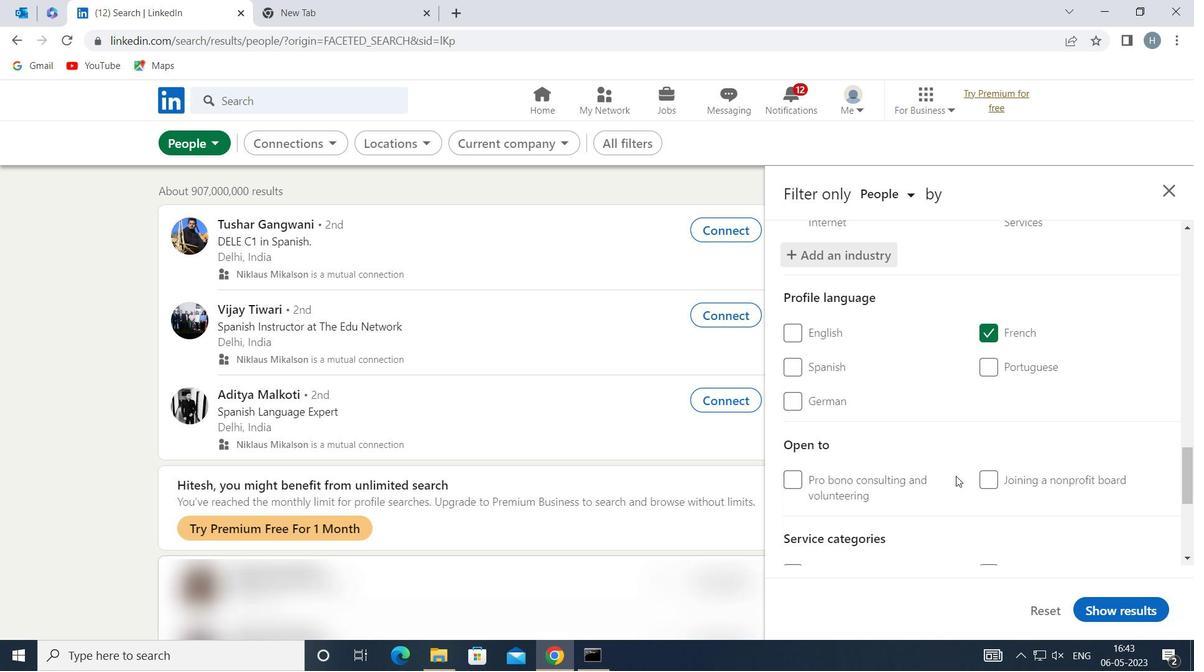 
Action: Mouse scrolled (956, 475) with delta (0, 0)
Screenshot: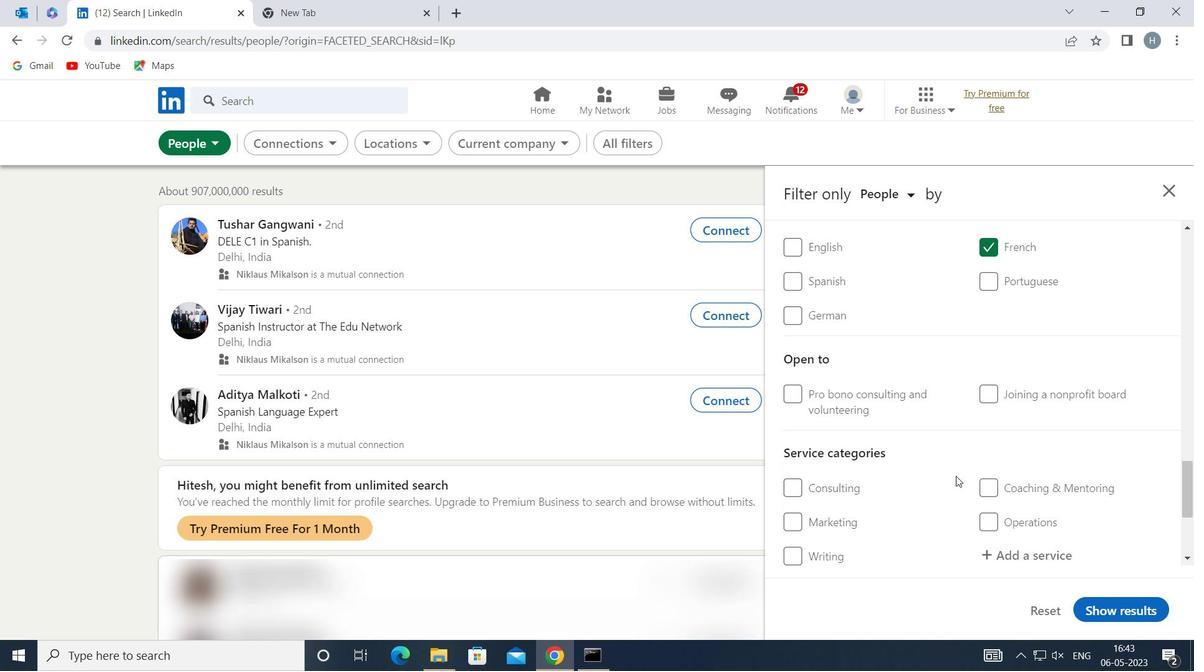 
Action: Mouse moved to (1044, 451)
Screenshot: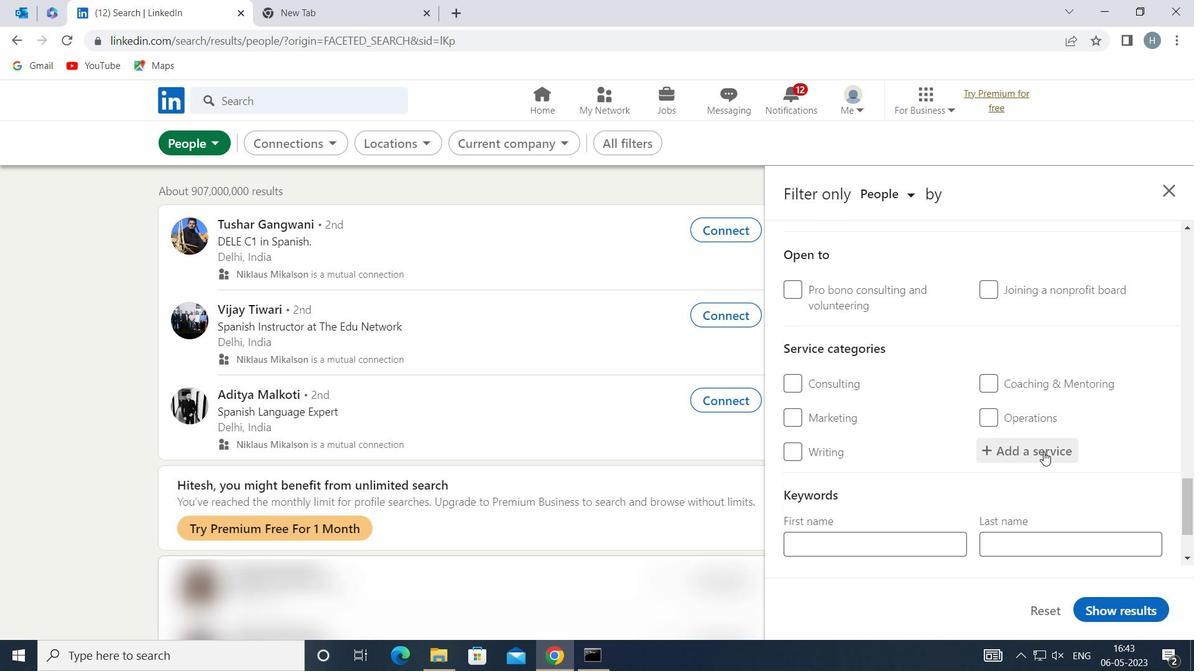
Action: Mouse pressed left at (1044, 451)
Screenshot: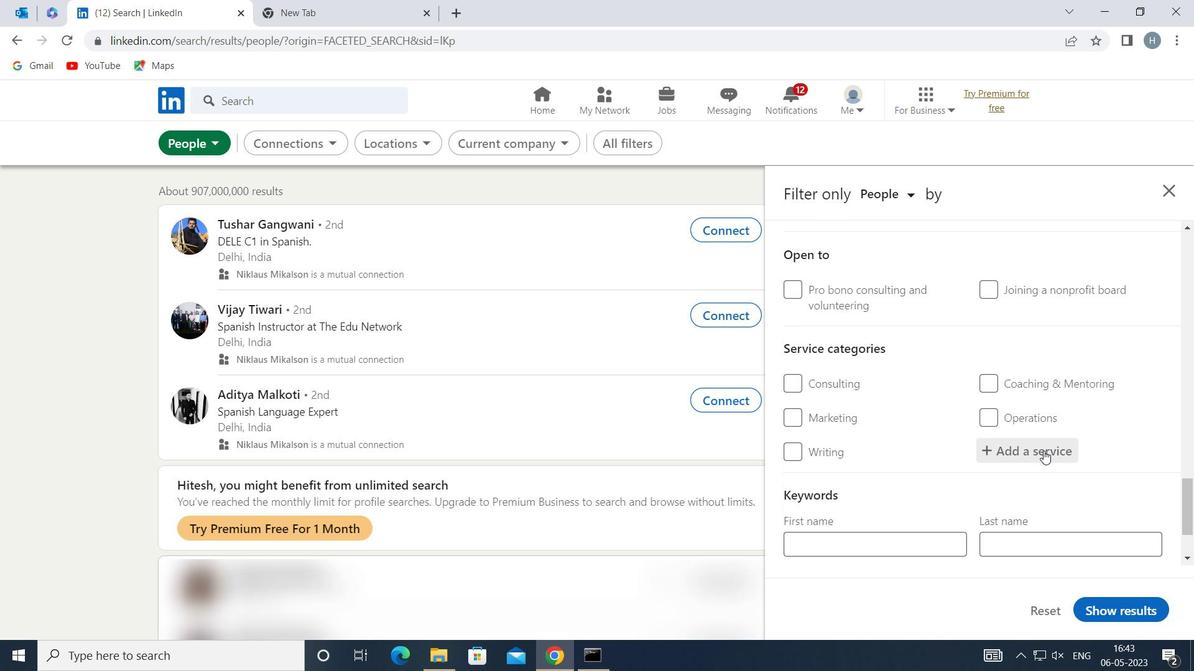 
Action: Key pressed <Key.shift>MOBILE<Key.space><Key.shift>MA
Screenshot: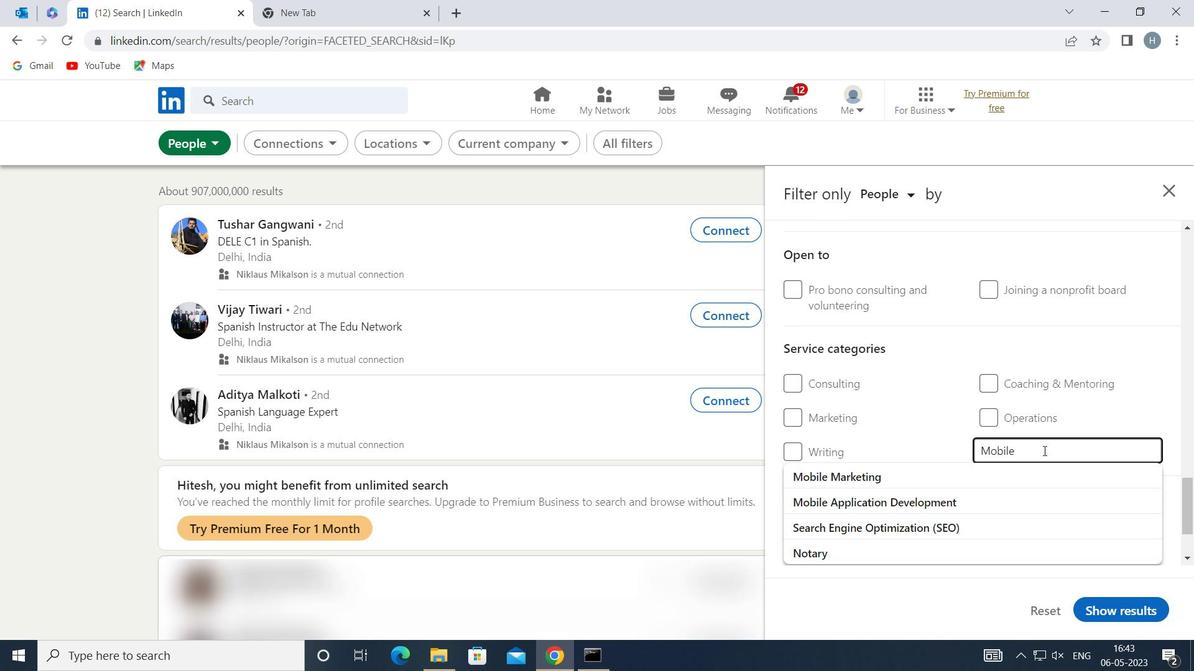 
Action: Mouse moved to (959, 477)
Screenshot: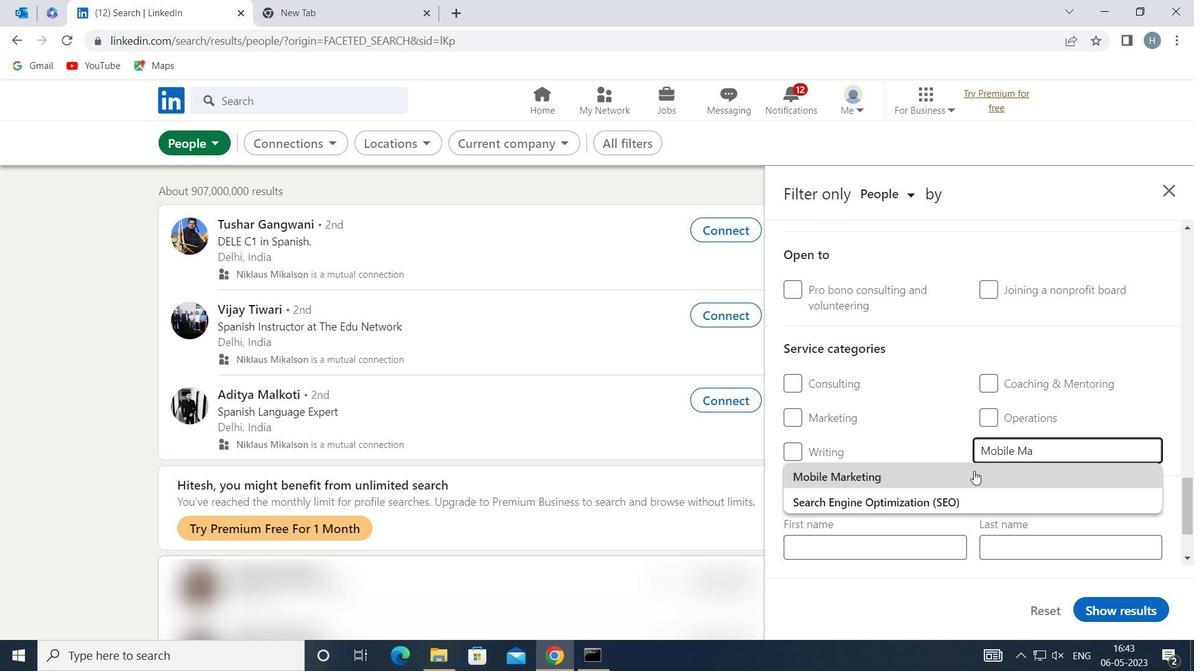 
Action: Mouse pressed left at (959, 477)
Screenshot: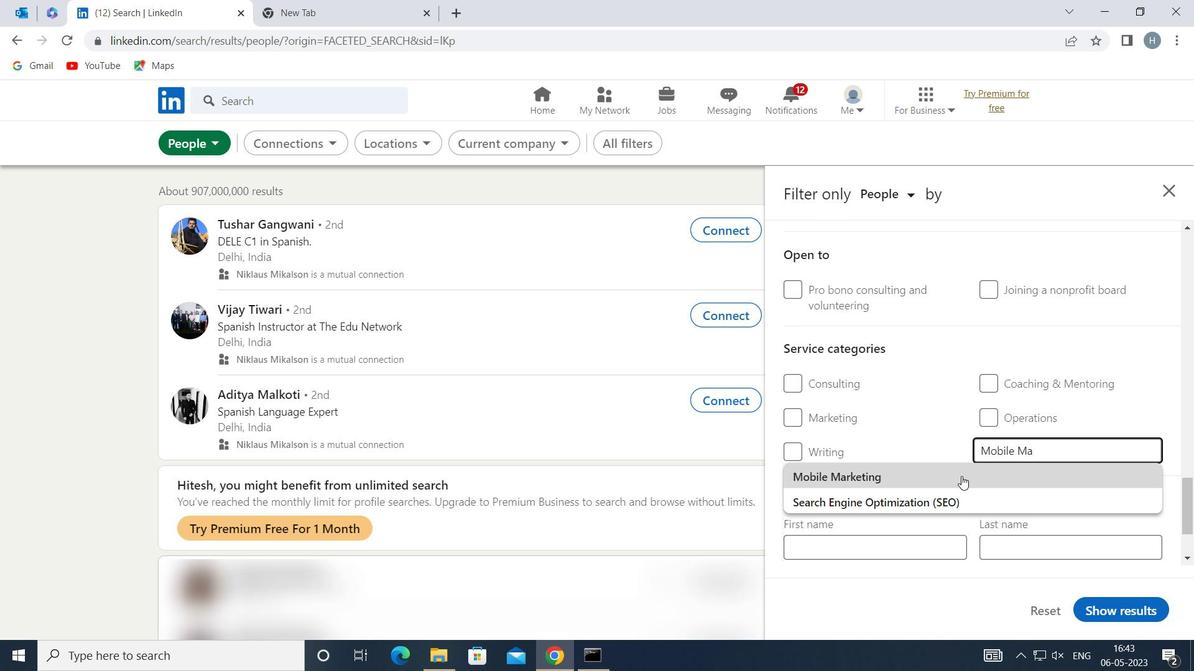 
Action: Mouse moved to (958, 477)
Screenshot: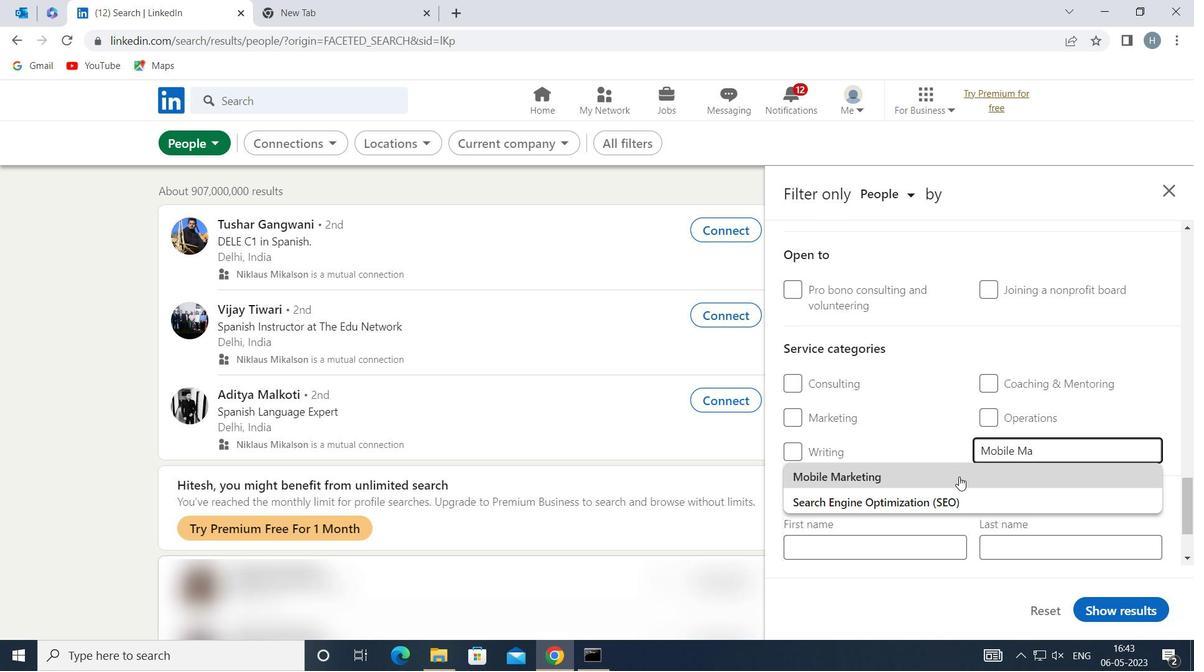 
Action: Mouse scrolled (958, 477) with delta (0, 0)
Screenshot: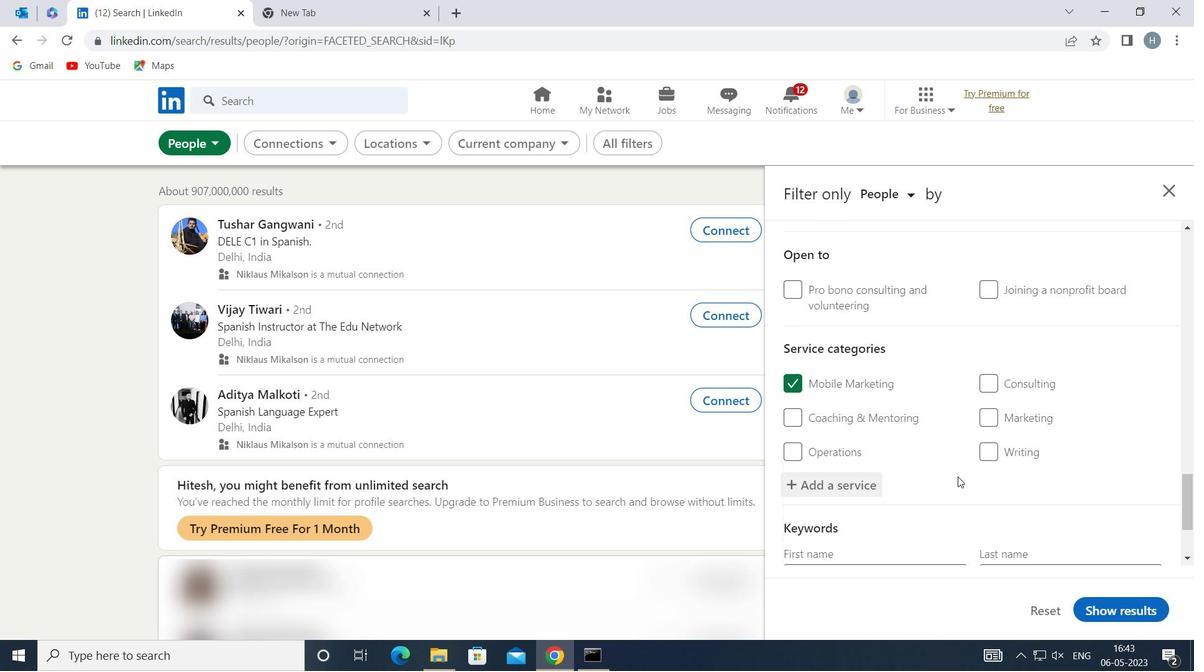 
Action: Mouse scrolled (958, 477) with delta (0, 0)
Screenshot: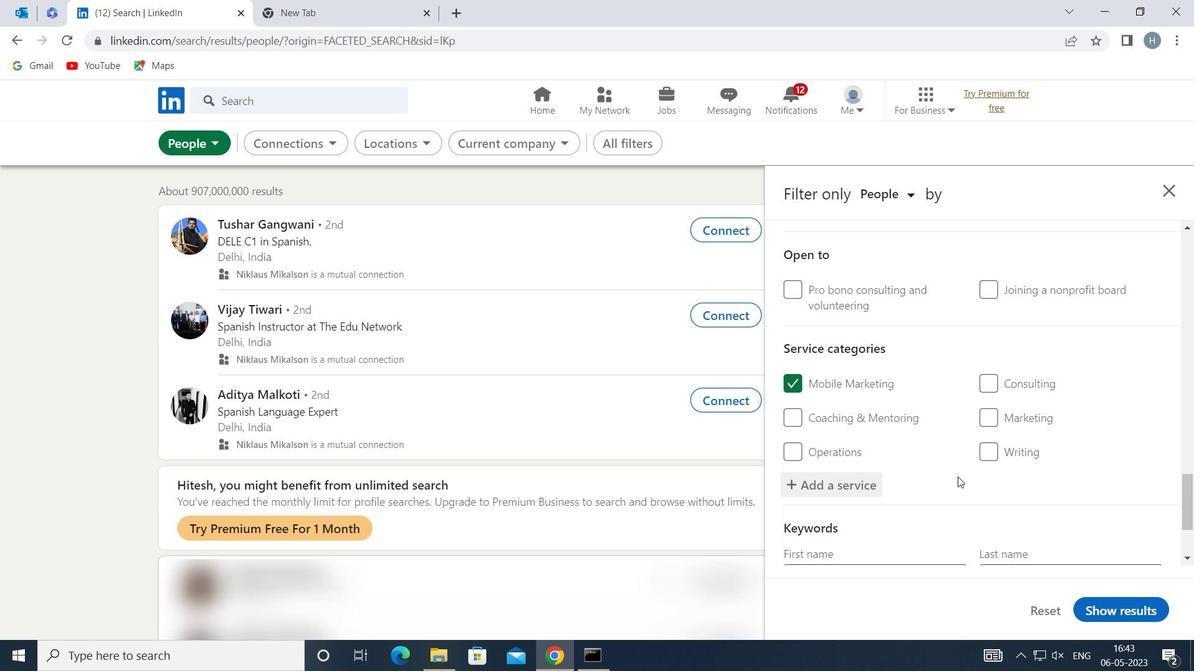 
Action: Mouse moved to (957, 475)
Screenshot: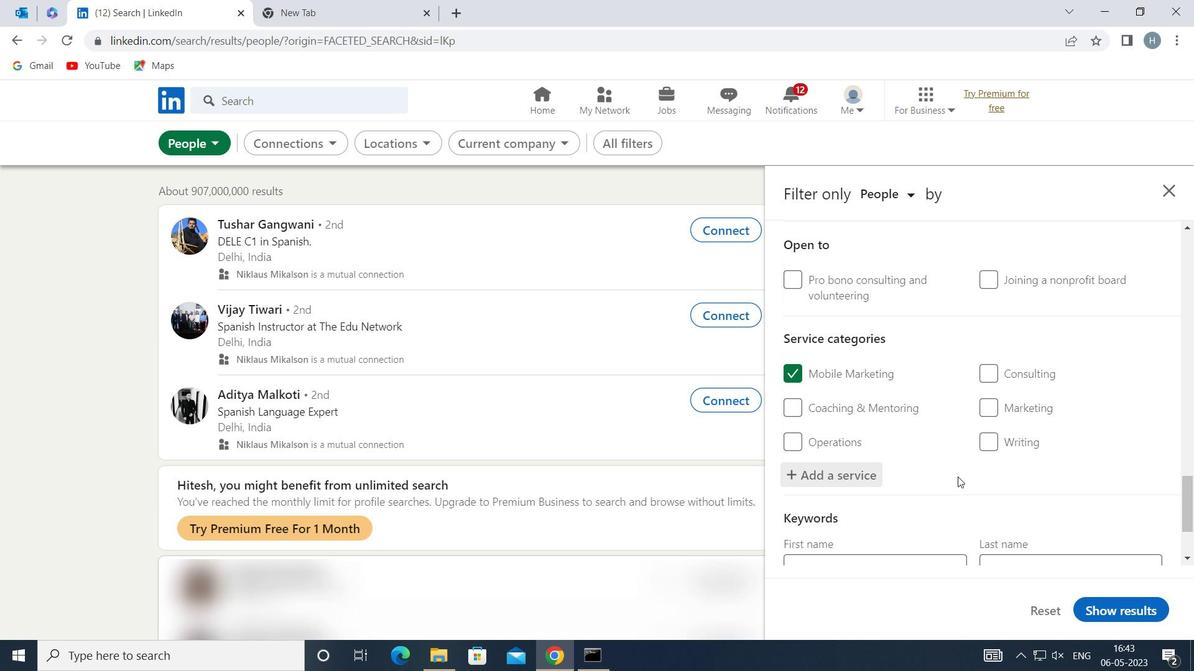 
Action: Mouse scrolled (957, 475) with delta (0, 0)
Screenshot: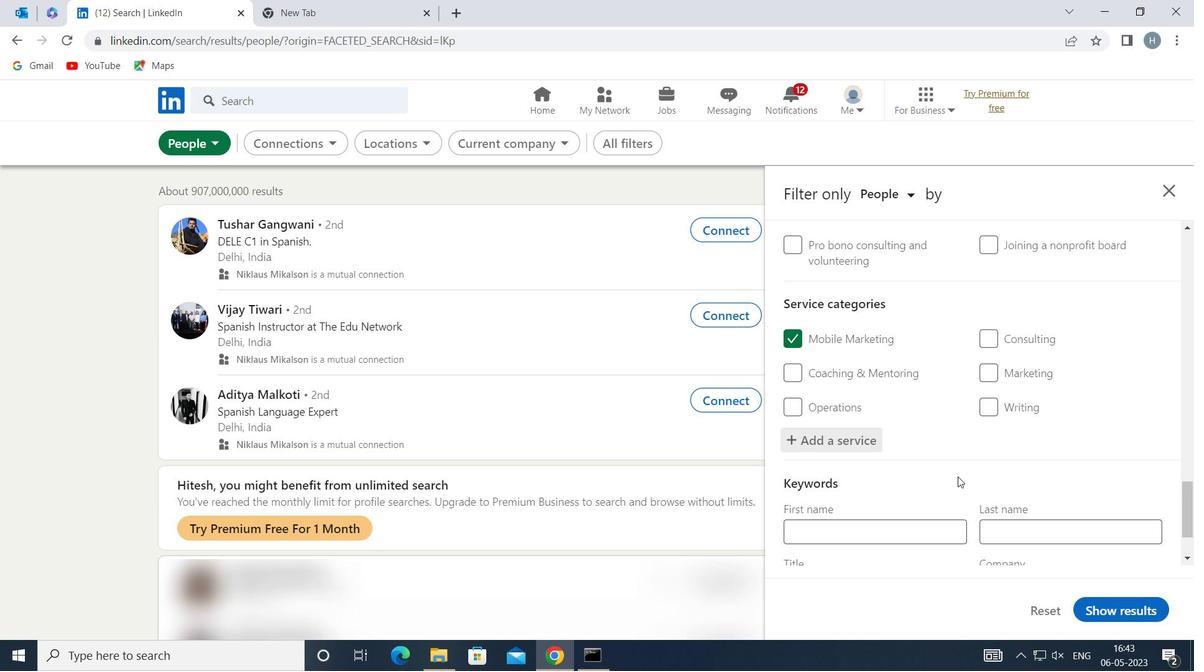 
Action: Mouse scrolled (957, 475) with delta (0, 0)
Screenshot: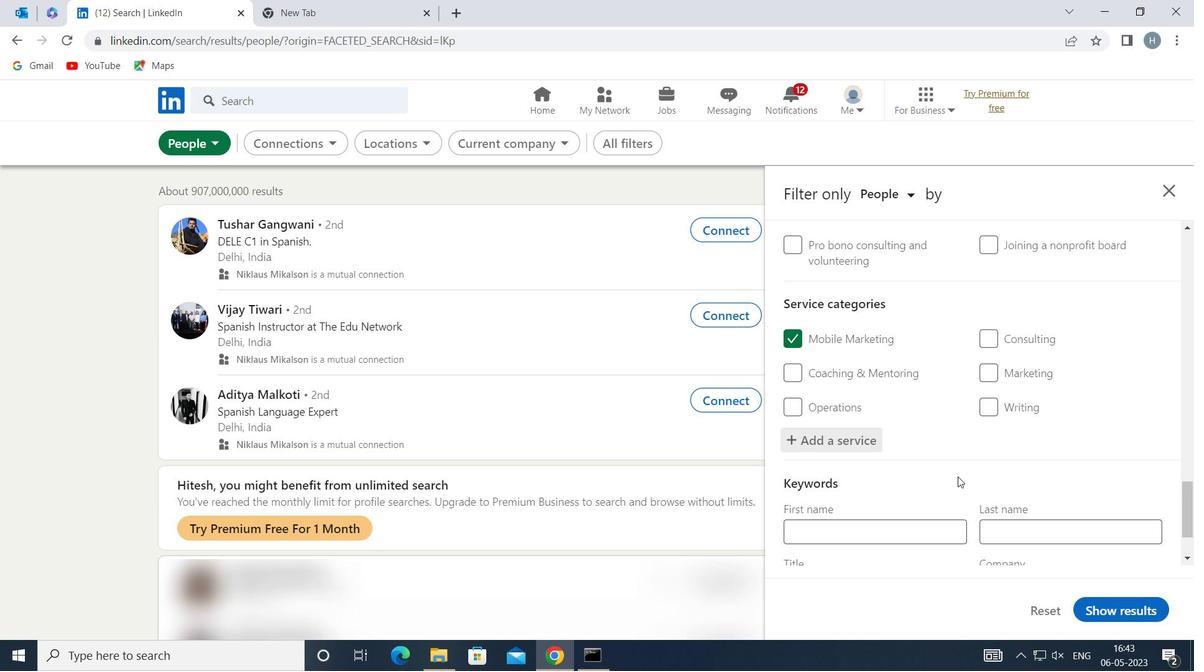 
Action: Mouse scrolled (957, 475) with delta (0, 0)
Screenshot: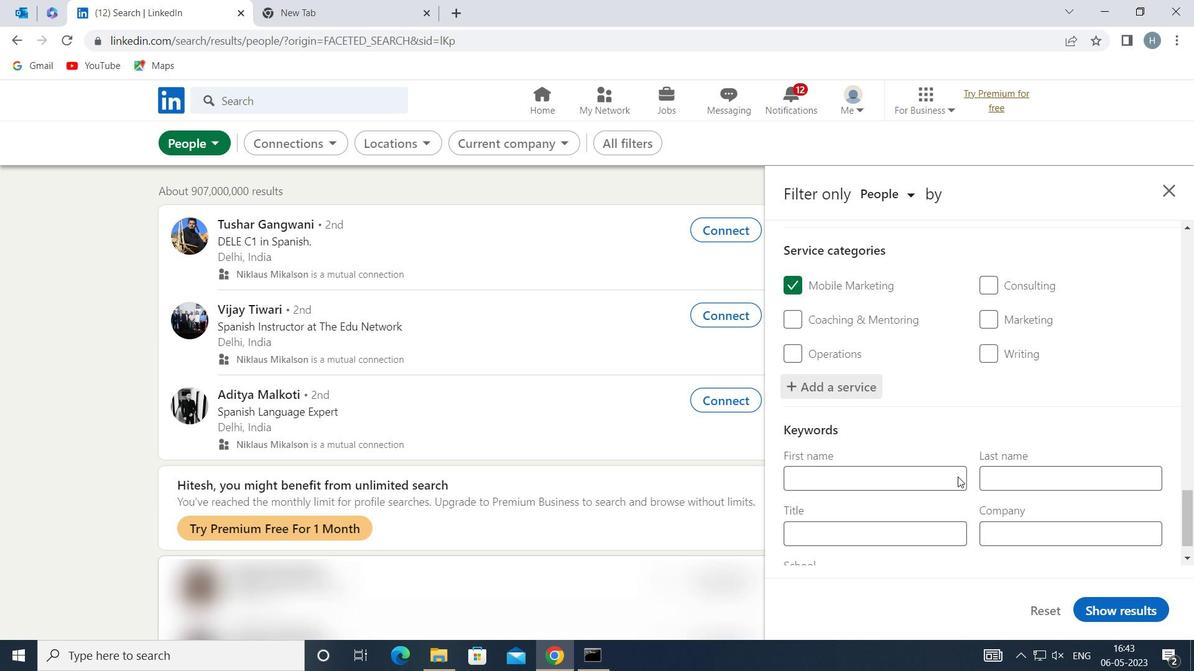 
Action: Mouse scrolled (957, 475) with delta (0, 0)
Screenshot: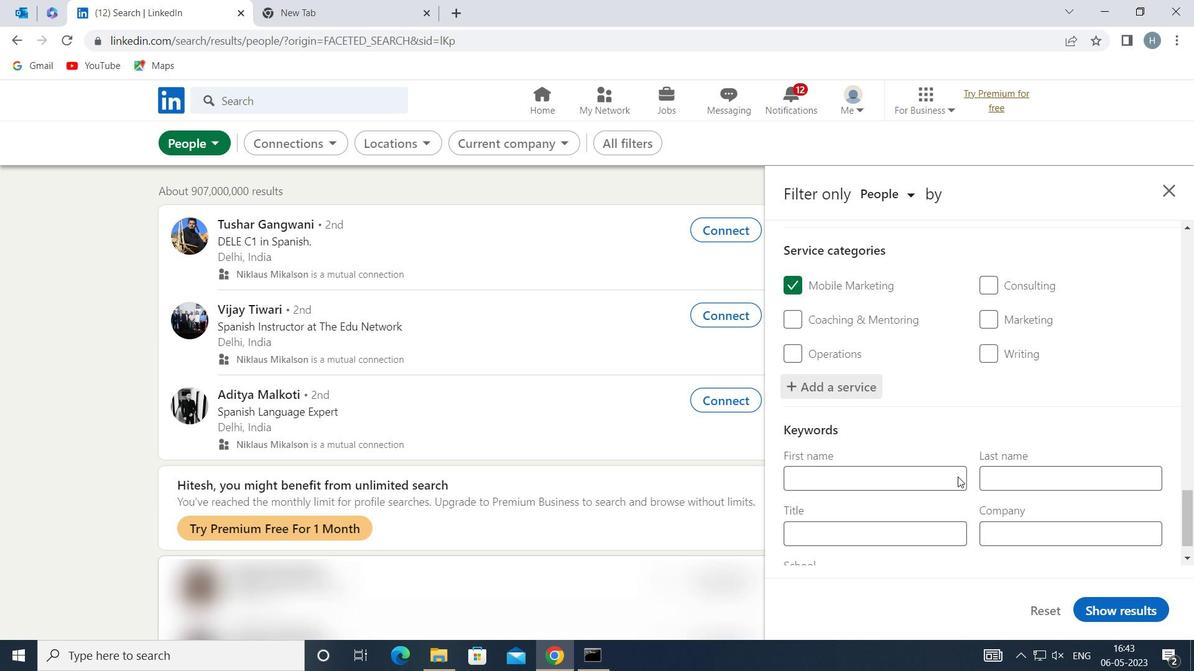 
Action: Mouse scrolled (957, 475) with delta (0, 0)
Screenshot: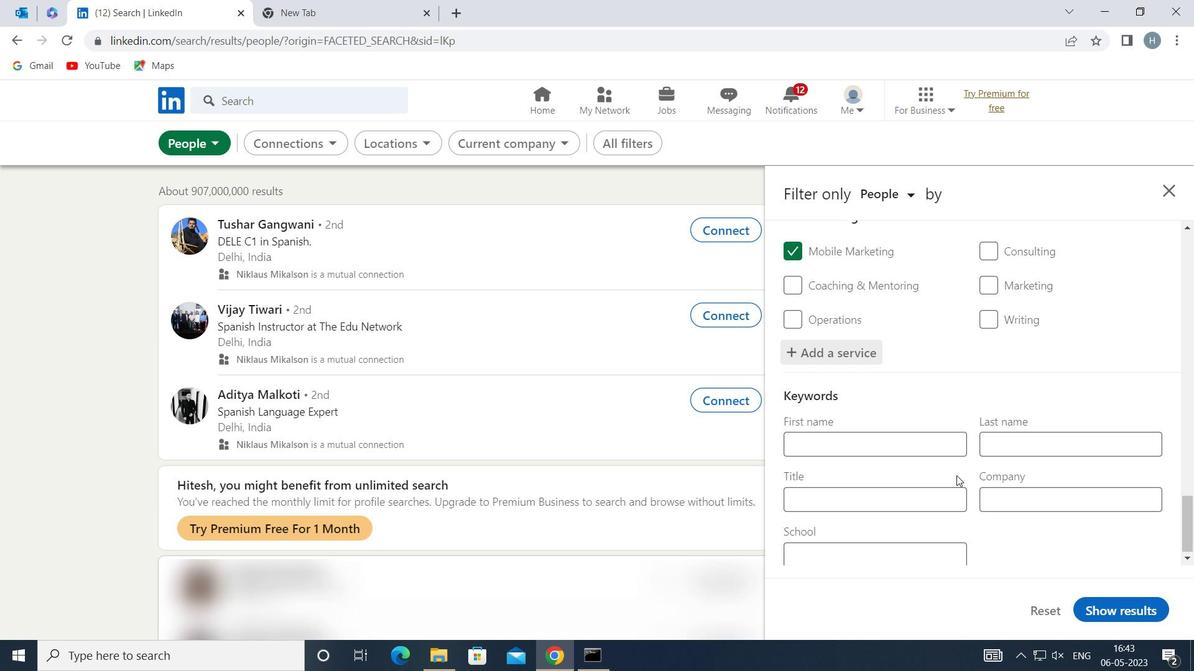 
Action: Mouse moved to (932, 492)
Screenshot: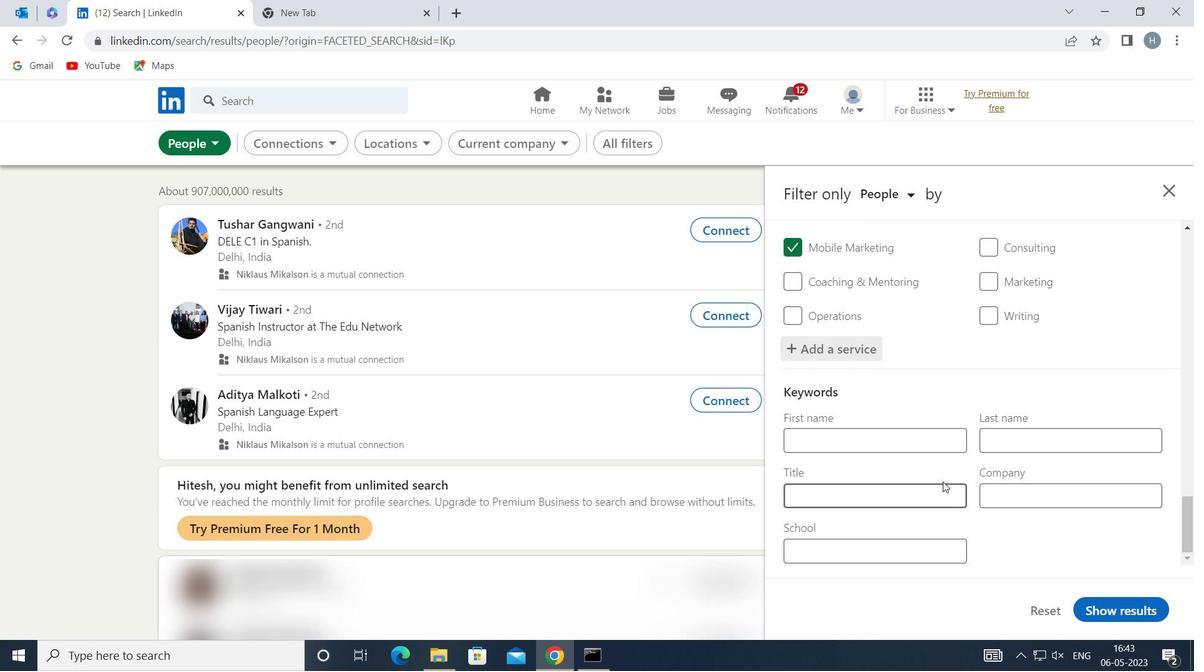 
Action: Mouse pressed left at (932, 492)
Screenshot: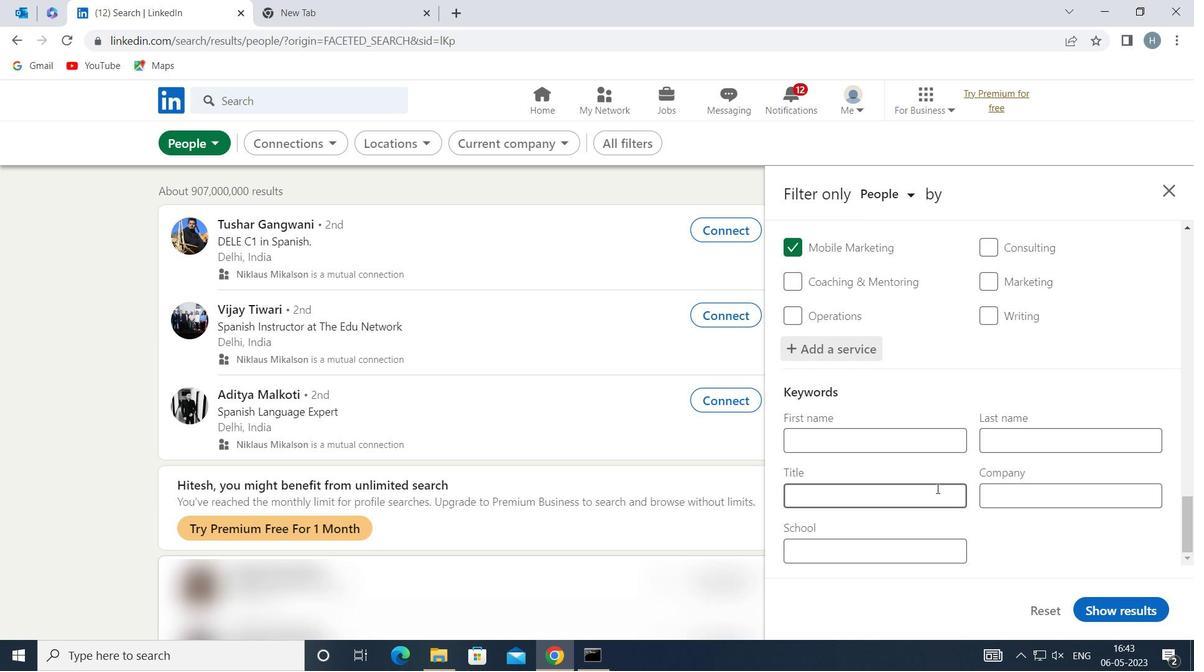 
Action: Key pressed <Key.shift>ARTIFICIAL<Key.space><Key.shift>INTELLIGENCE<Key.space><Key.shift>ENGINEER
Screenshot: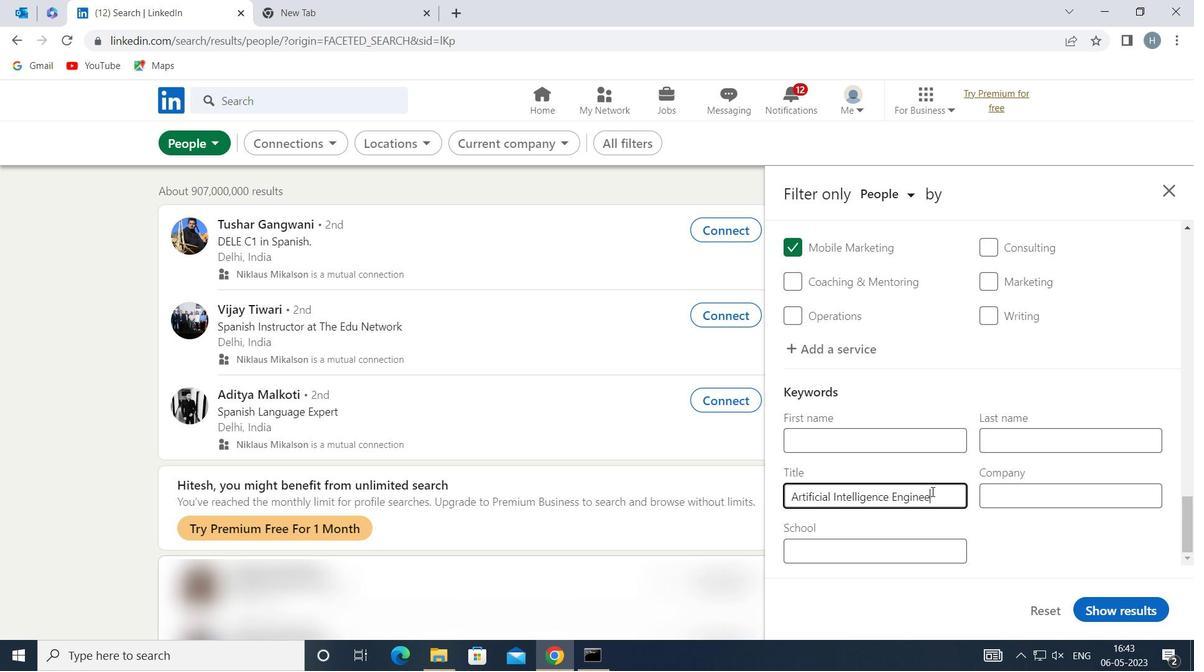 
Action: Mouse moved to (1122, 608)
Screenshot: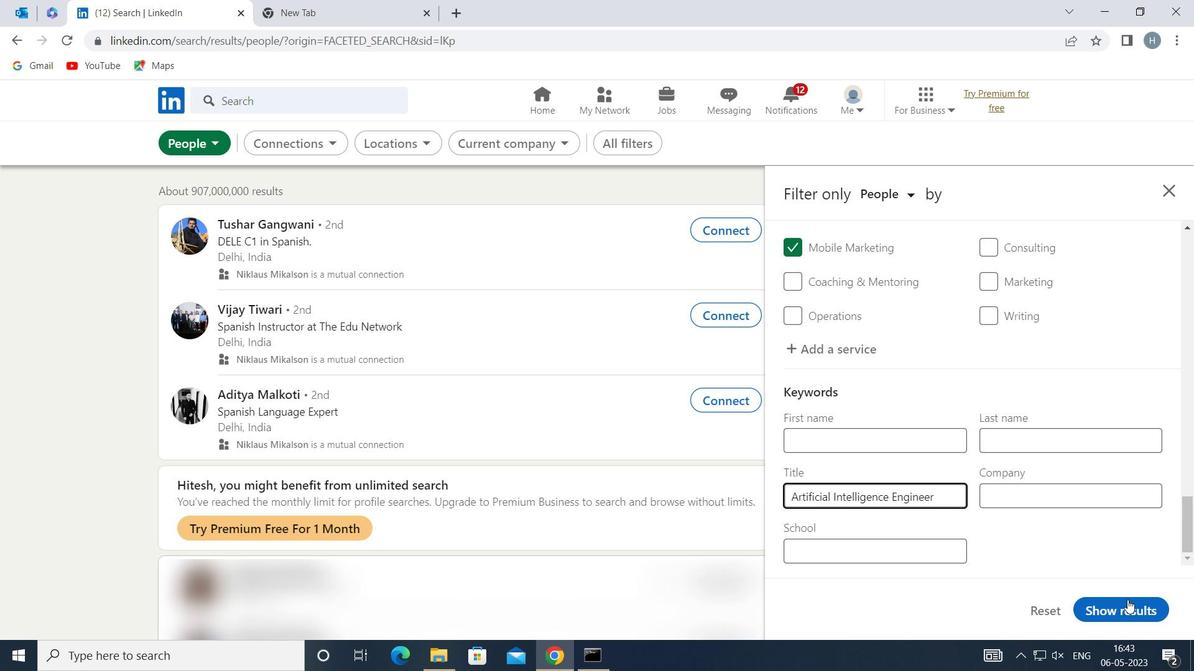 
Action: Mouse pressed left at (1122, 608)
Screenshot: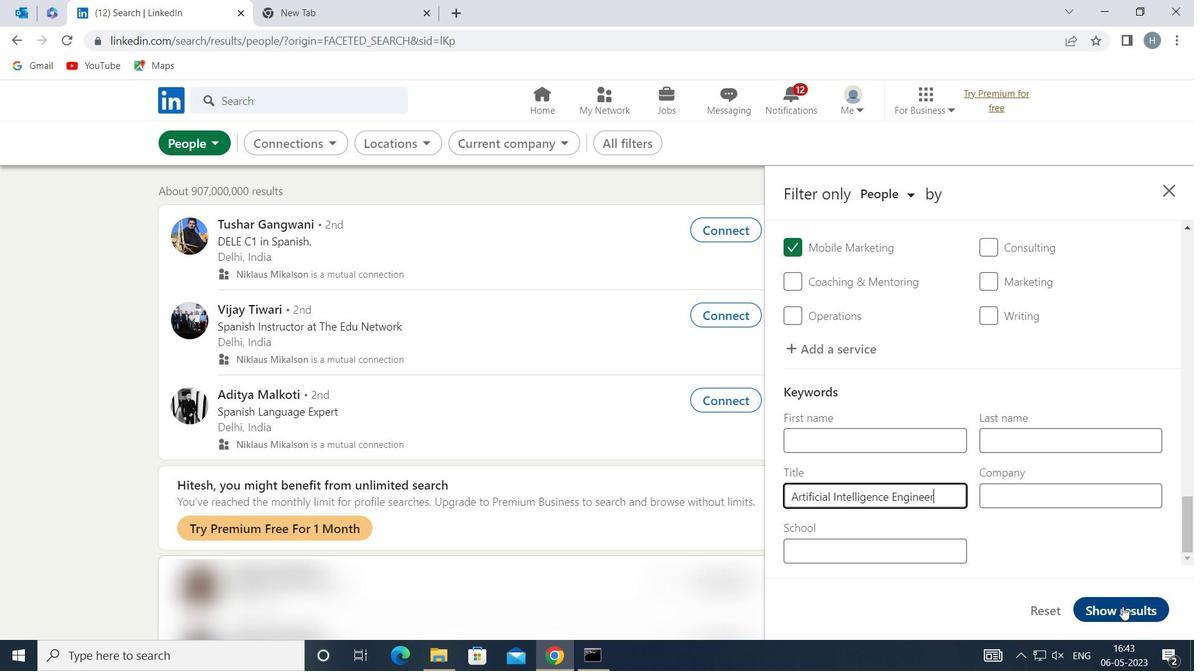 
Action: Mouse moved to (886, 306)
Screenshot: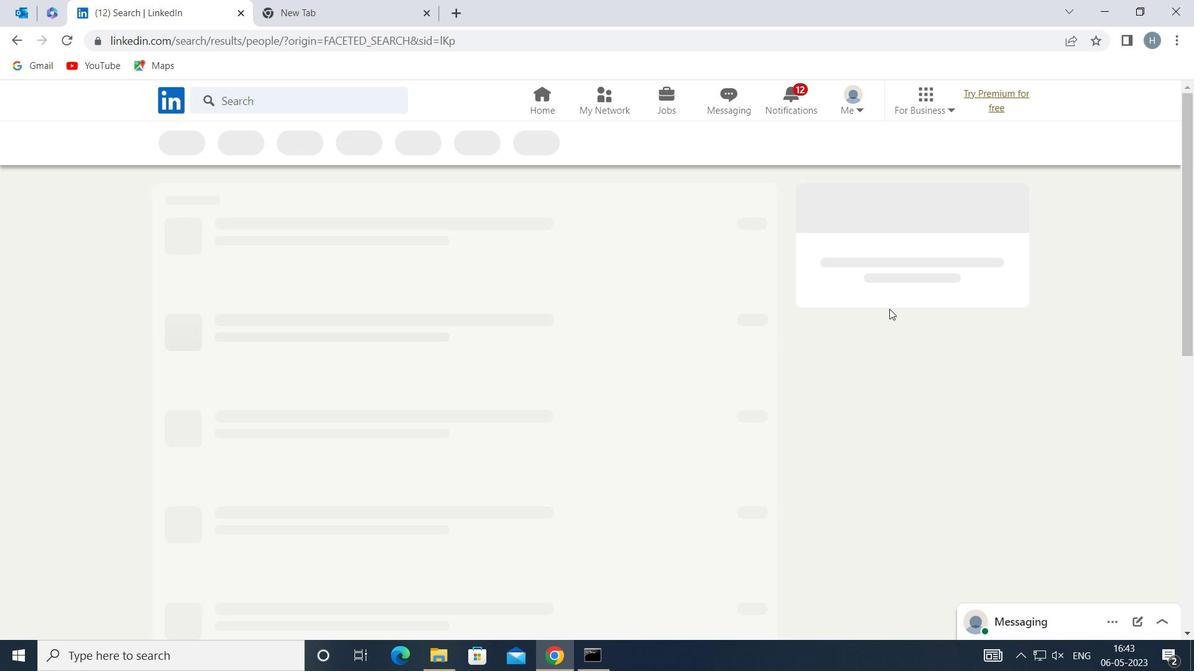 
